 Task: Find connections with filter location Manthani with filter topic #nowhiringwith filter profile language English with filter current company Tata CLiQ with filter school Lakireddy Bali Reddy College of Engineering(Autonomous) with filter industry Leasing Non-residential Real Estate with filter service category Information Security with filter keywords title Events Manager
Action: Mouse moved to (593, 80)
Screenshot: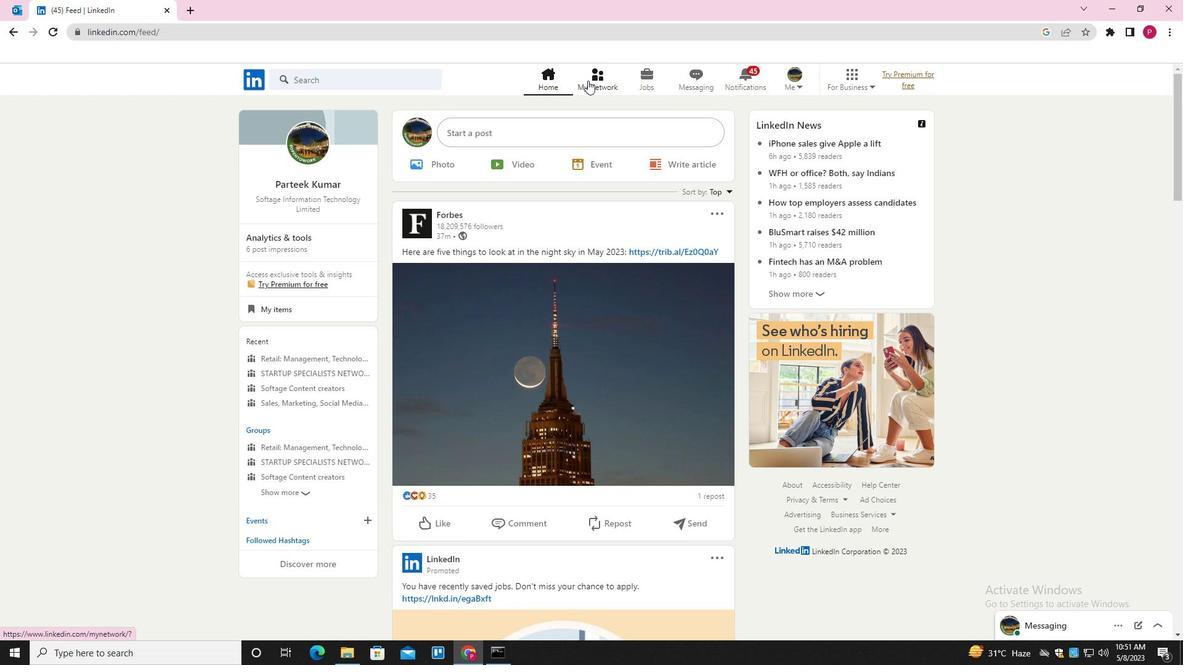 
Action: Mouse pressed left at (593, 80)
Screenshot: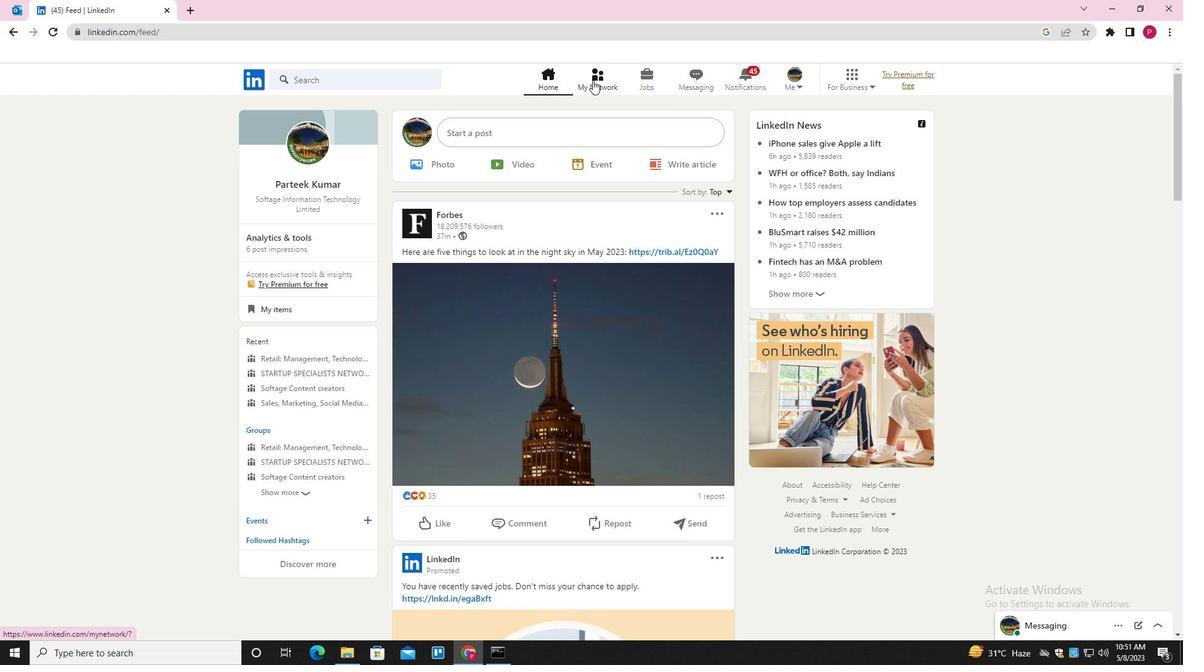 
Action: Mouse moved to (388, 146)
Screenshot: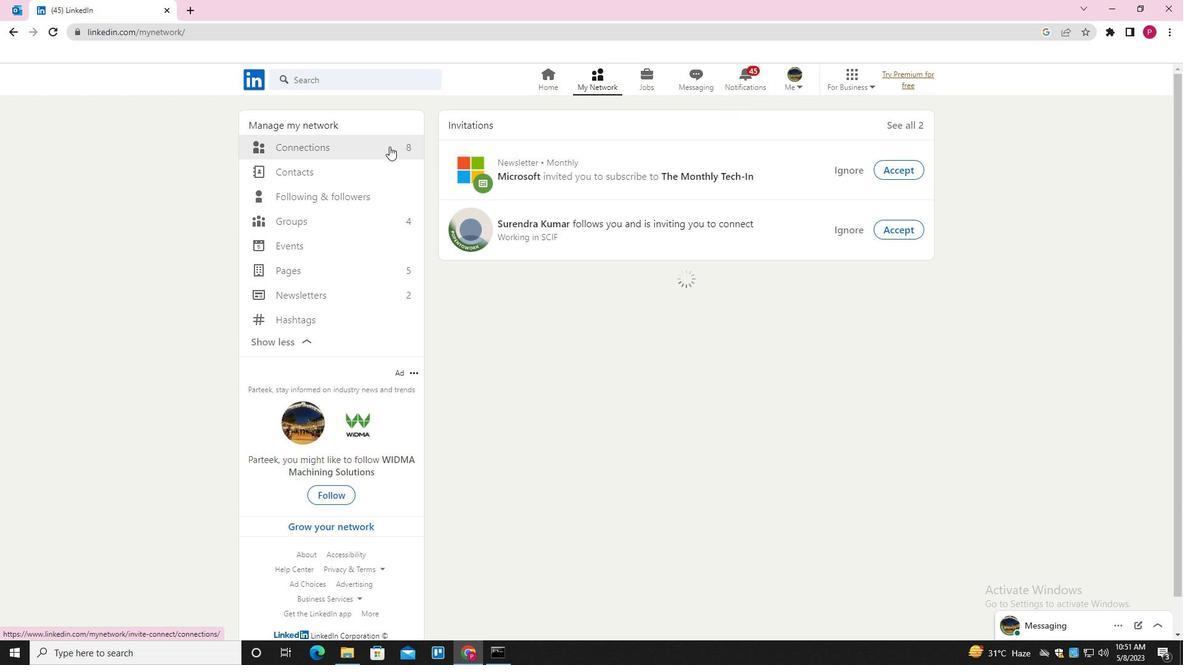 
Action: Mouse pressed left at (388, 146)
Screenshot: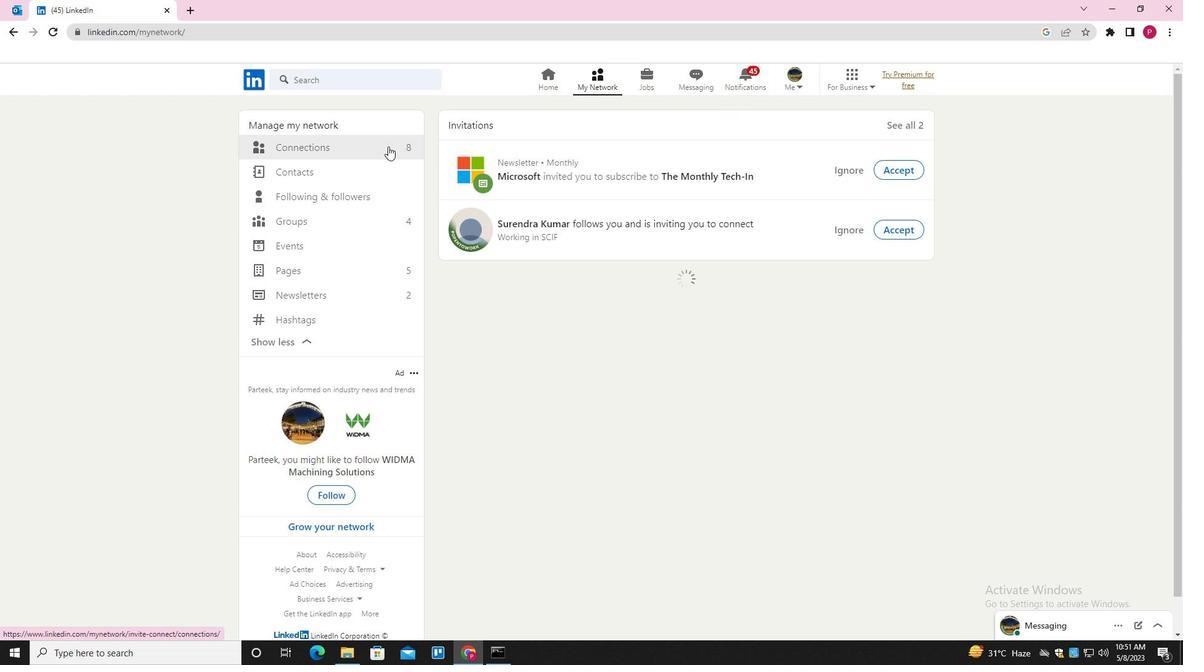 
Action: Mouse moved to (677, 152)
Screenshot: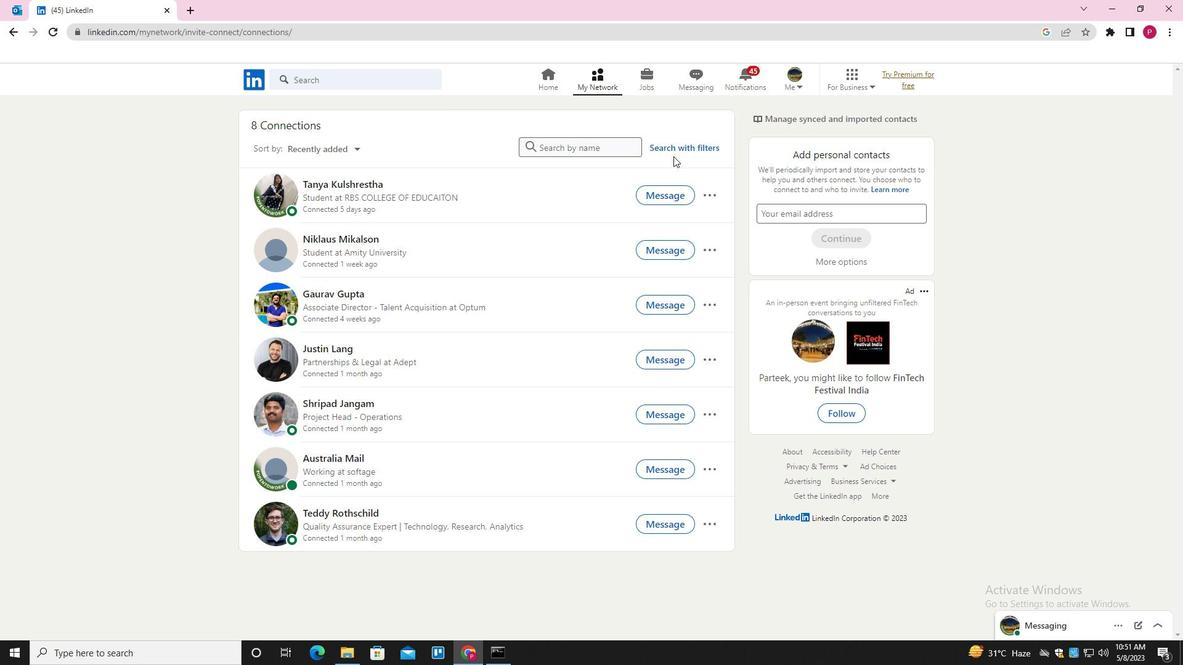 
Action: Mouse pressed left at (677, 152)
Screenshot: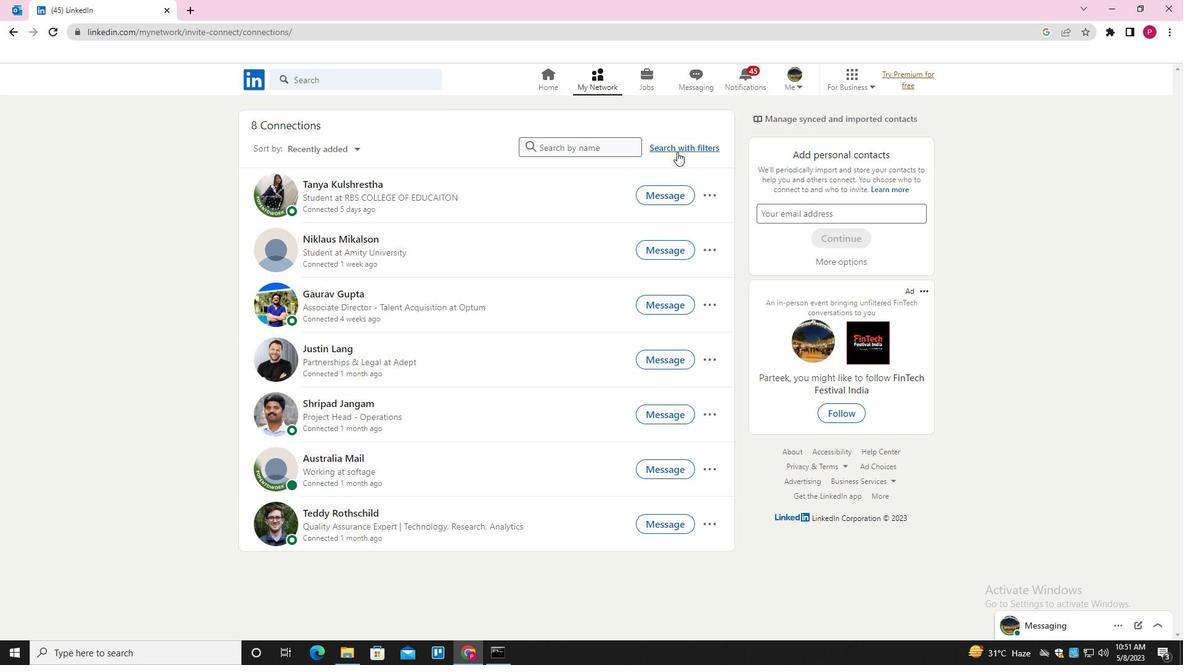 
Action: Mouse moved to (633, 114)
Screenshot: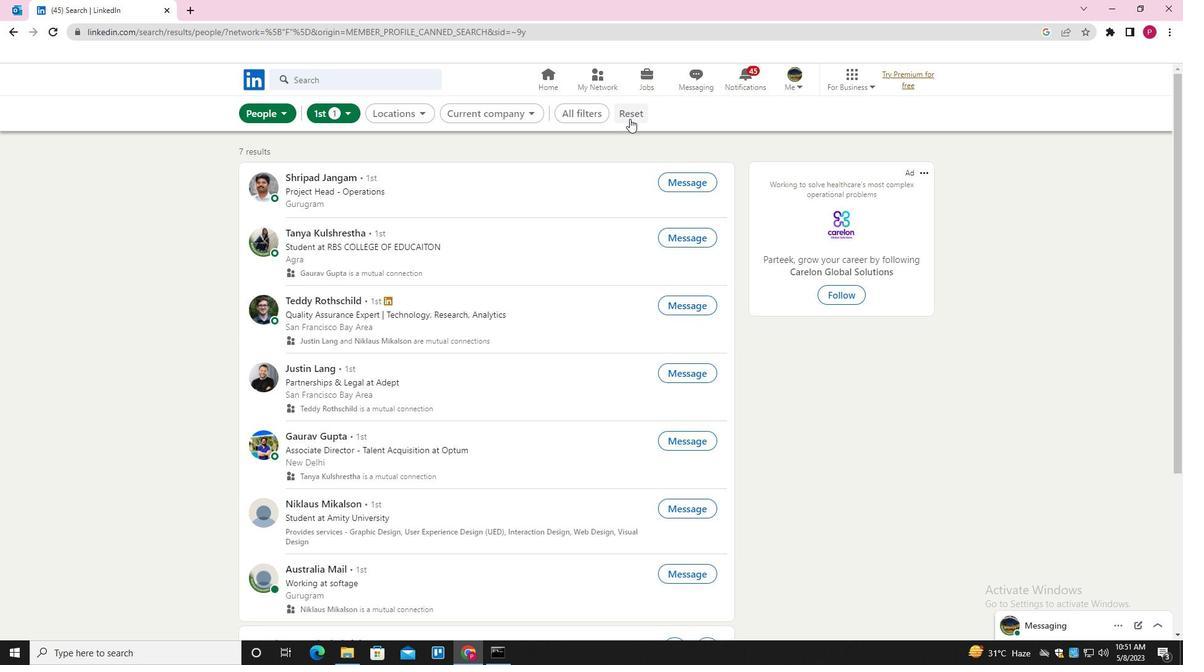 
Action: Mouse pressed left at (633, 114)
Screenshot: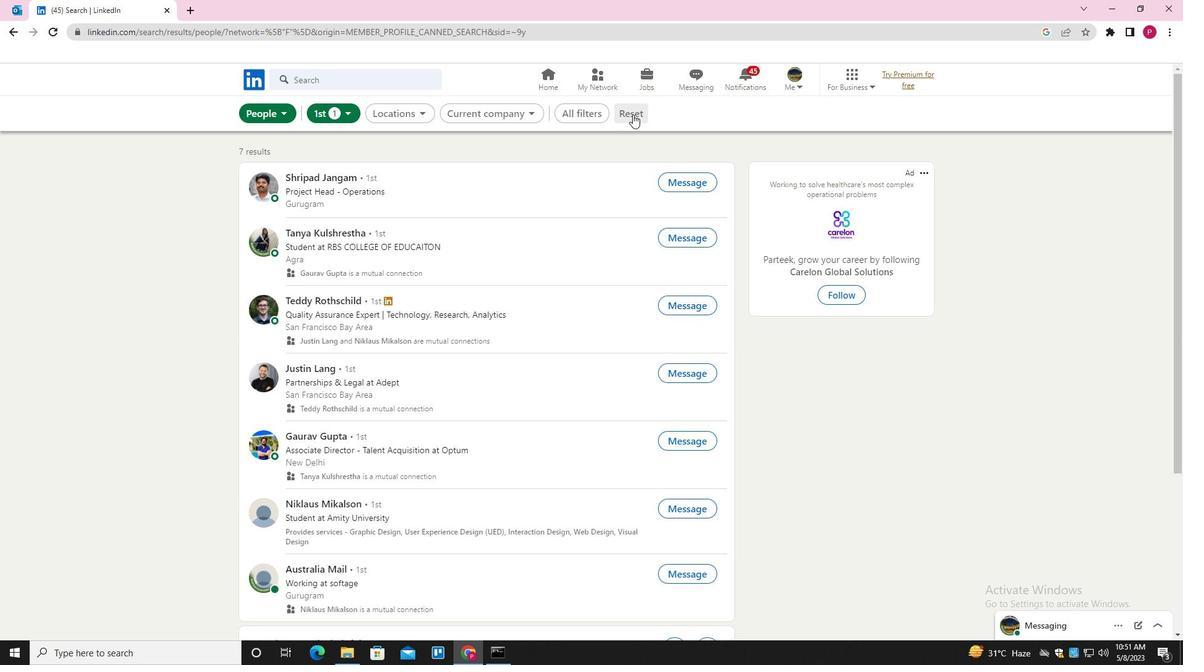 
Action: Mouse moved to (622, 116)
Screenshot: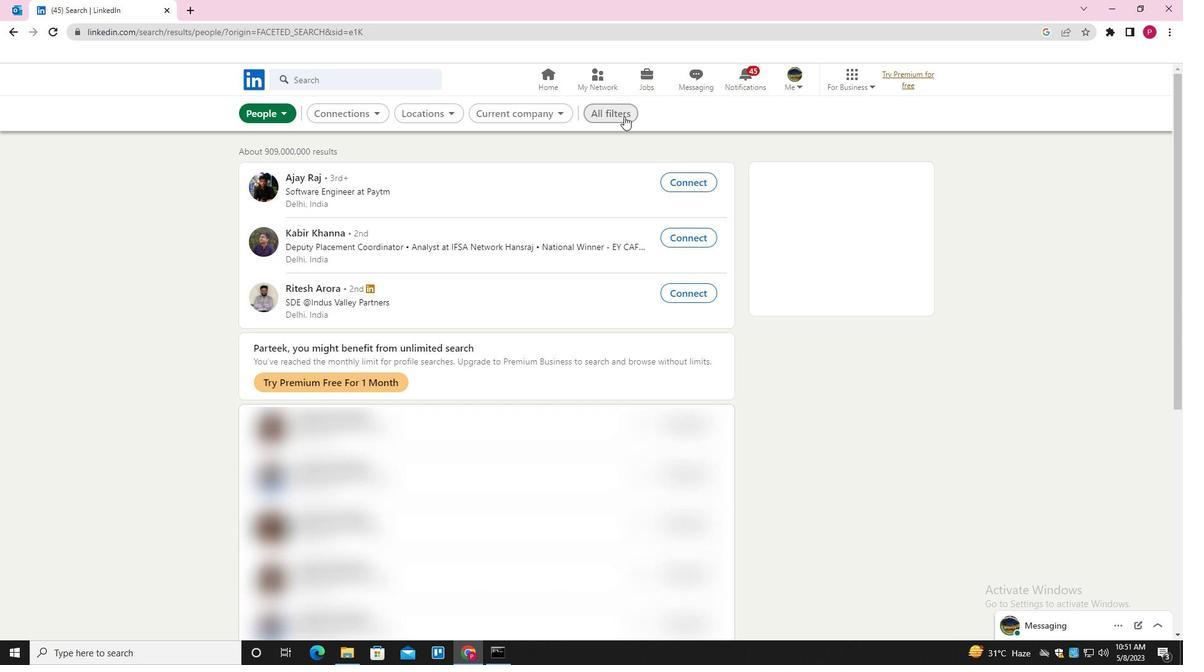 
Action: Mouse pressed left at (622, 116)
Screenshot: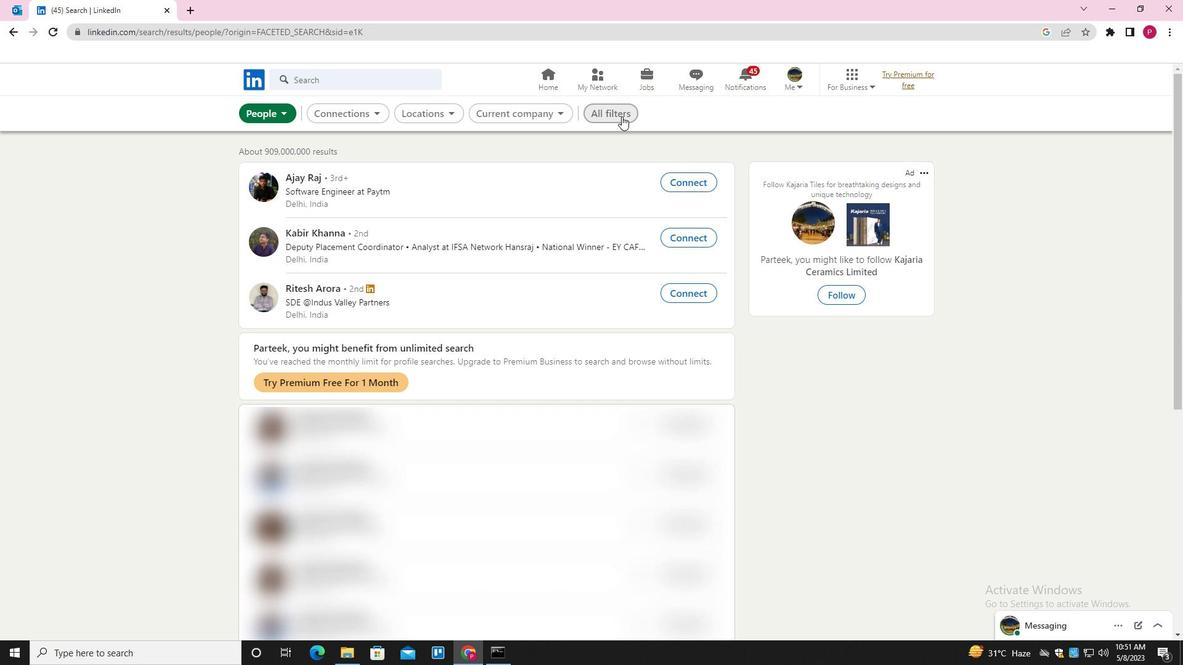 
Action: Mouse moved to (766, 186)
Screenshot: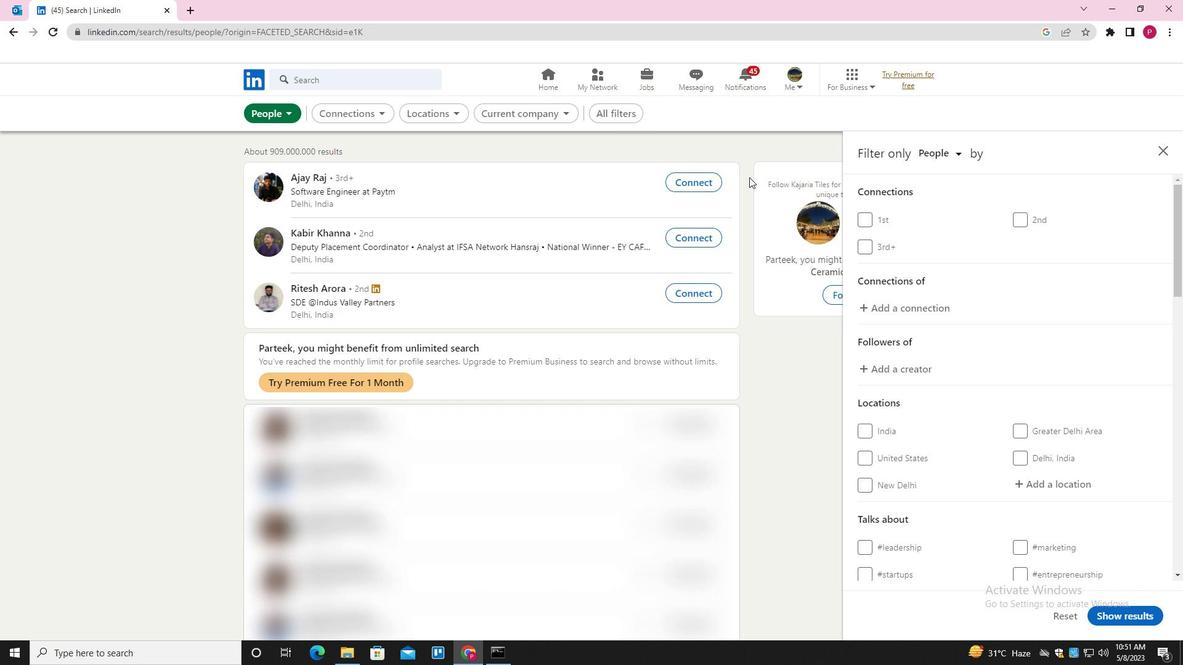 
Action: Mouse scrolled (766, 185) with delta (0, 0)
Screenshot: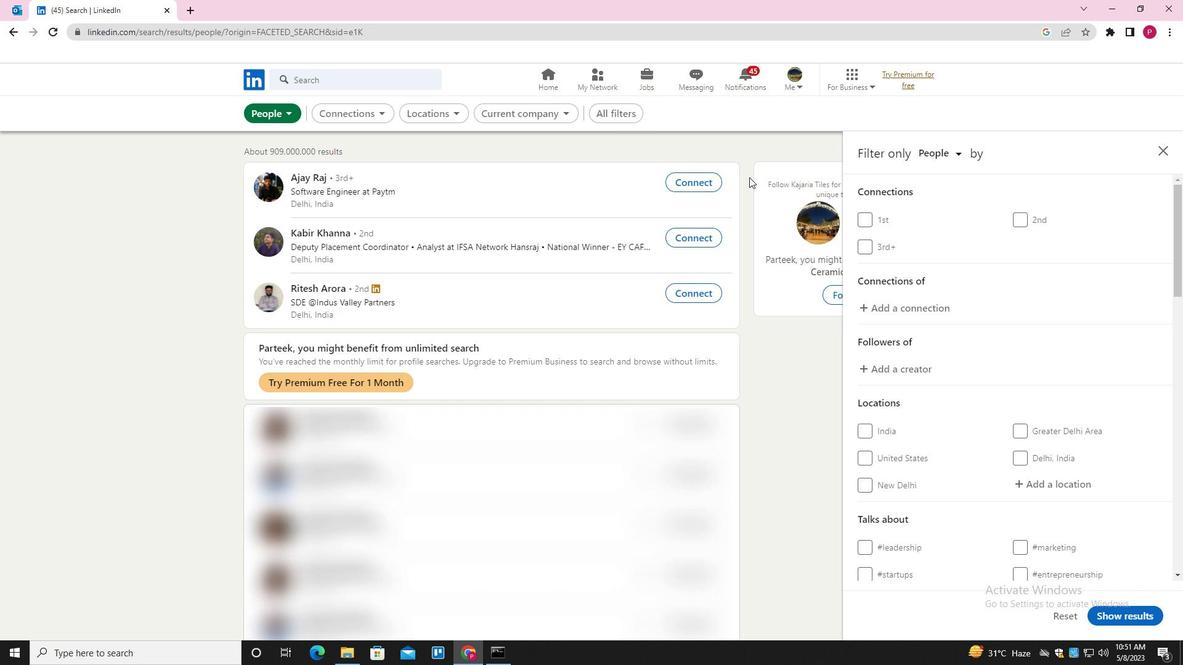 
Action: Mouse moved to (837, 221)
Screenshot: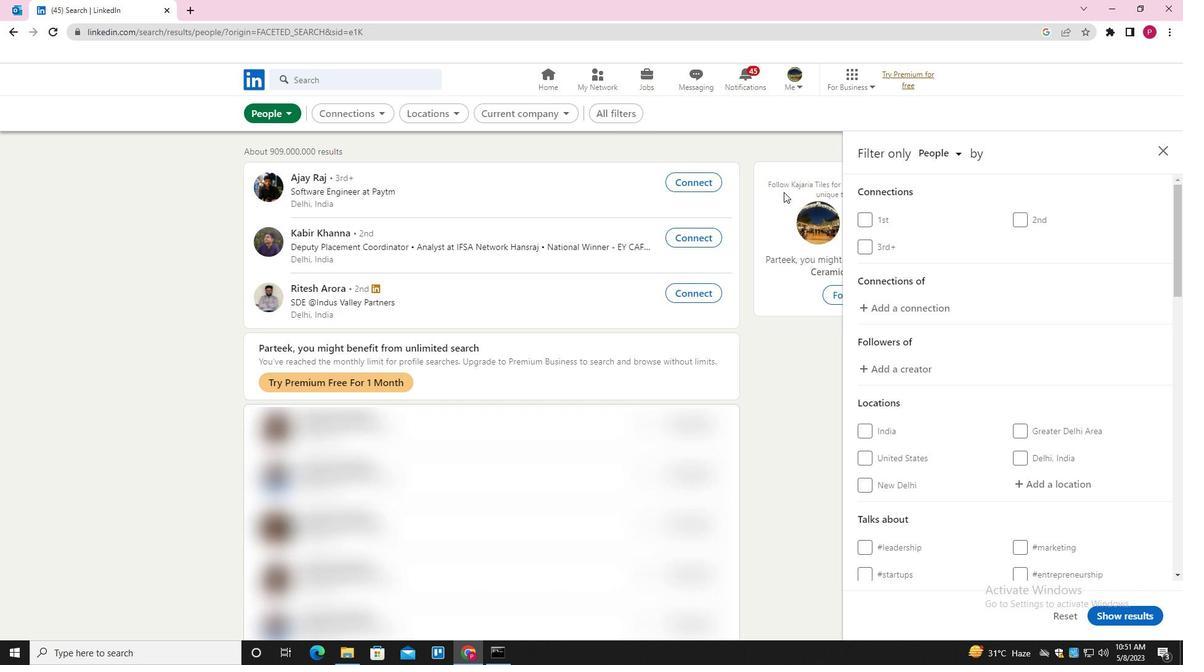 
Action: Mouse scrolled (837, 220) with delta (0, 0)
Screenshot: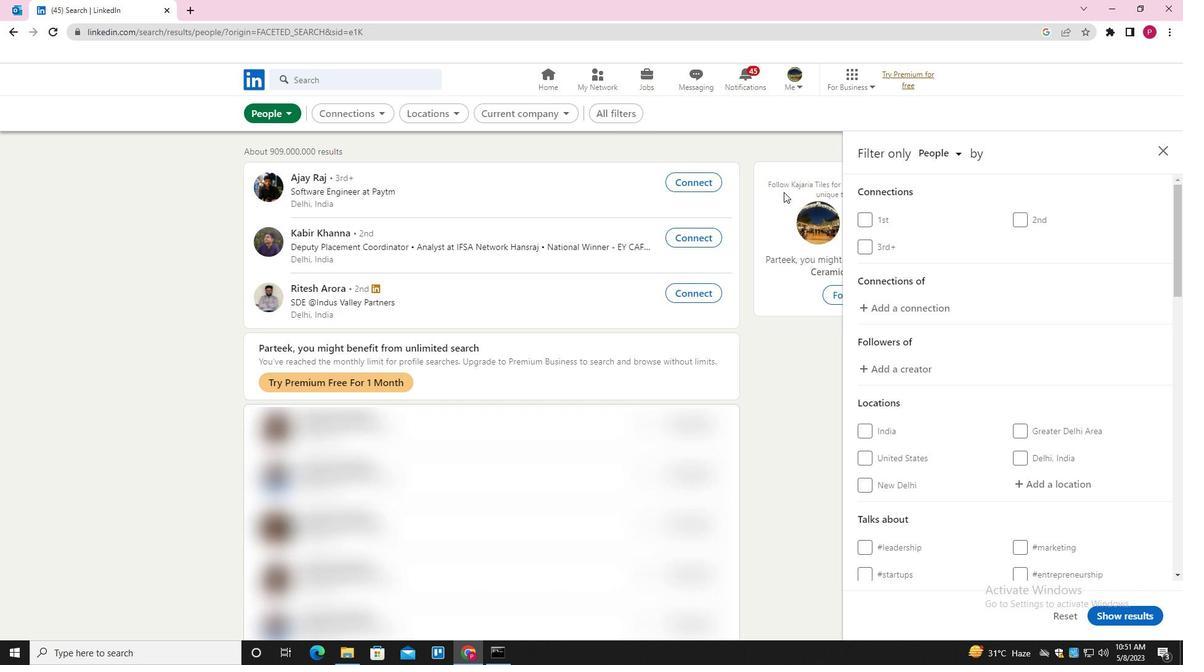 
Action: Mouse moved to (993, 292)
Screenshot: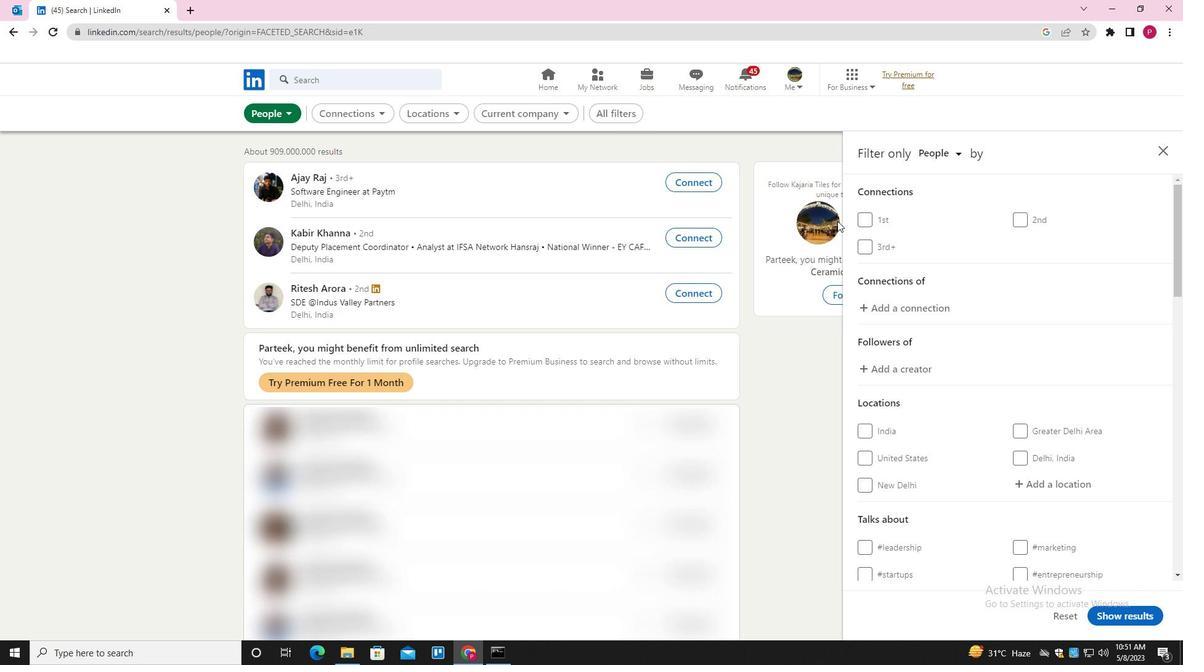 
Action: Mouse scrolled (993, 291) with delta (0, 0)
Screenshot: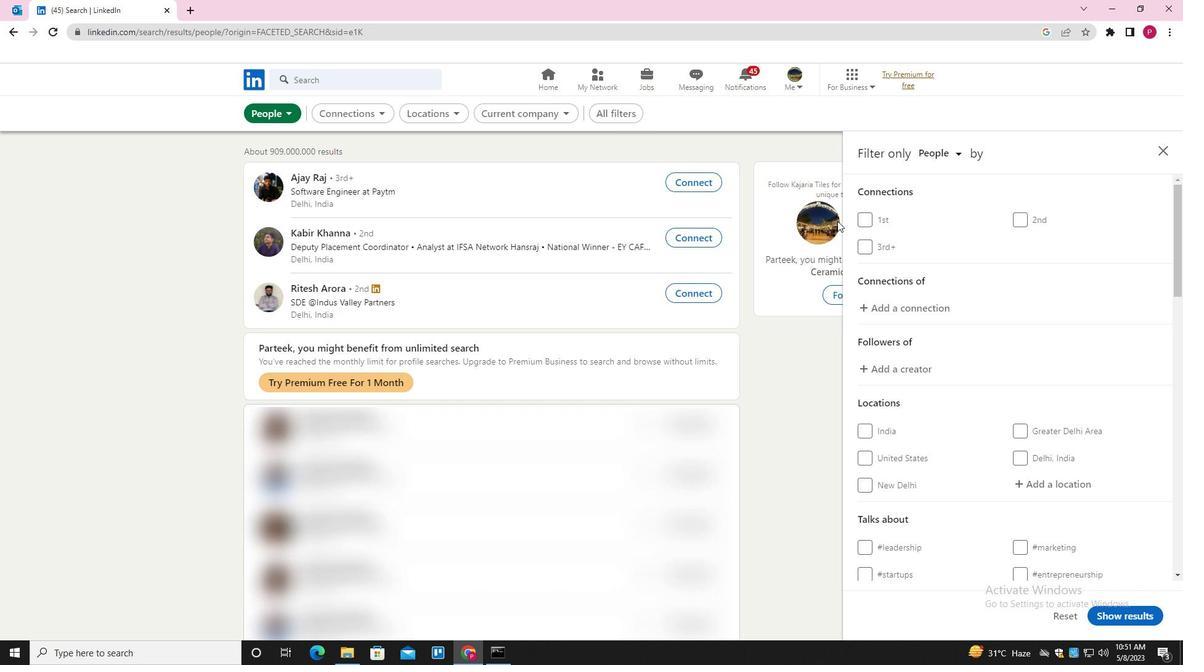 
Action: Mouse moved to (1014, 308)
Screenshot: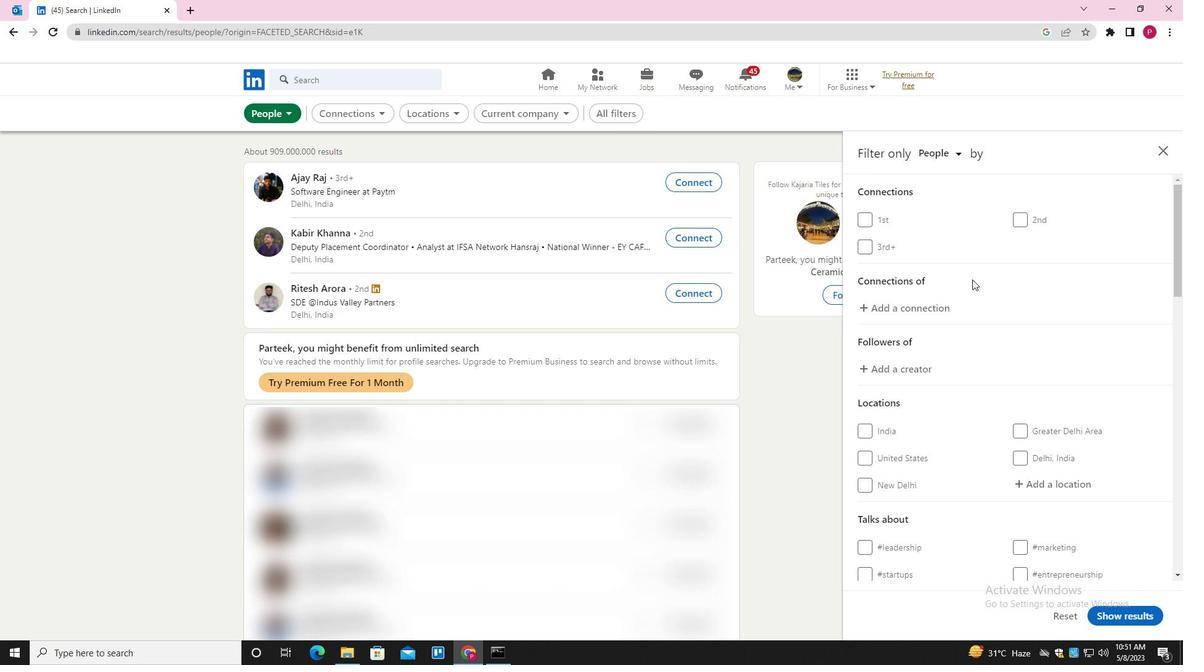 
Action: Mouse scrolled (1014, 307) with delta (0, 0)
Screenshot: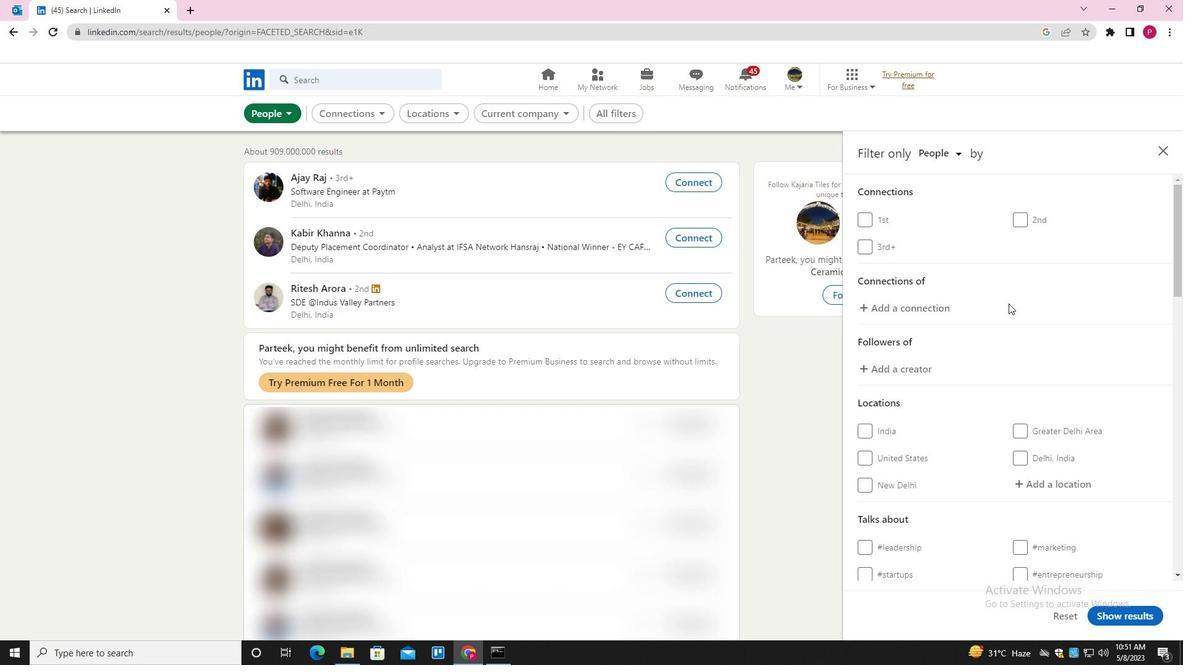 
Action: Mouse moved to (1061, 364)
Screenshot: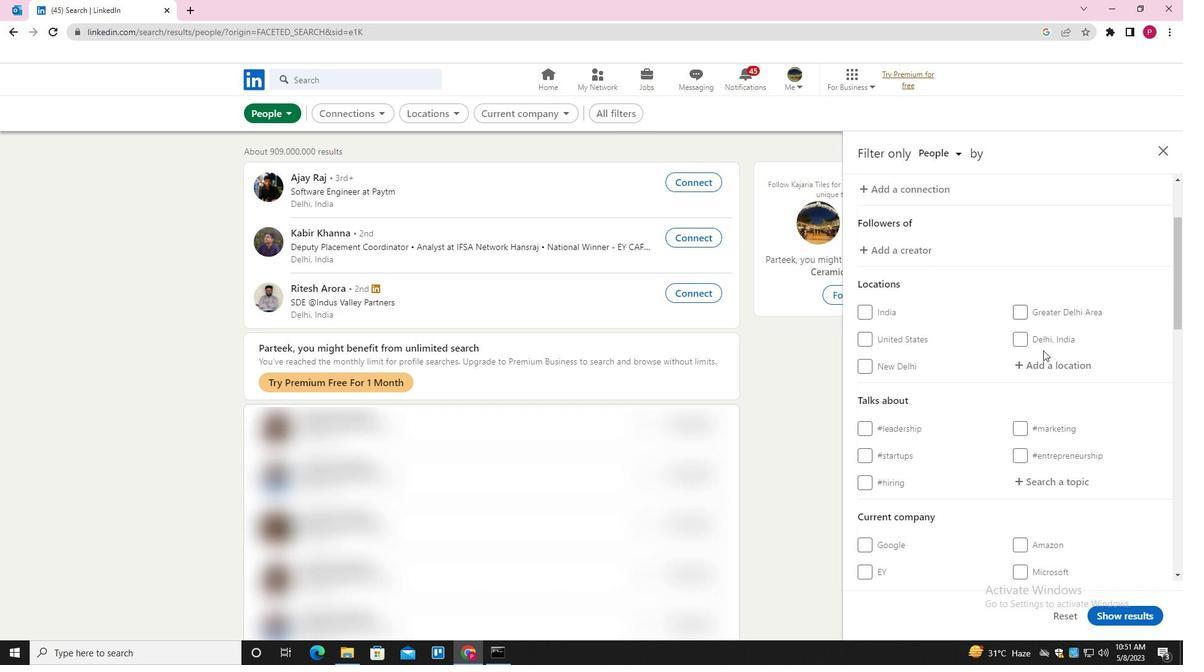 
Action: Mouse pressed left at (1061, 364)
Screenshot: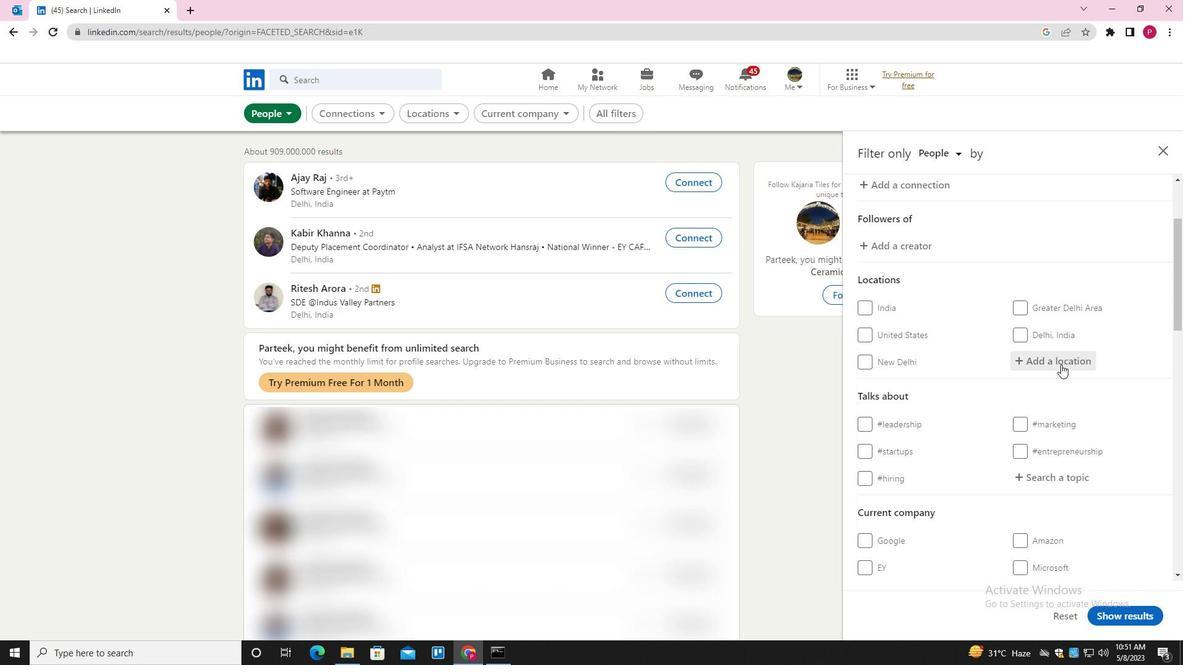 
Action: Key pressed <Key.shift>MANTHANI<Key.down><Key.enter>
Screenshot: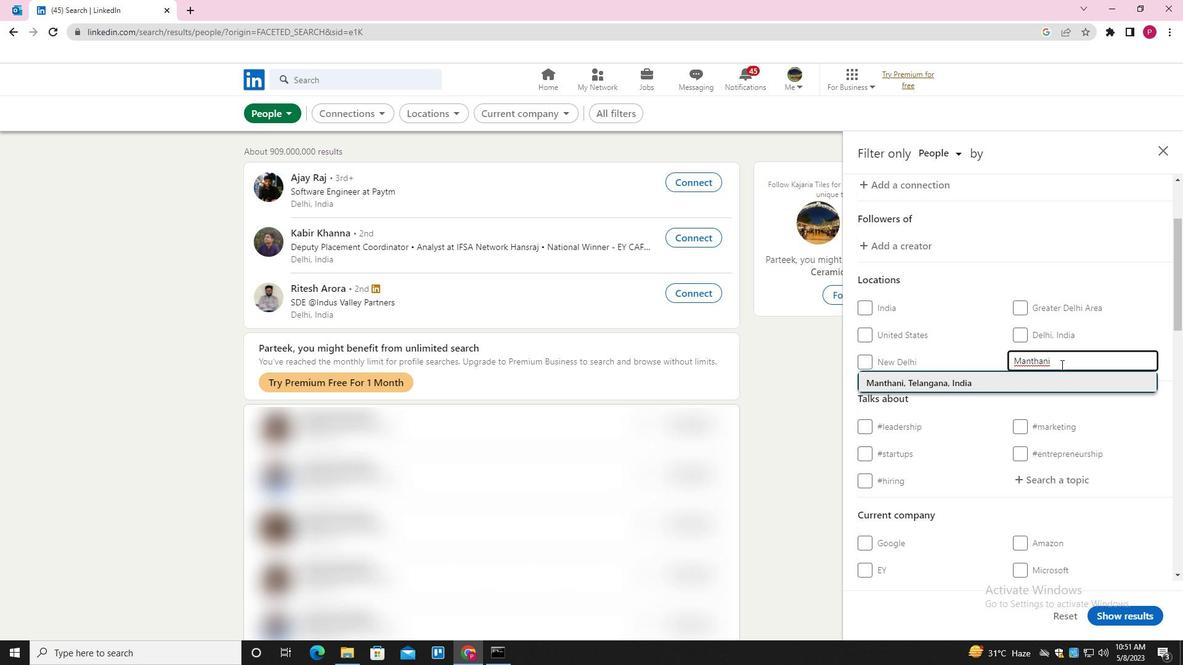 
Action: Mouse moved to (1027, 347)
Screenshot: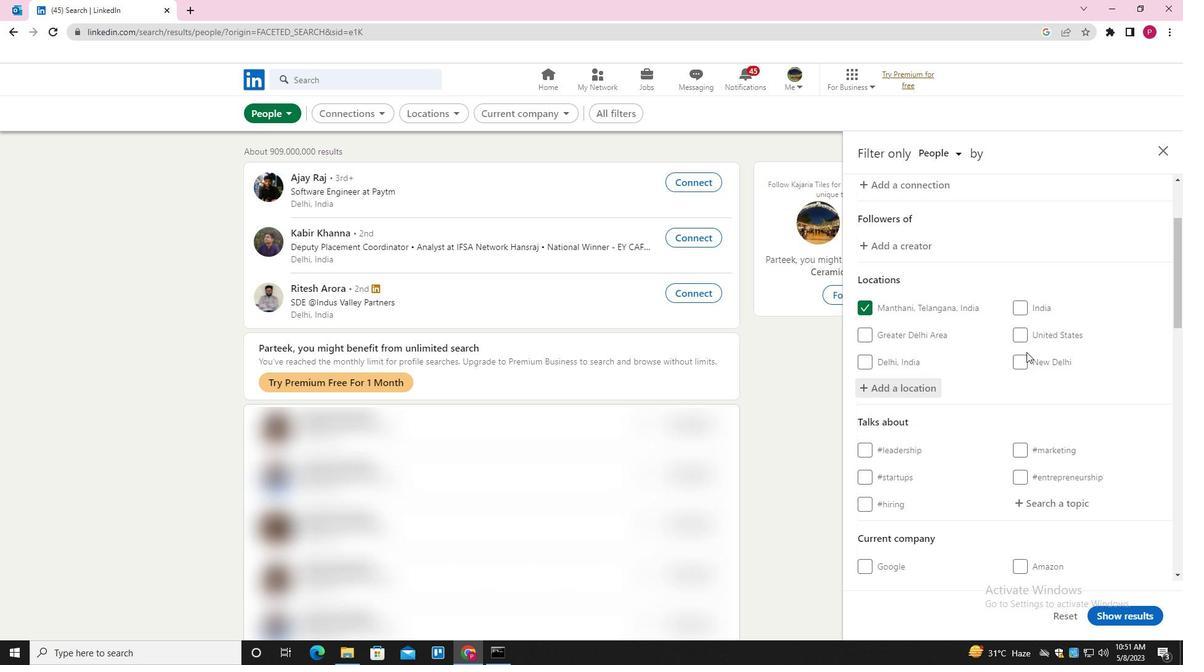 
Action: Mouse scrolled (1027, 346) with delta (0, 0)
Screenshot: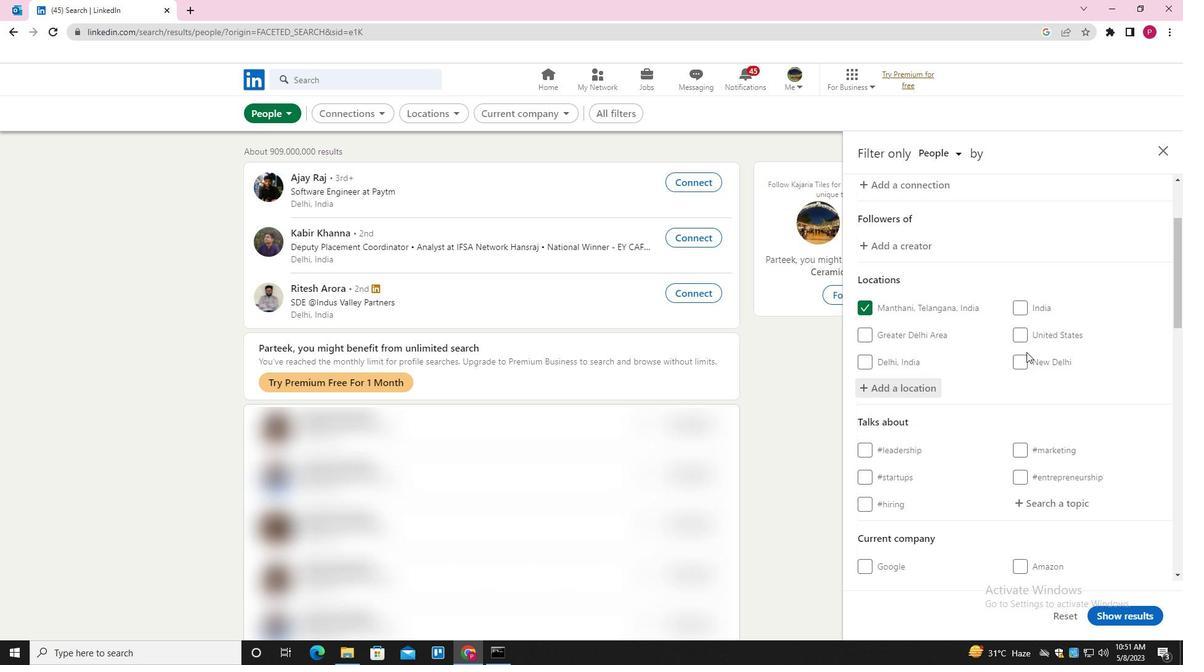 
Action: Mouse moved to (1020, 335)
Screenshot: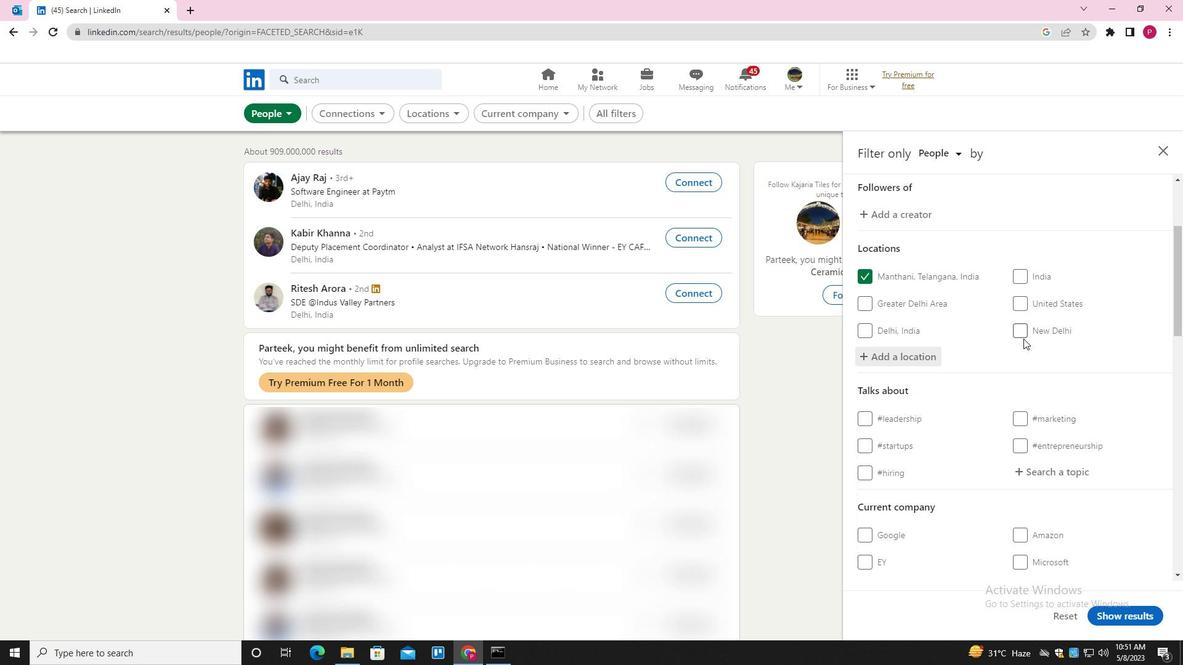 
Action: Mouse scrolled (1020, 335) with delta (0, 0)
Screenshot: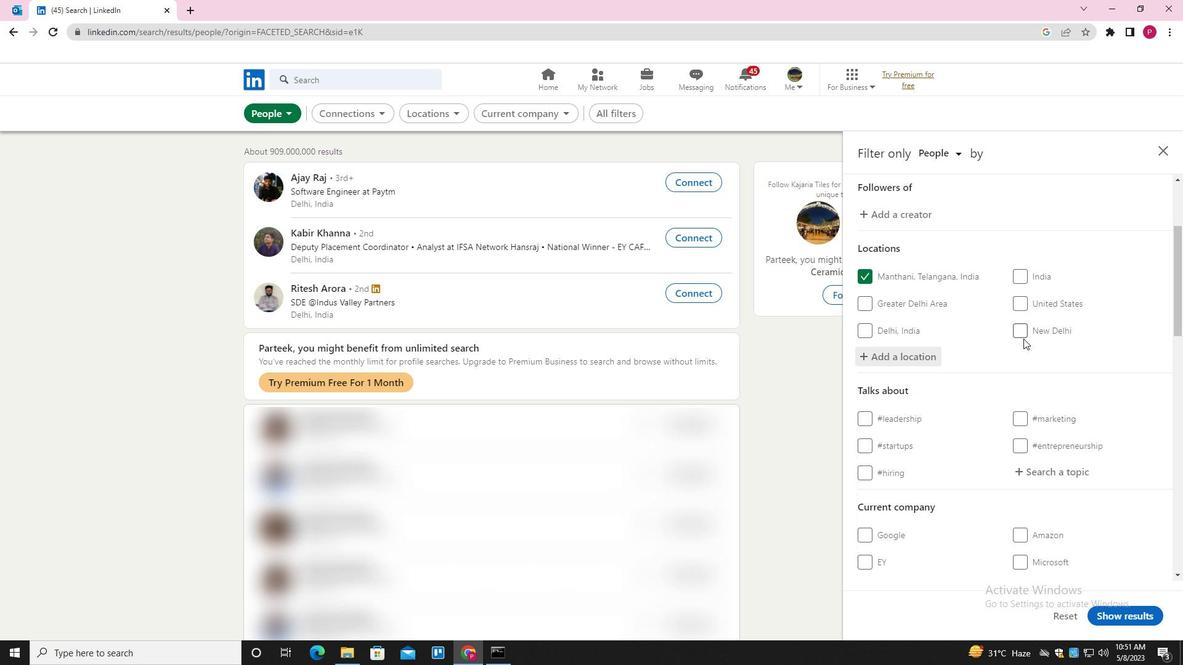 
Action: Mouse moved to (1018, 334)
Screenshot: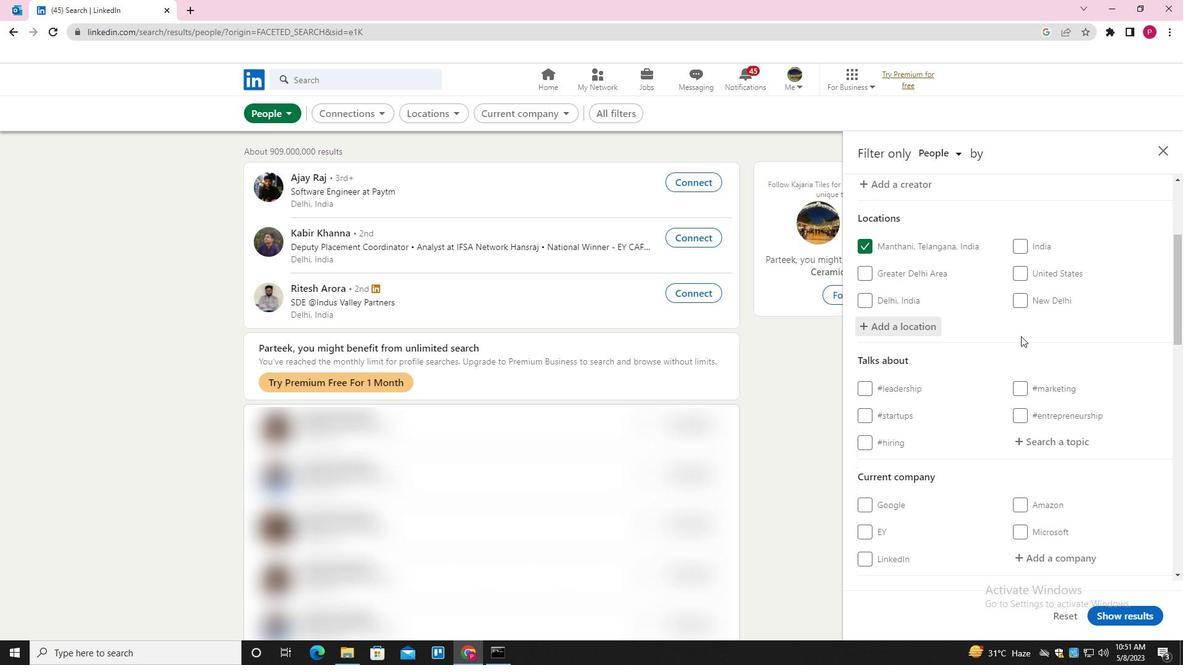 
Action: Mouse scrolled (1018, 334) with delta (0, 0)
Screenshot: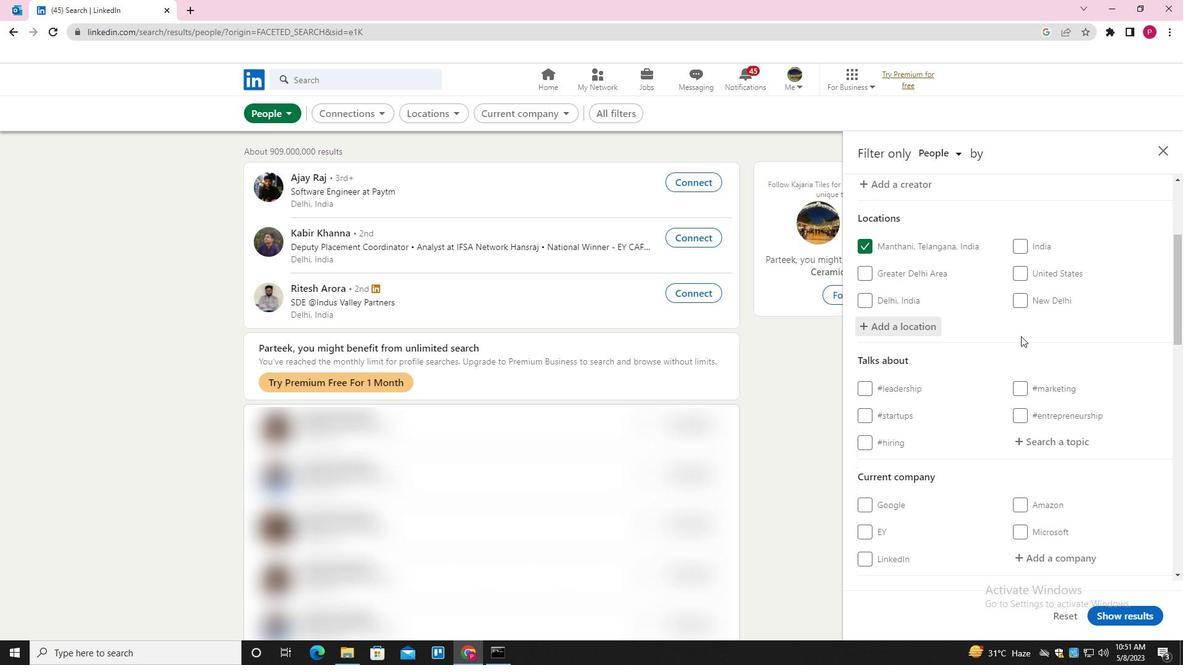 
Action: Mouse moved to (1036, 320)
Screenshot: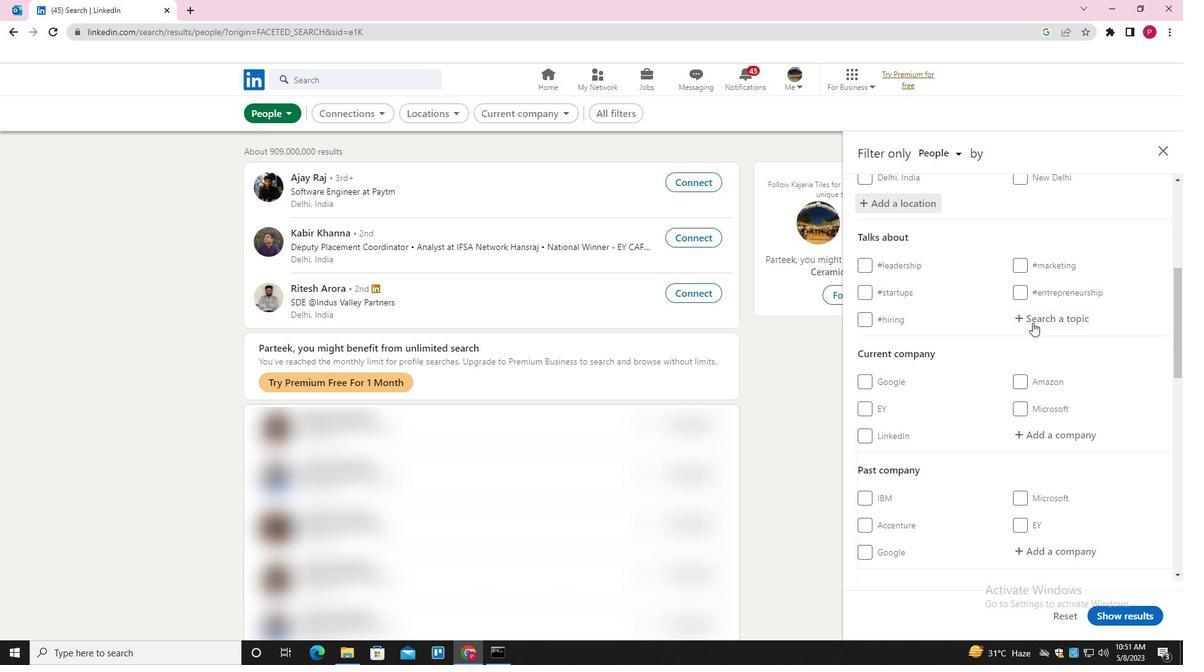 
Action: Mouse pressed left at (1036, 320)
Screenshot: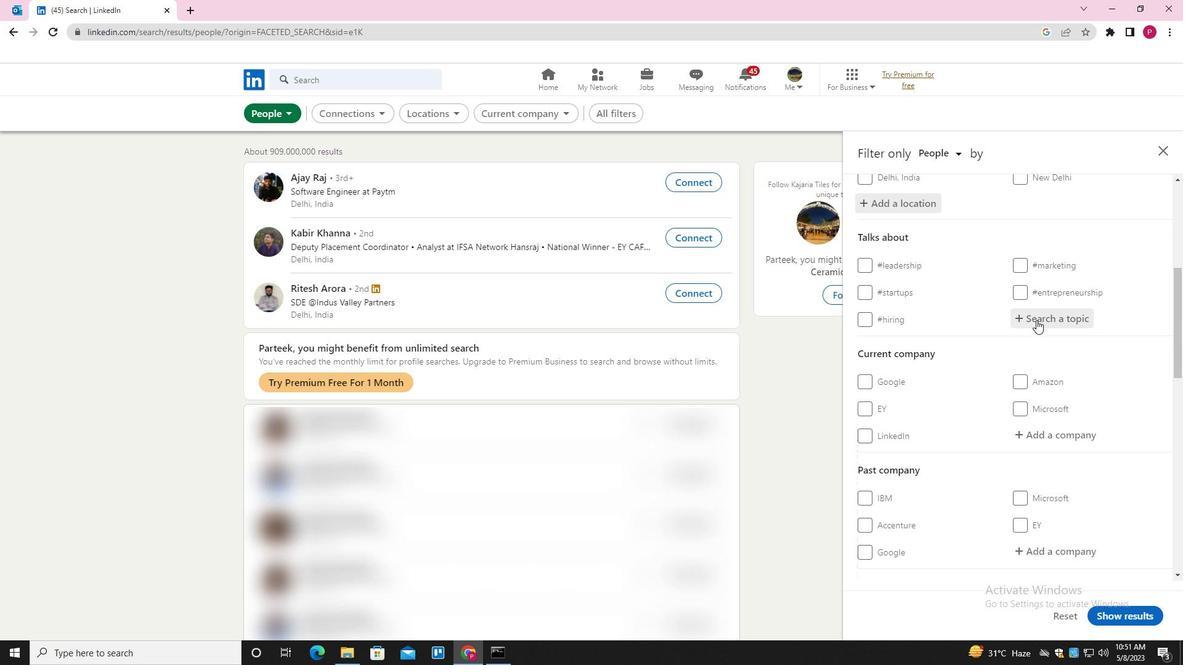 
Action: Key pressed NOWHIRING<Key.down><Key.enter>
Screenshot: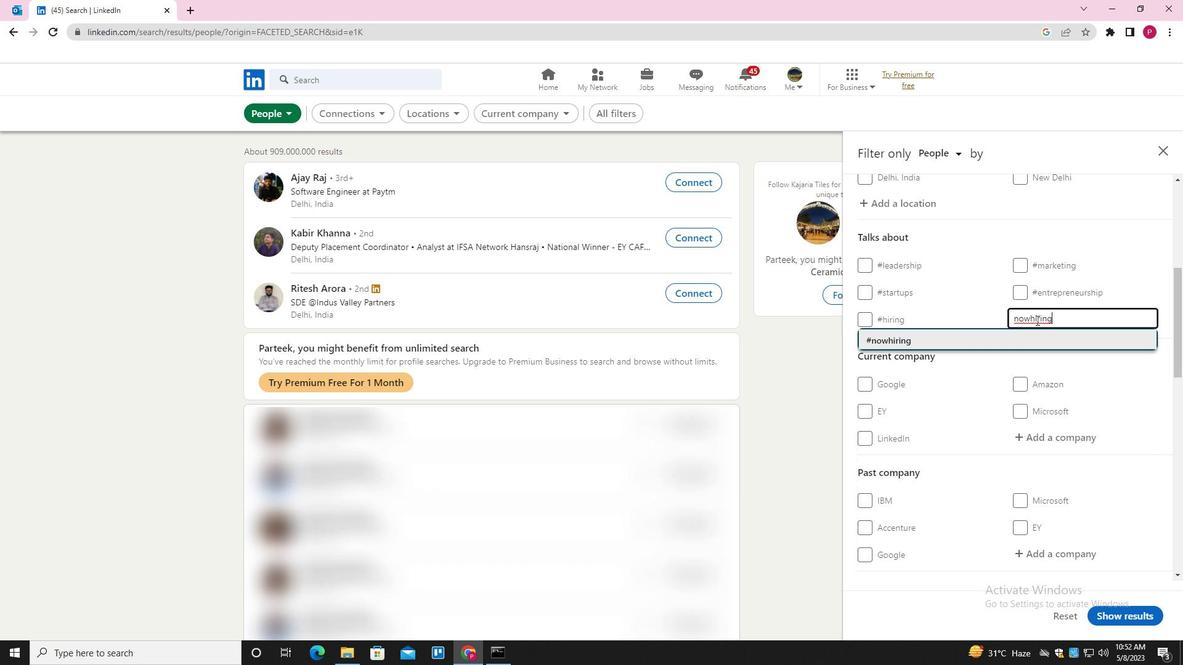 
Action: Mouse moved to (954, 416)
Screenshot: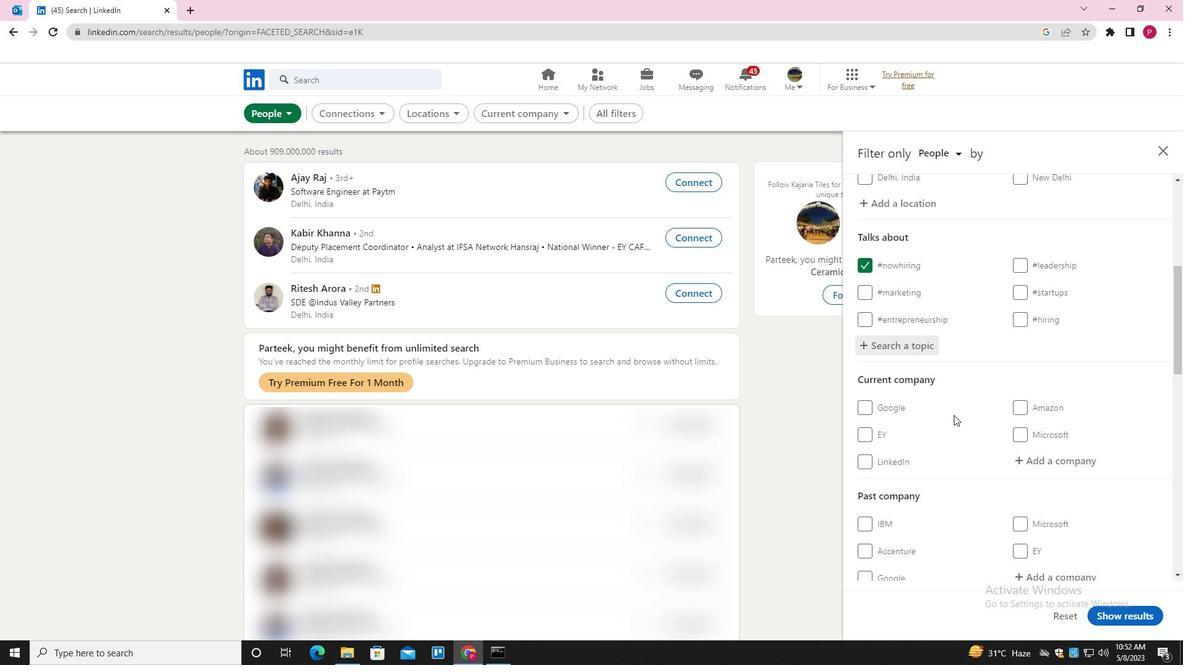 
Action: Mouse scrolled (954, 415) with delta (0, 0)
Screenshot: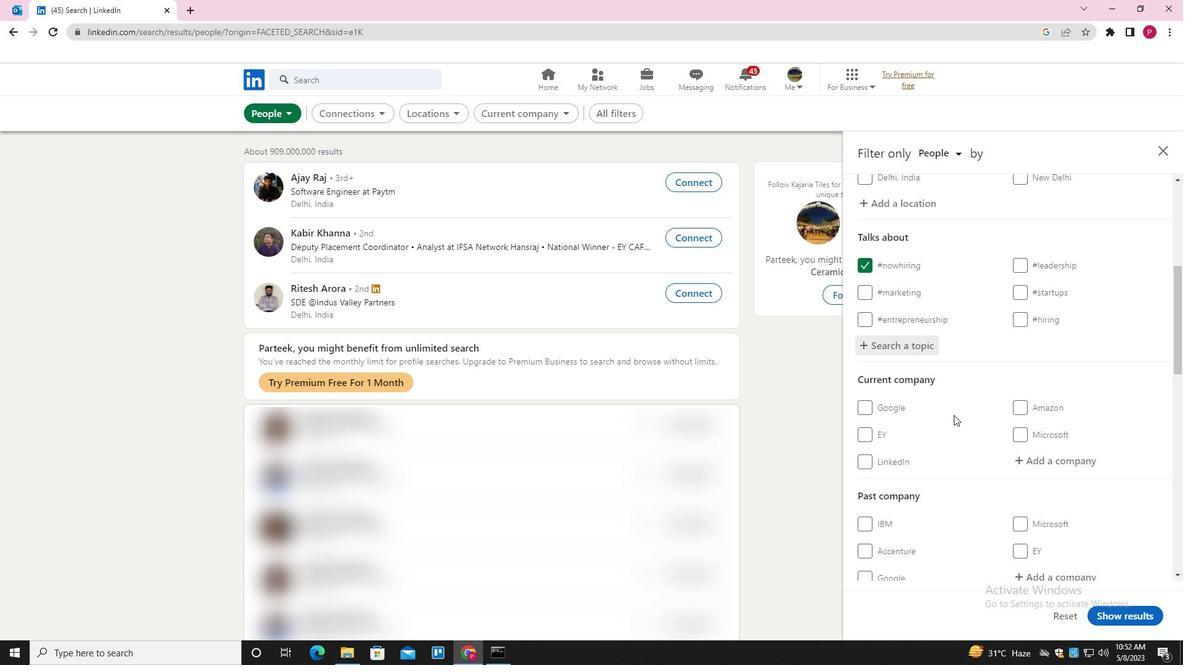 
Action: Mouse moved to (951, 399)
Screenshot: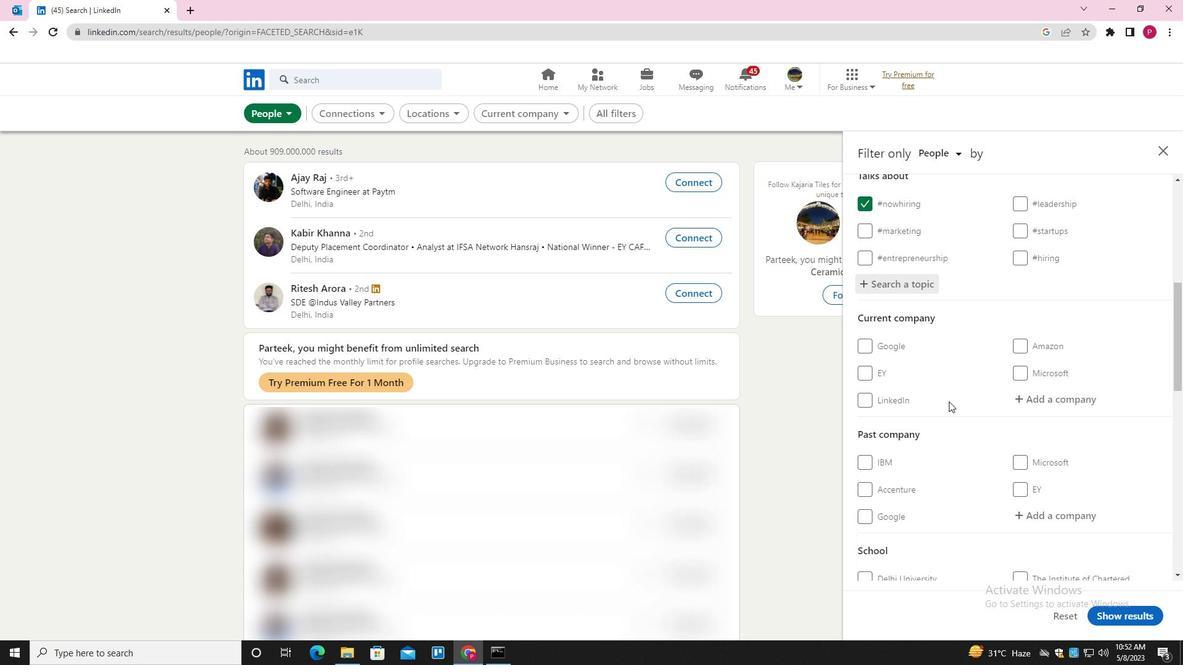 
Action: Mouse scrolled (951, 398) with delta (0, 0)
Screenshot: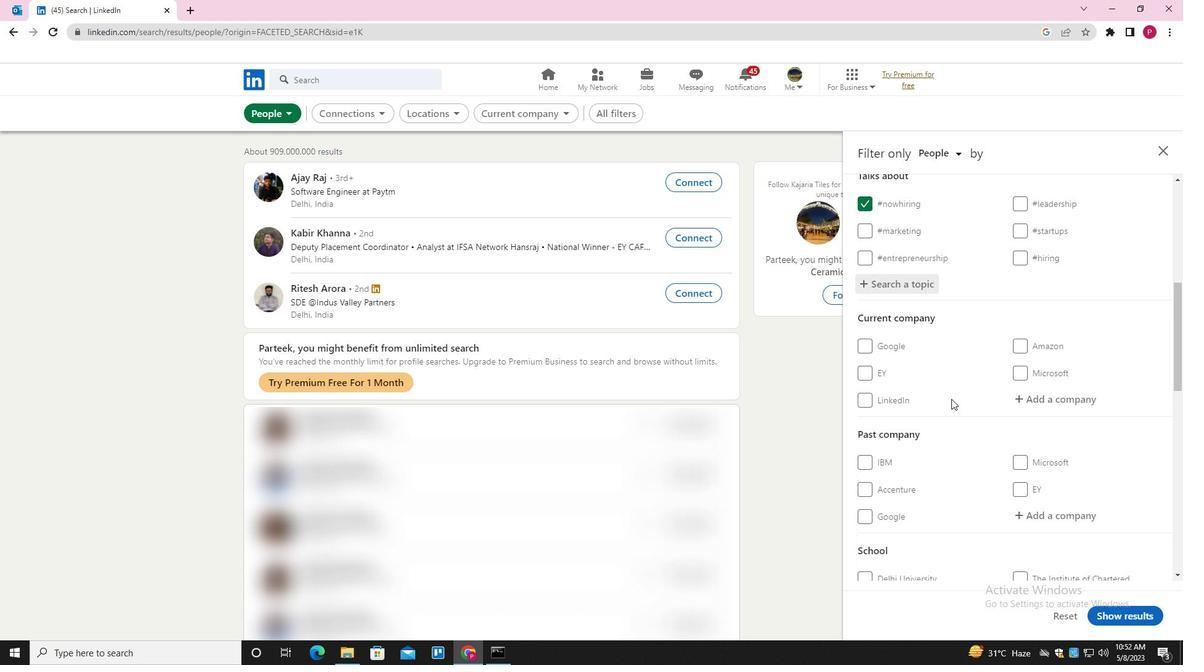 
Action: Mouse scrolled (951, 398) with delta (0, 0)
Screenshot: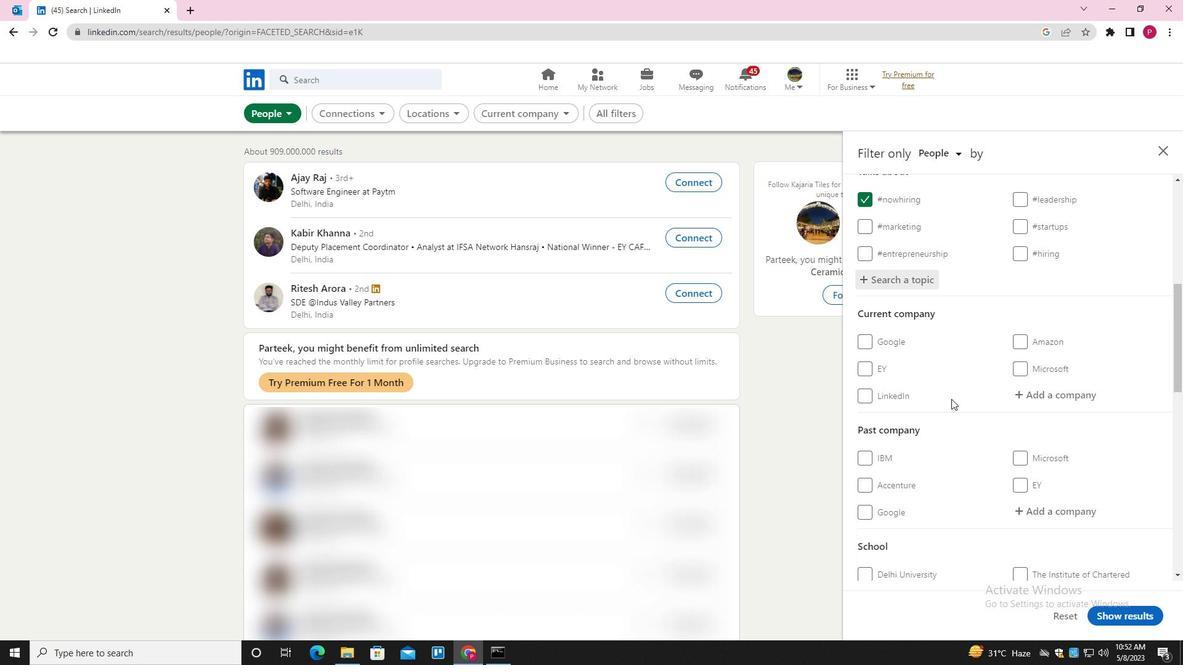 
Action: Mouse scrolled (951, 398) with delta (0, 0)
Screenshot: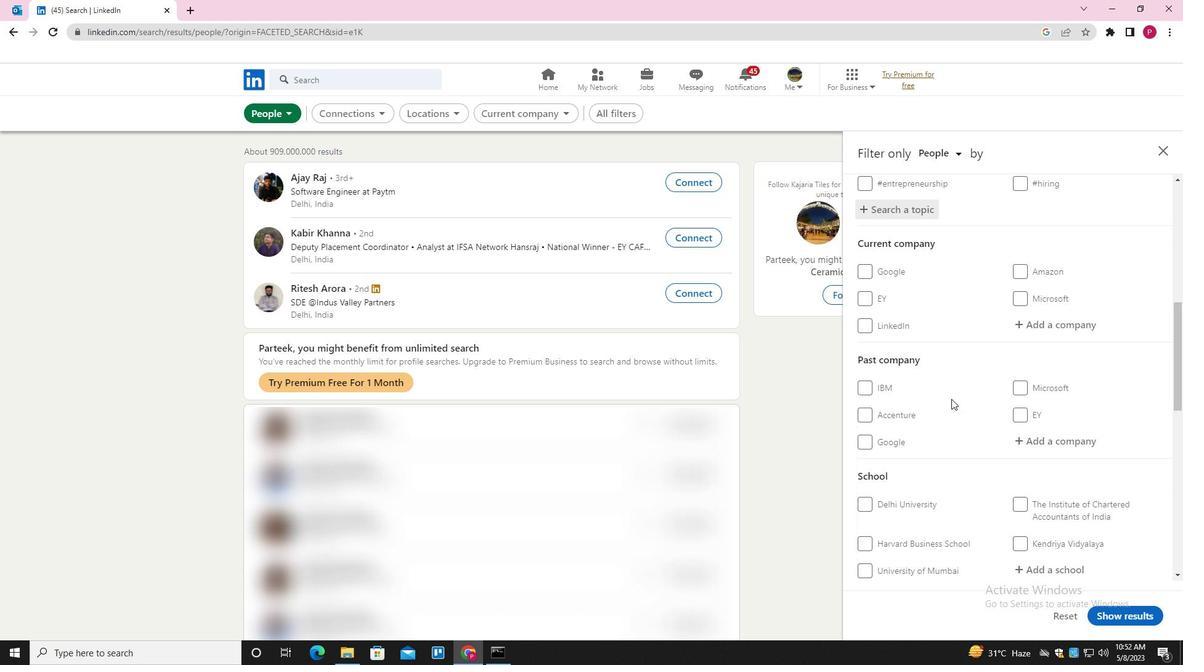 
Action: Mouse scrolled (951, 398) with delta (0, 0)
Screenshot: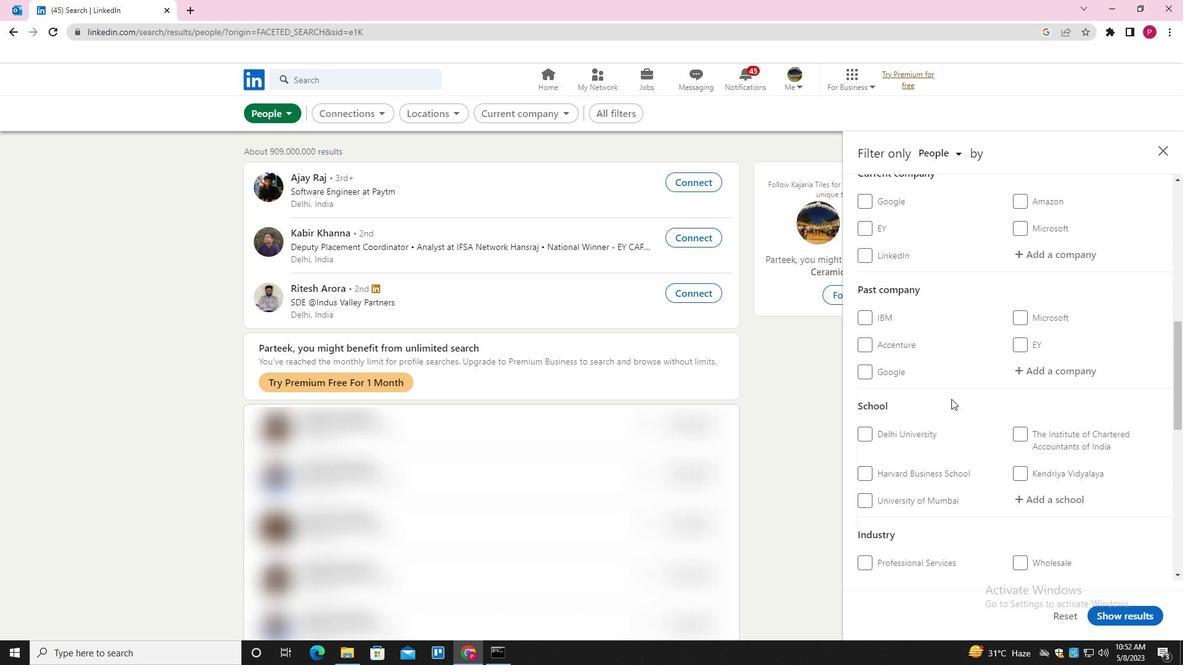 
Action: Mouse scrolled (951, 398) with delta (0, 0)
Screenshot: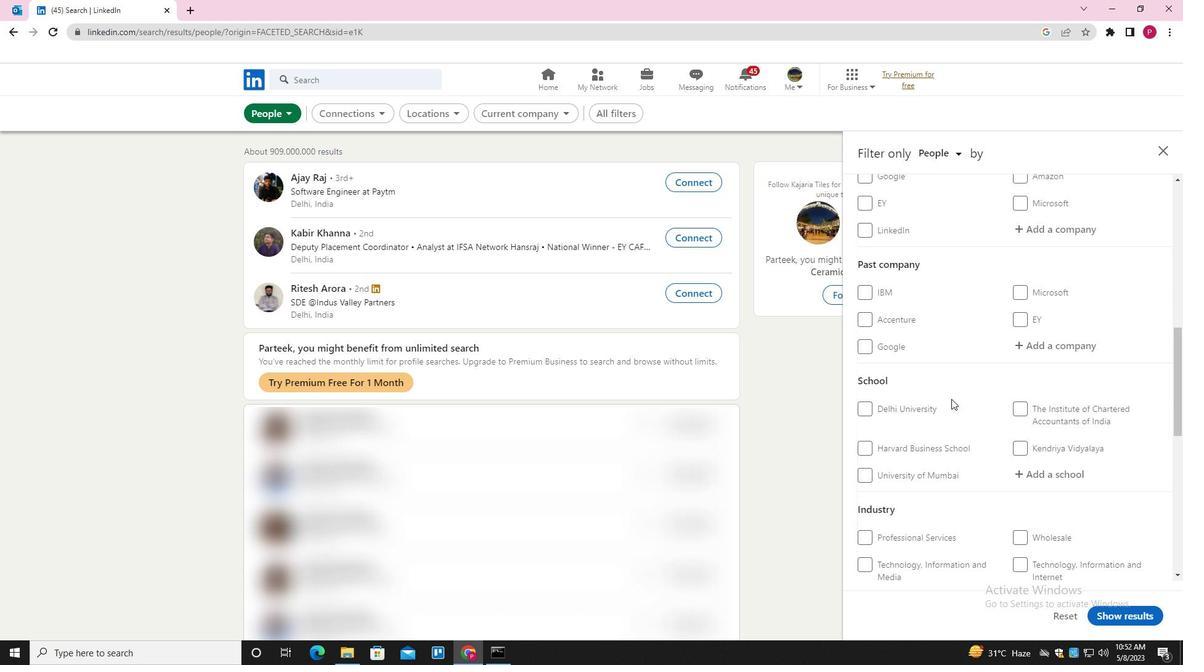 
Action: Mouse scrolled (951, 398) with delta (0, 0)
Screenshot: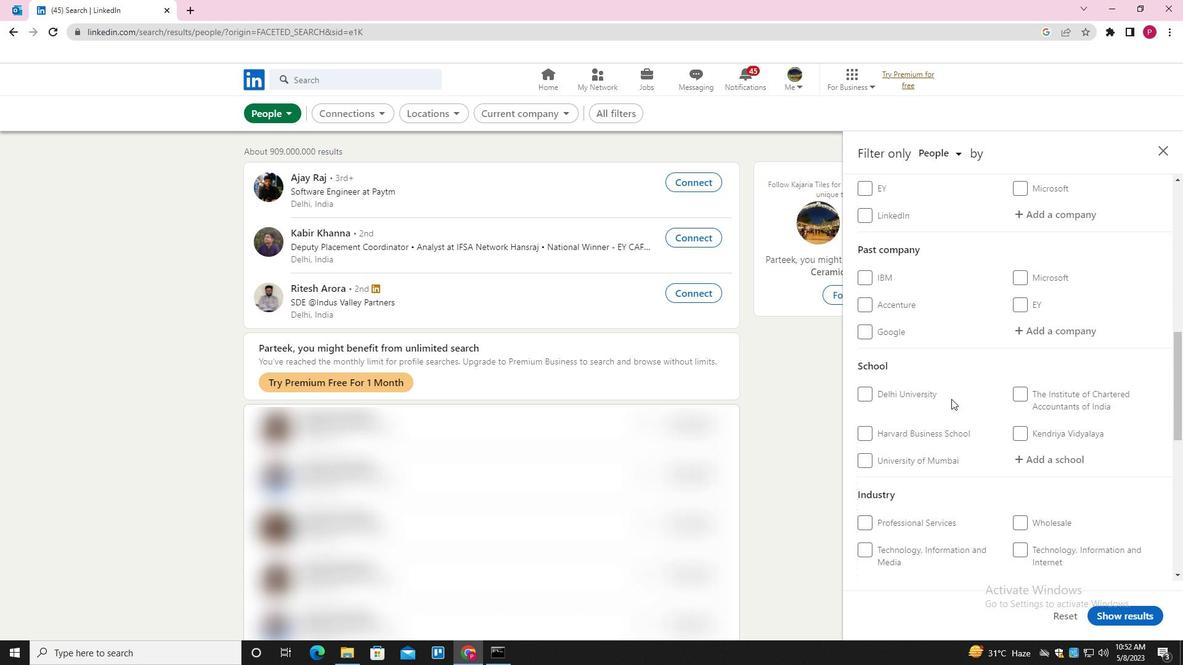 
Action: Mouse scrolled (951, 398) with delta (0, 0)
Screenshot: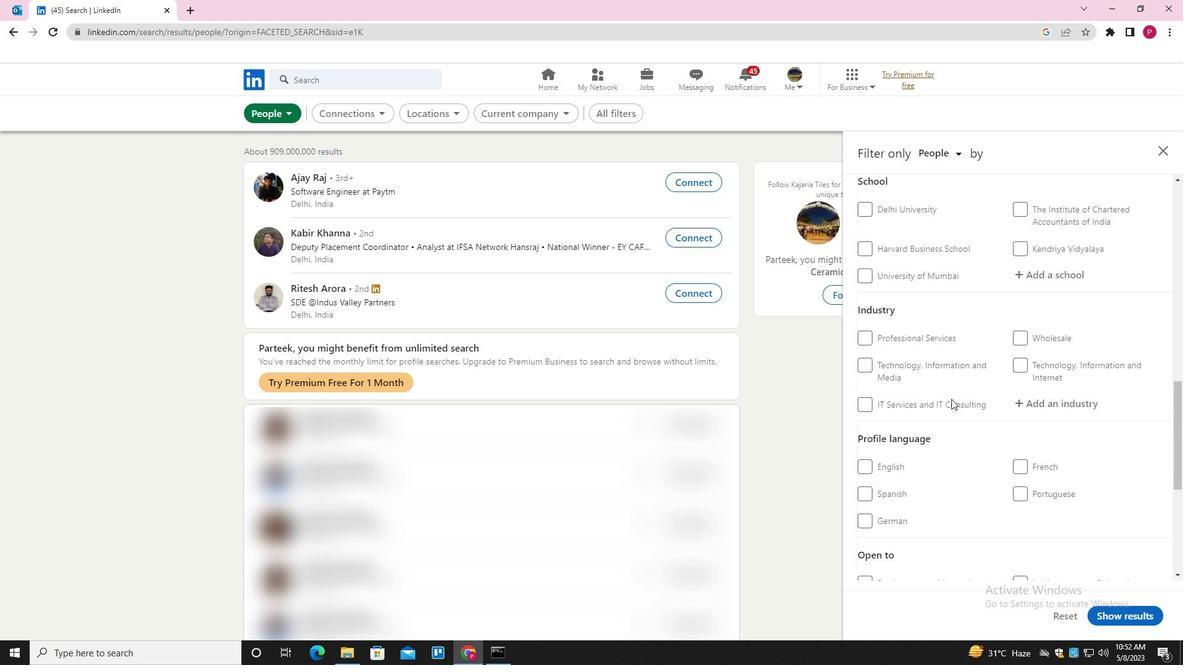 
Action: Mouse scrolled (951, 398) with delta (0, 0)
Screenshot: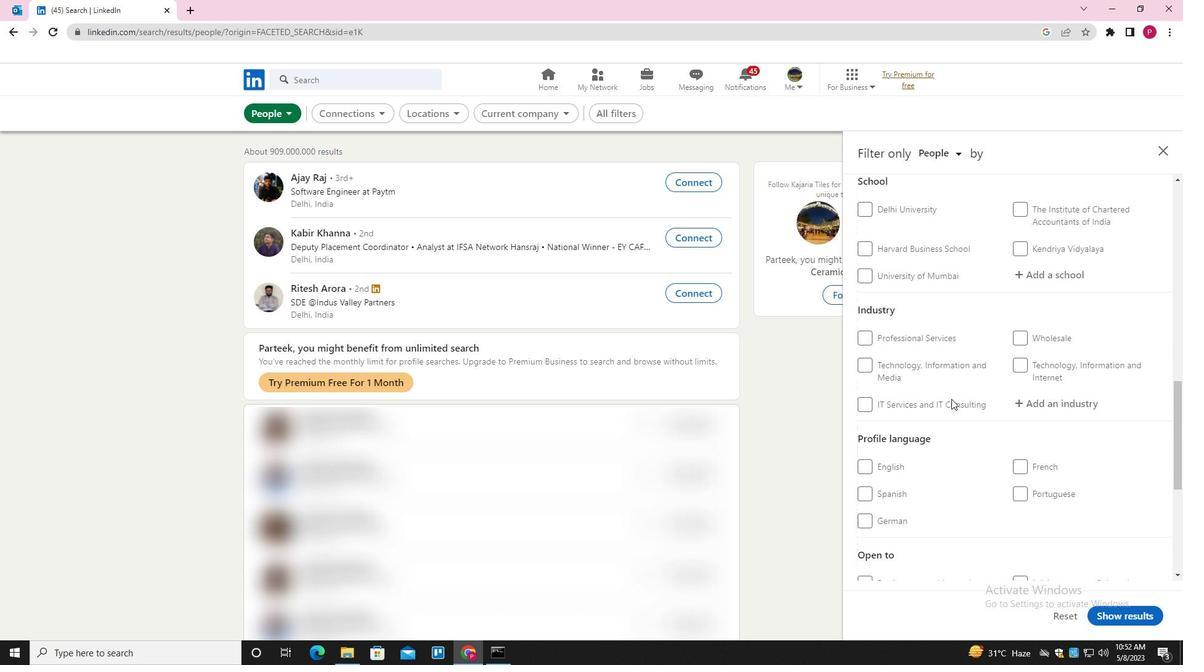 
Action: Mouse moved to (875, 345)
Screenshot: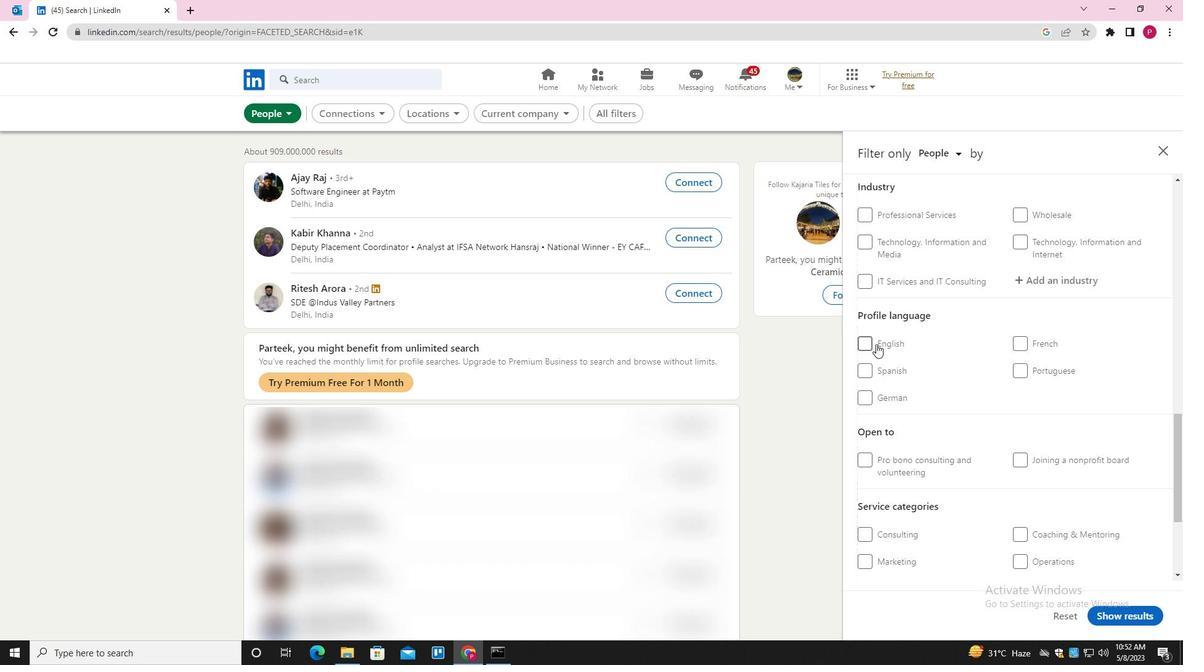 
Action: Mouse pressed left at (875, 345)
Screenshot: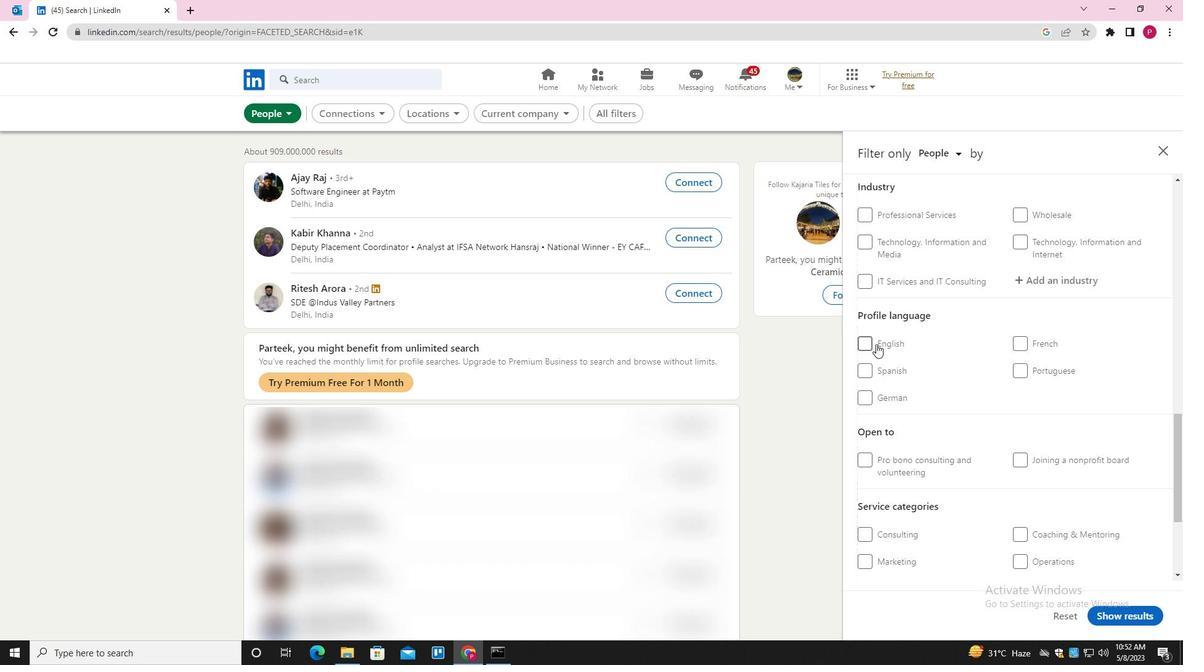 
Action: Mouse moved to (961, 374)
Screenshot: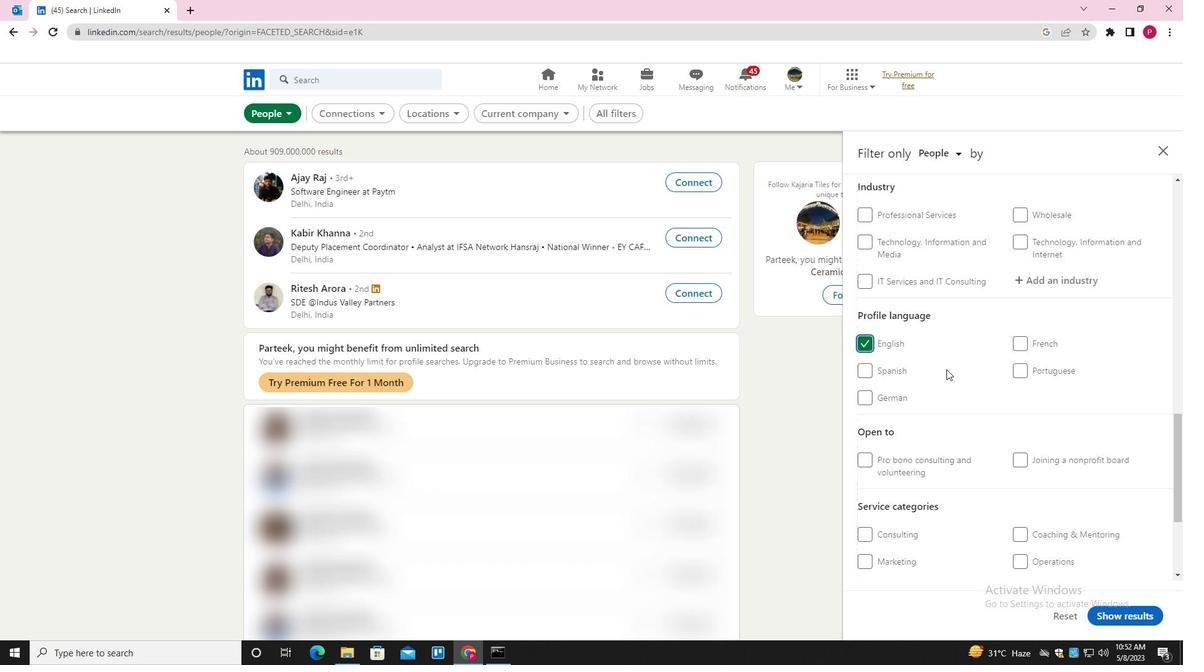 
Action: Mouse scrolled (961, 374) with delta (0, 0)
Screenshot: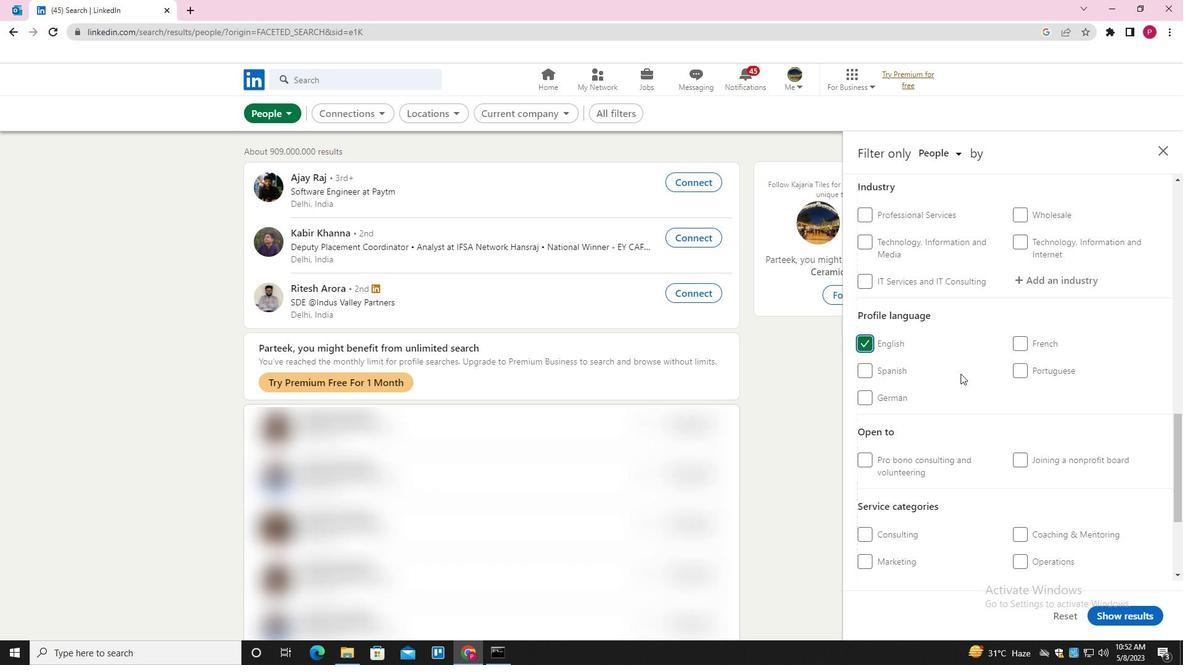 
Action: Mouse scrolled (961, 374) with delta (0, 0)
Screenshot: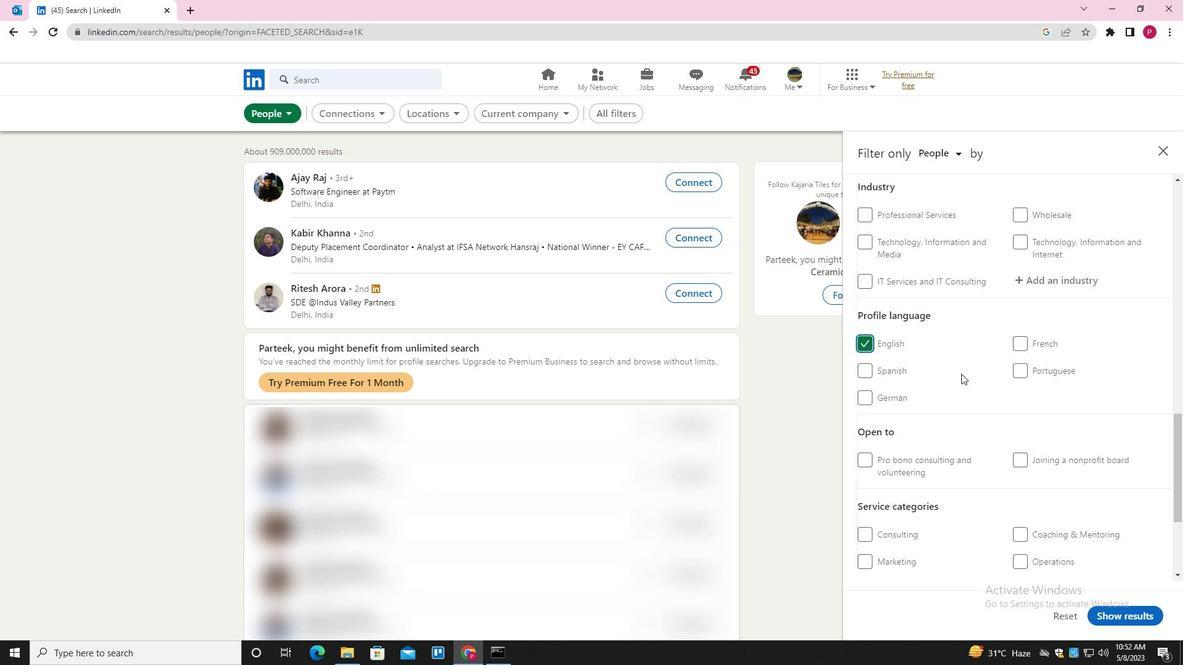 
Action: Mouse scrolled (961, 374) with delta (0, 0)
Screenshot: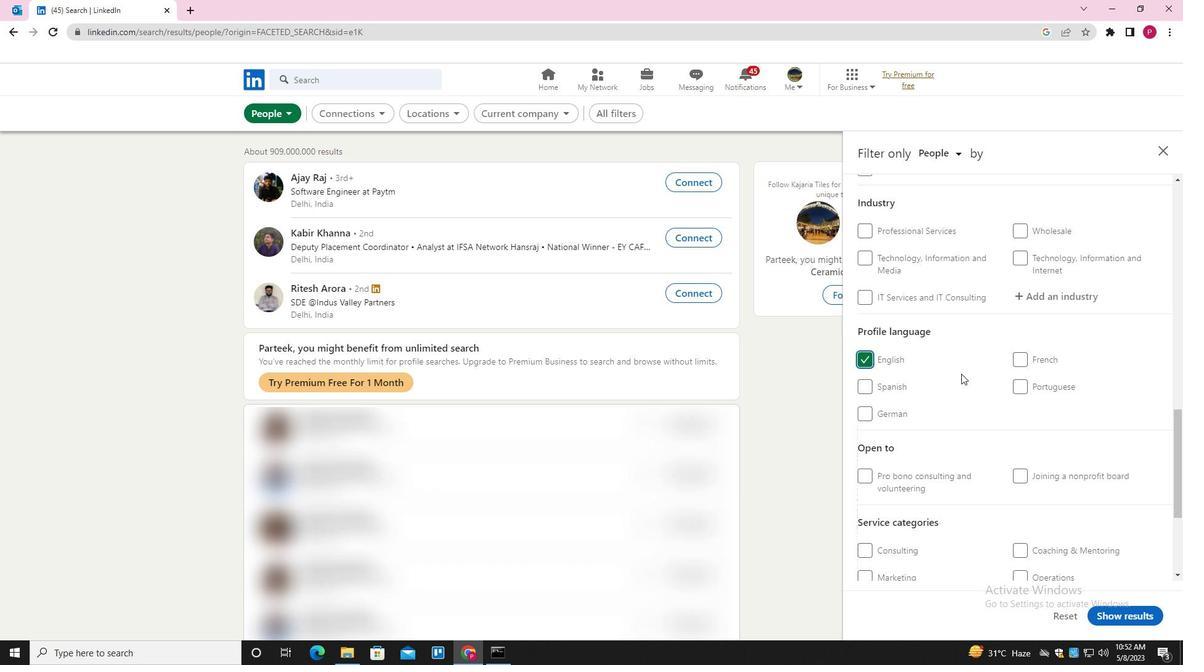 
Action: Mouse scrolled (961, 374) with delta (0, 0)
Screenshot: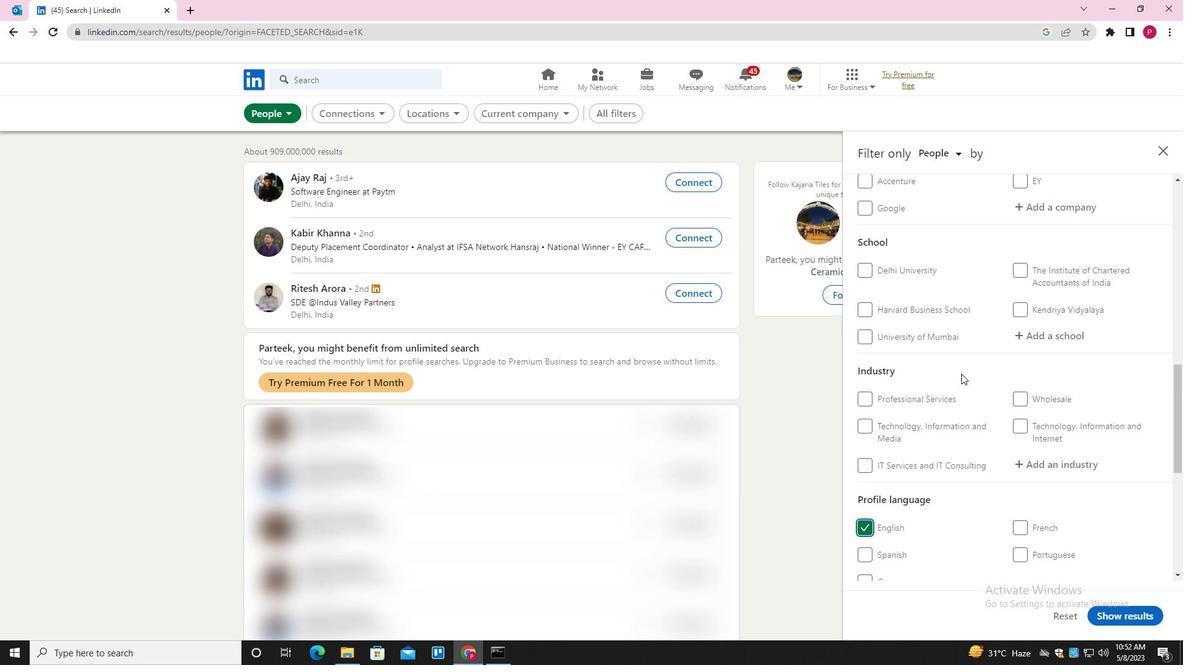 
Action: Mouse scrolled (961, 374) with delta (0, 0)
Screenshot: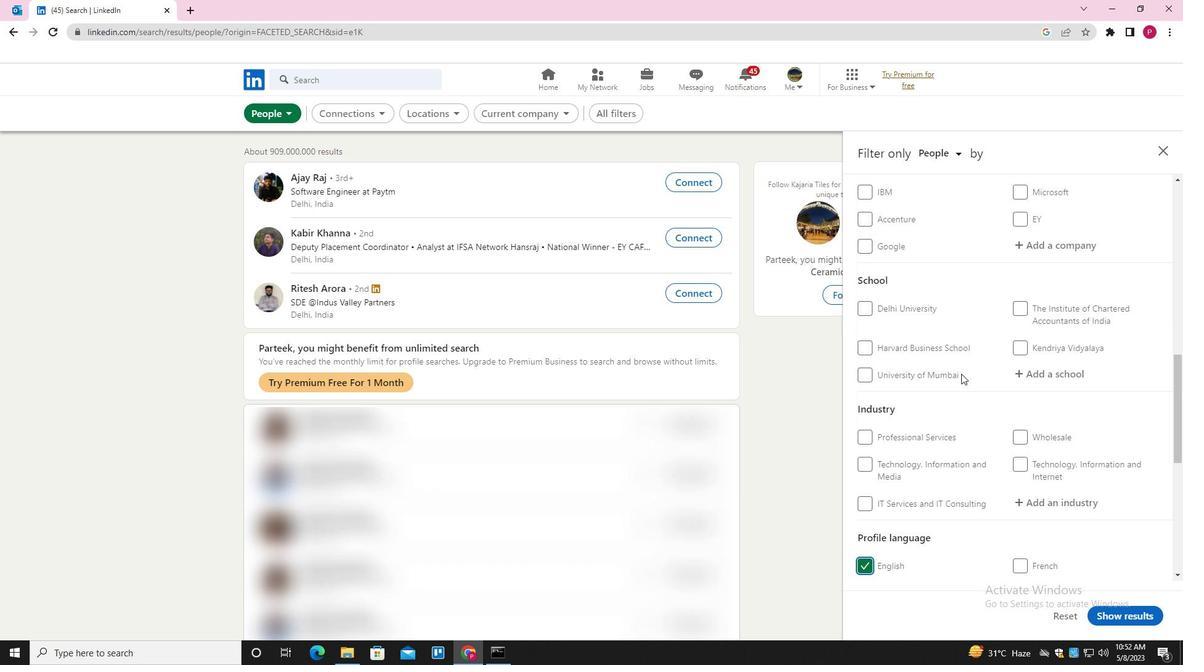 
Action: Mouse scrolled (961, 374) with delta (0, 0)
Screenshot: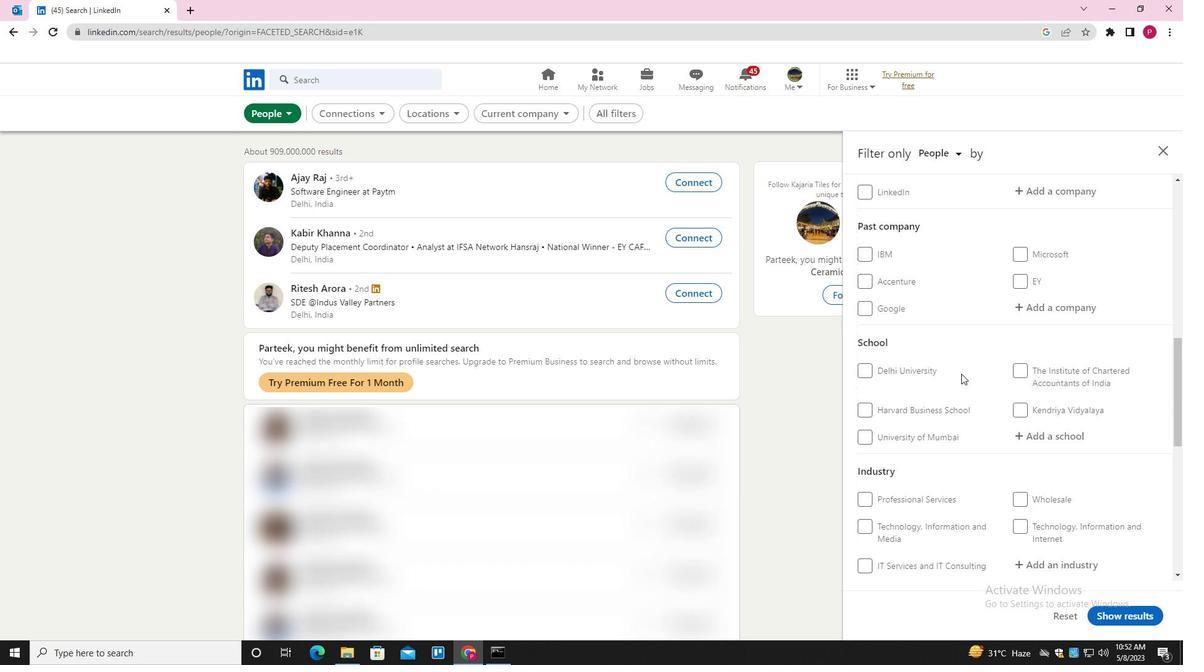
Action: Mouse scrolled (961, 374) with delta (0, 0)
Screenshot: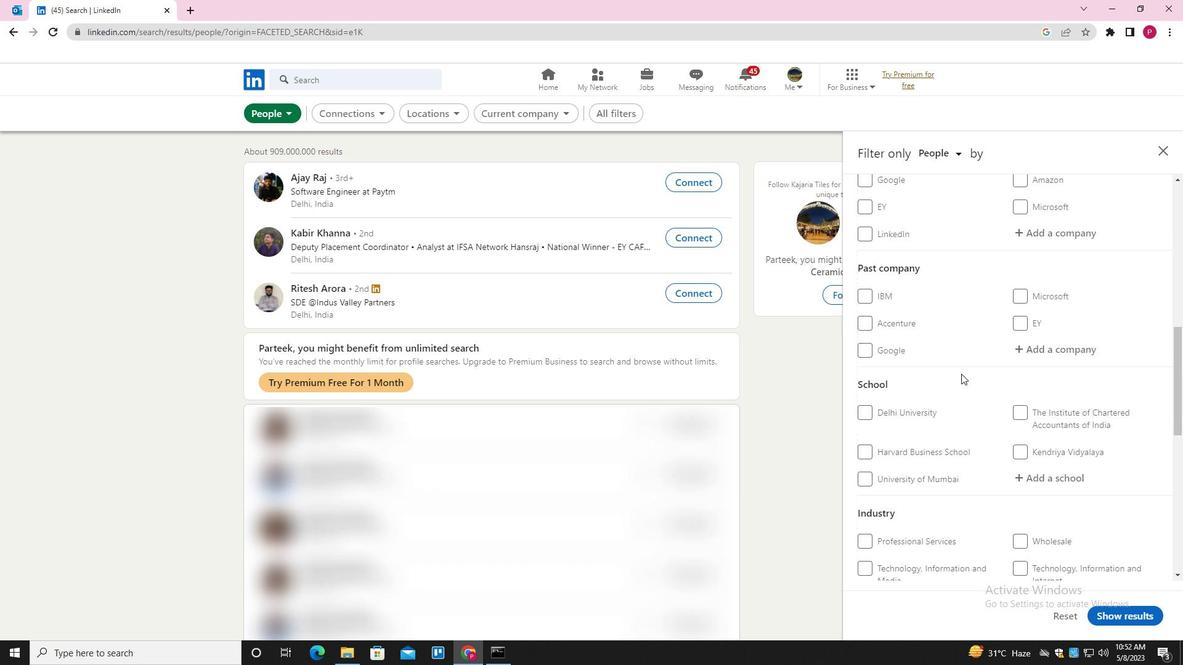
Action: Mouse moved to (1072, 342)
Screenshot: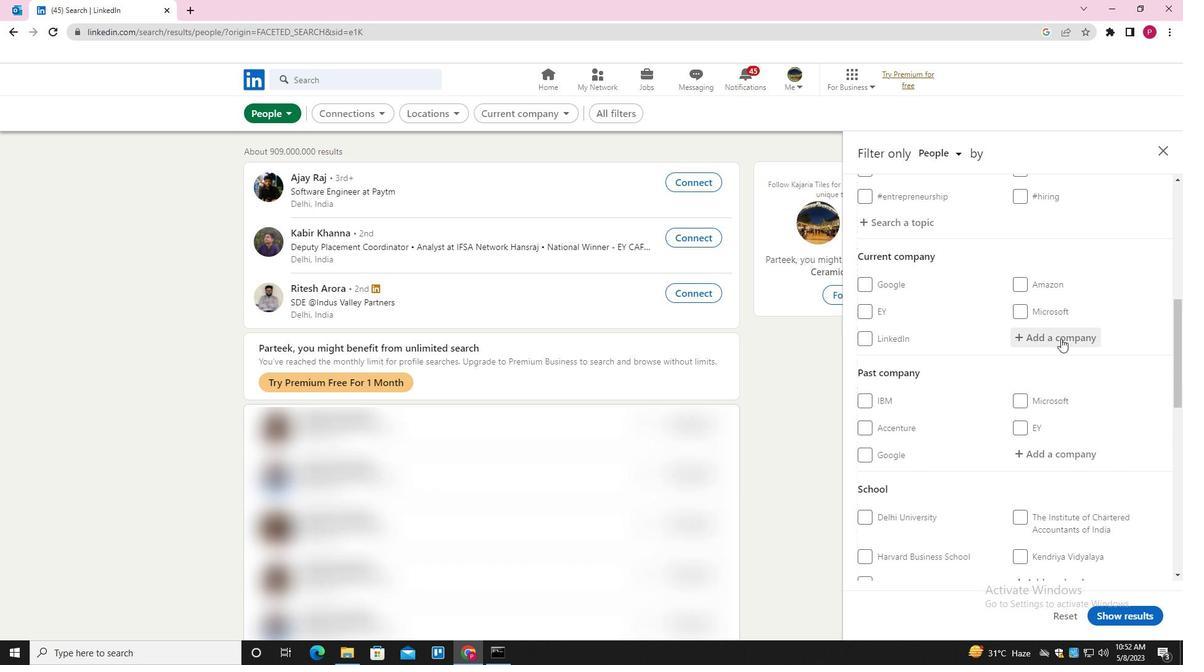 
Action: Mouse pressed left at (1072, 342)
Screenshot: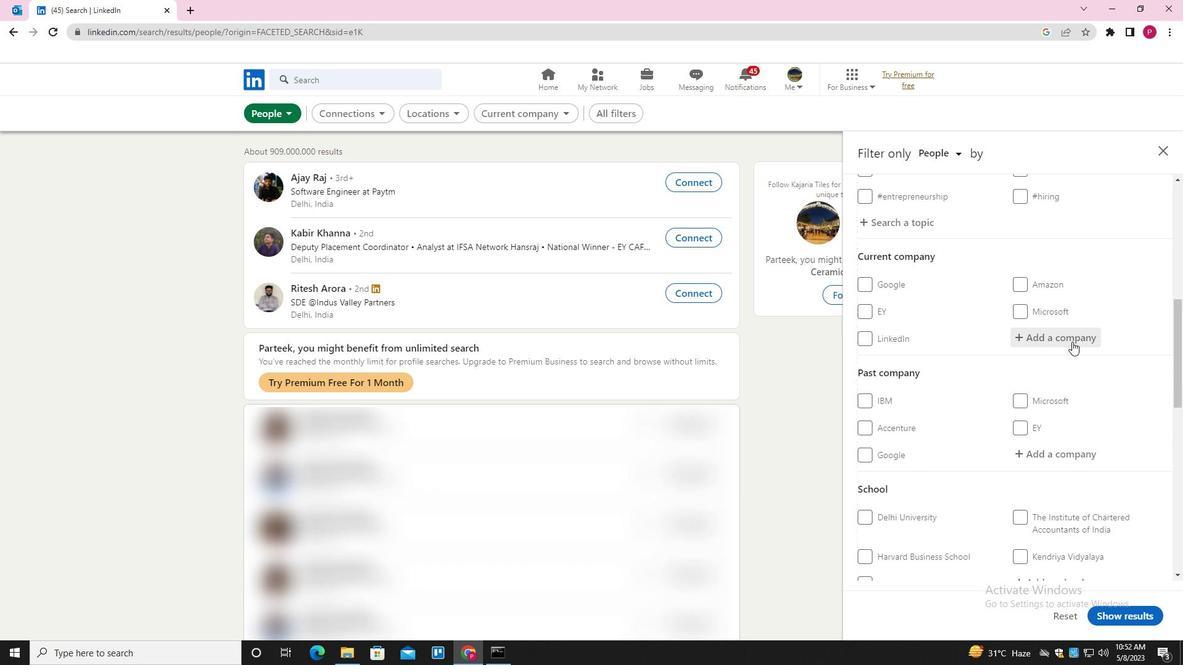 
Action: Key pressed <Key.shift>TATA<Key.space><Key.shift><Key.shift><Key.shift><Key.shift><Key.shift><Key.shift><Key.shift><Key.shift><Key.shift><Key.shift><Key.shift><Key.shift><Key.shift><Key.shift><Key.shift>CLI<Key.shift>Q<Key.space><Key.down><Key.enter>
Screenshot: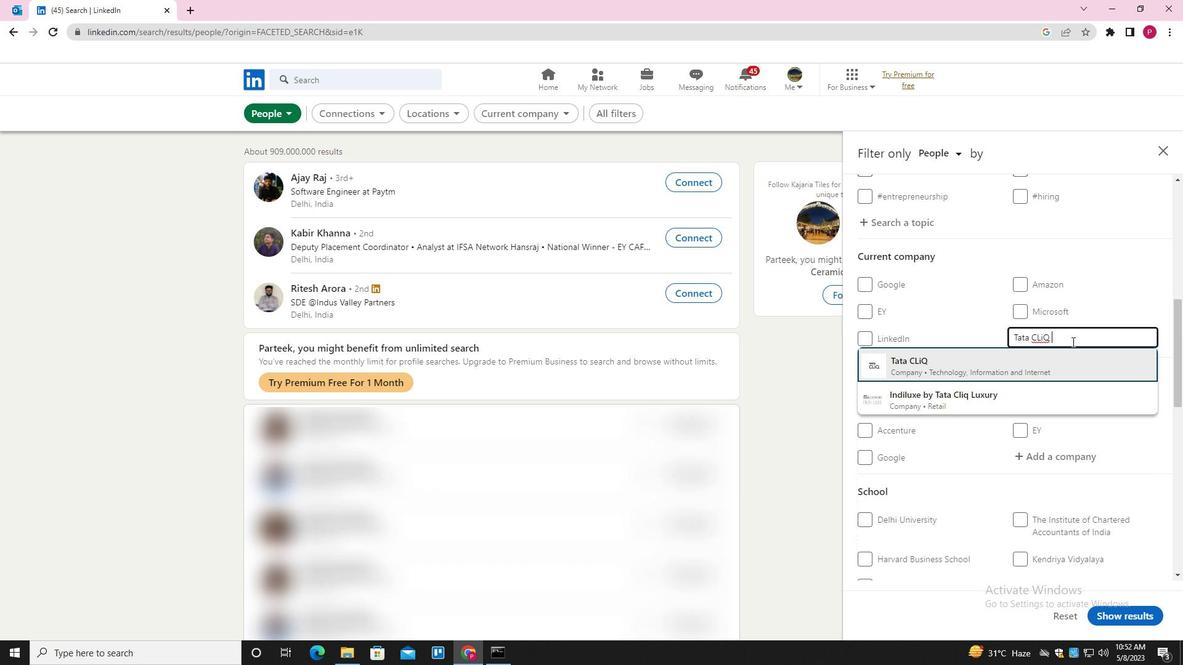 
Action: Mouse moved to (1023, 324)
Screenshot: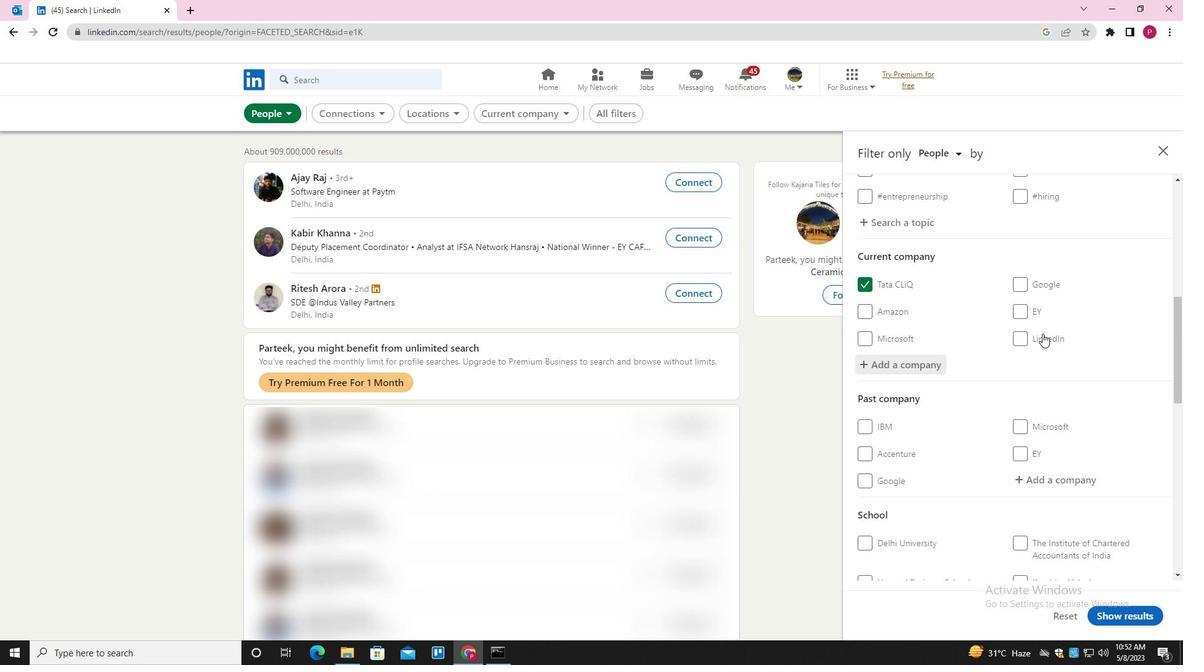 
Action: Mouse scrolled (1023, 323) with delta (0, 0)
Screenshot: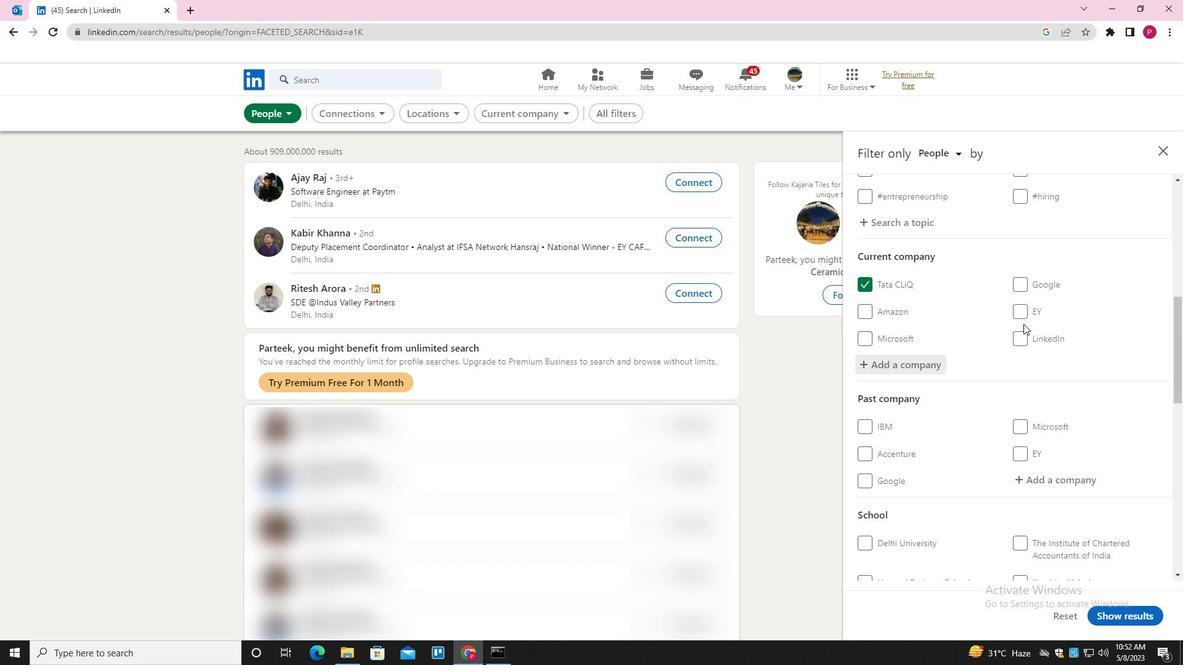 
Action: Mouse scrolled (1023, 323) with delta (0, 0)
Screenshot: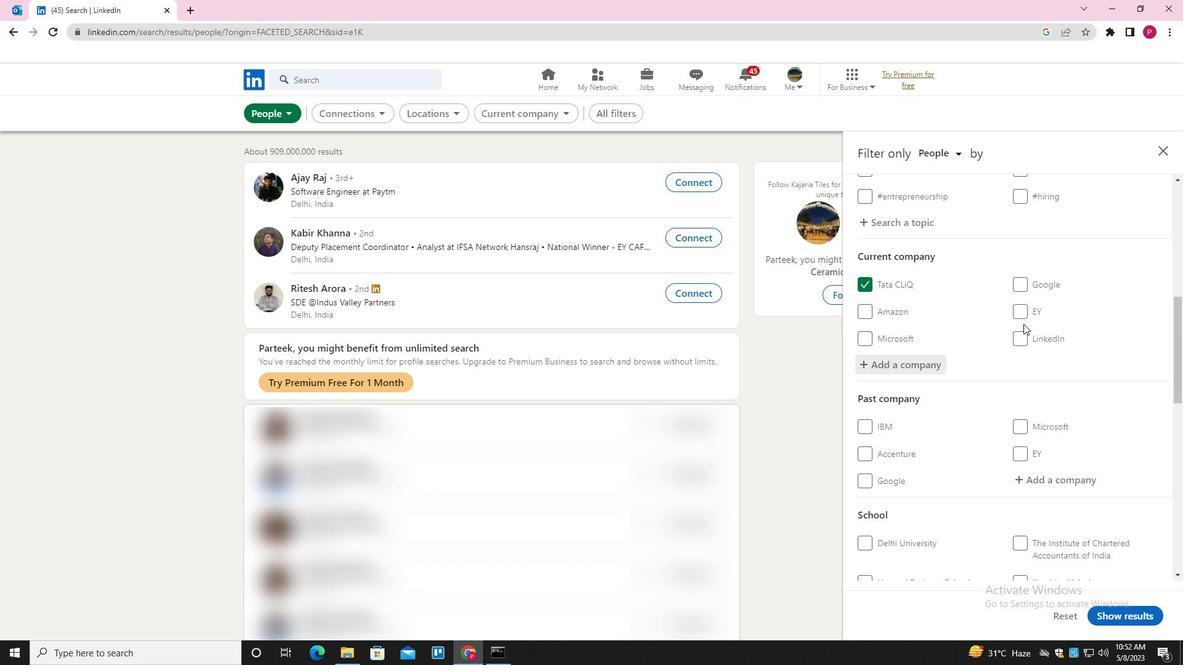
Action: Mouse scrolled (1023, 323) with delta (0, 0)
Screenshot: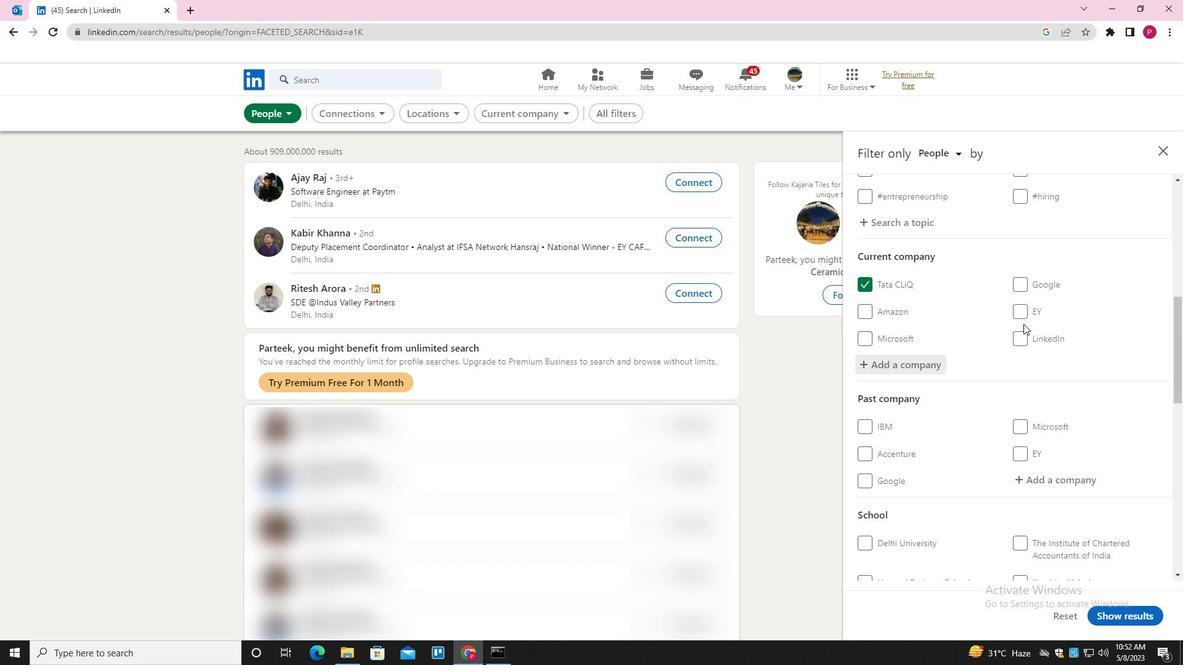 
Action: Mouse scrolled (1023, 323) with delta (0, 0)
Screenshot: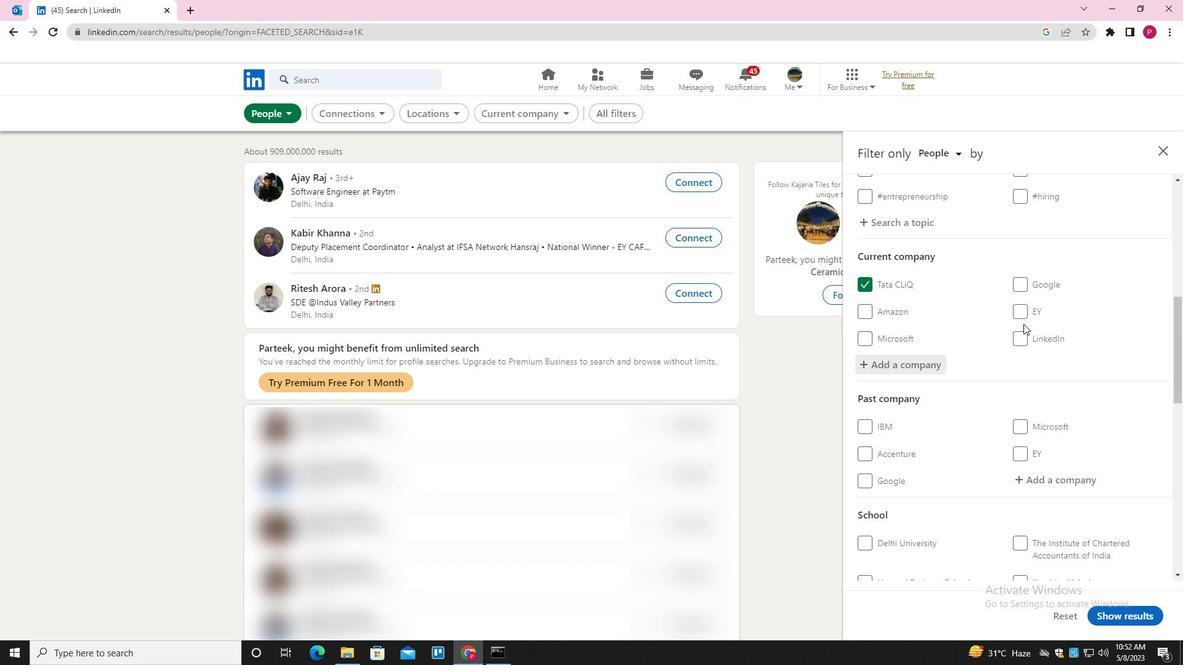 
Action: Mouse scrolled (1023, 323) with delta (0, 0)
Screenshot: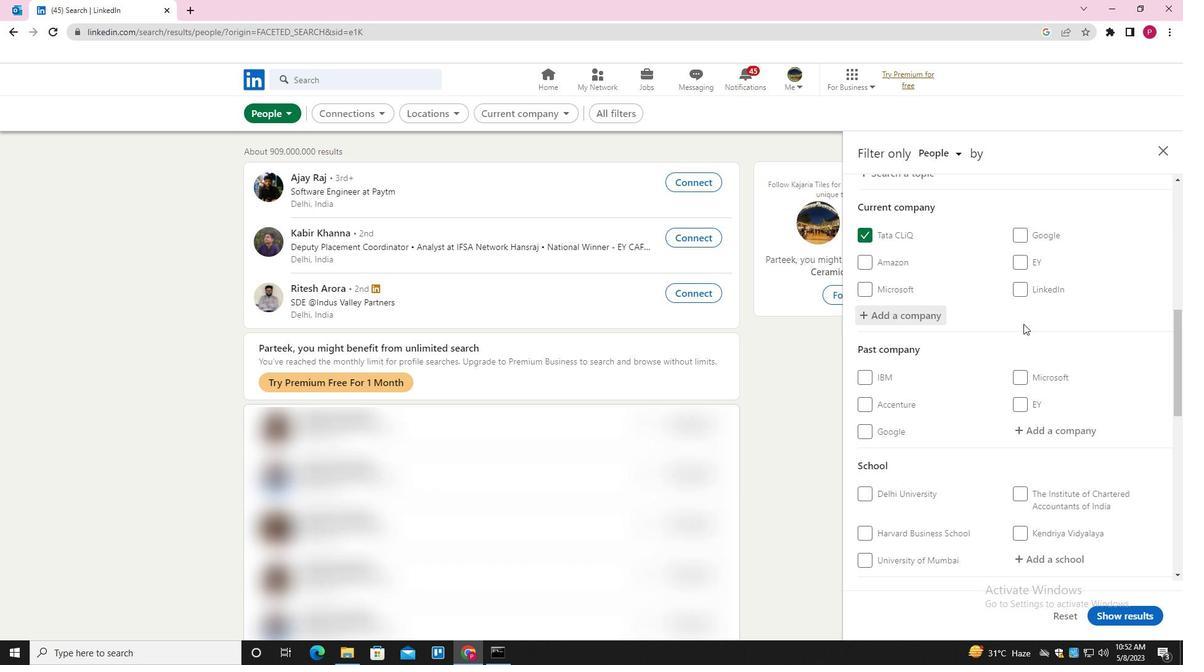 
Action: Mouse moved to (1025, 333)
Screenshot: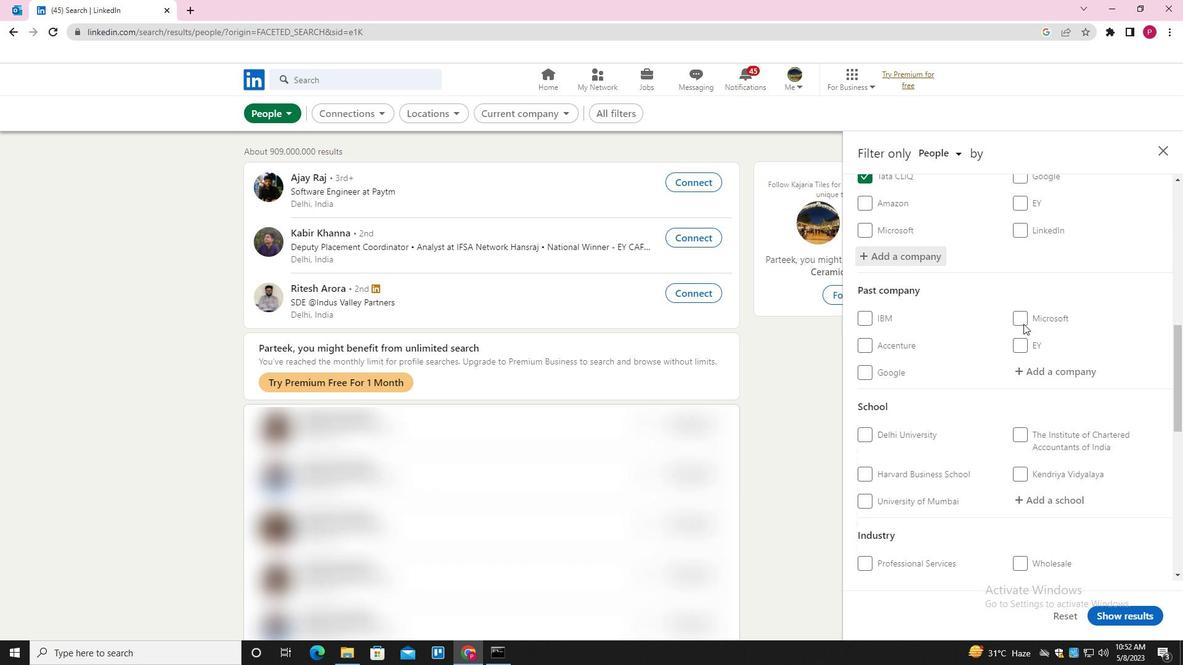 
Action: Mouse scrolled (1025, 332) with delta (0, 0)
Screenshot: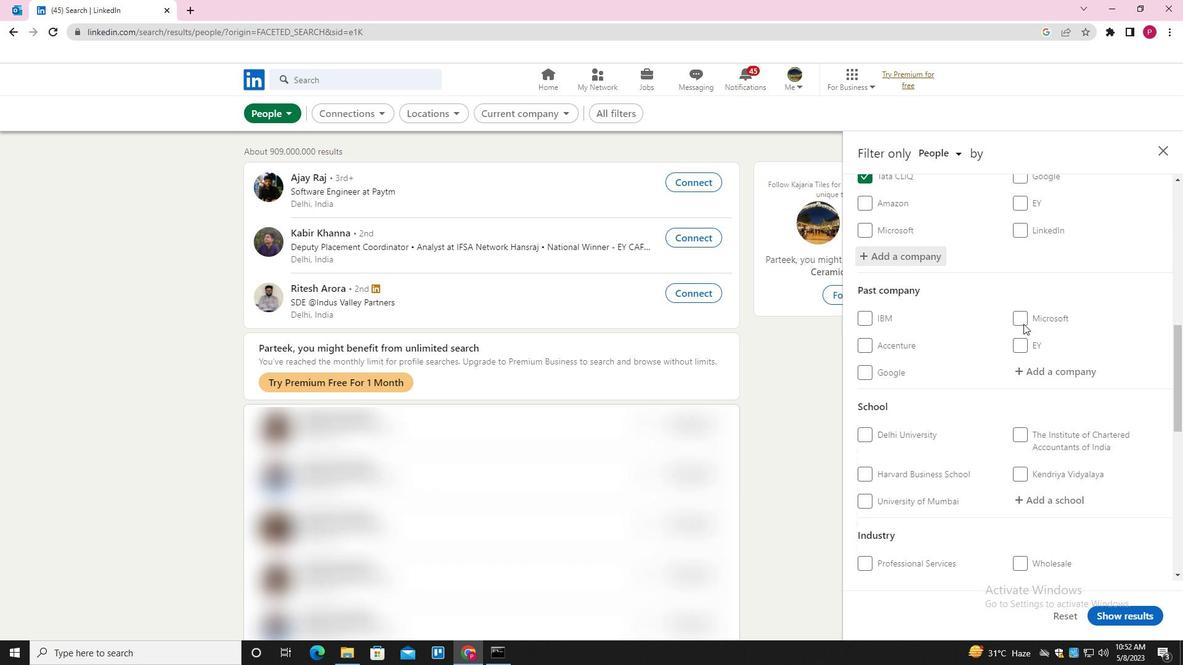
Action: Mouse moved to (1060, 236)
Screenshot: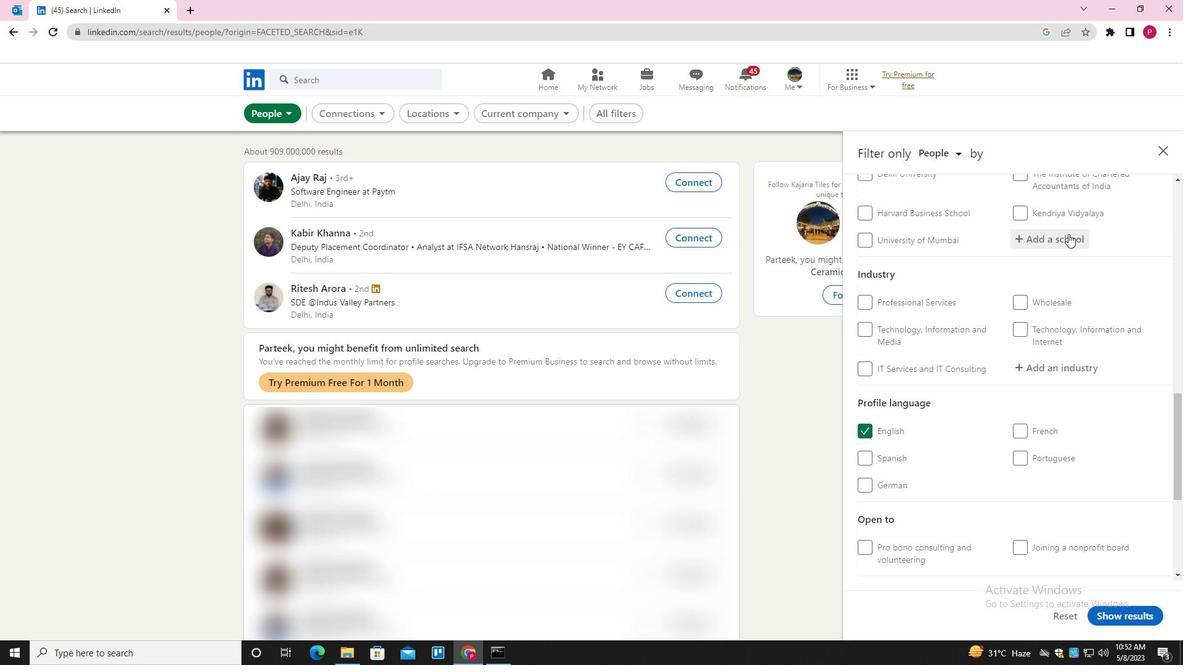 
Action: Mouse pressed left at (1060, 236)
Screenshot: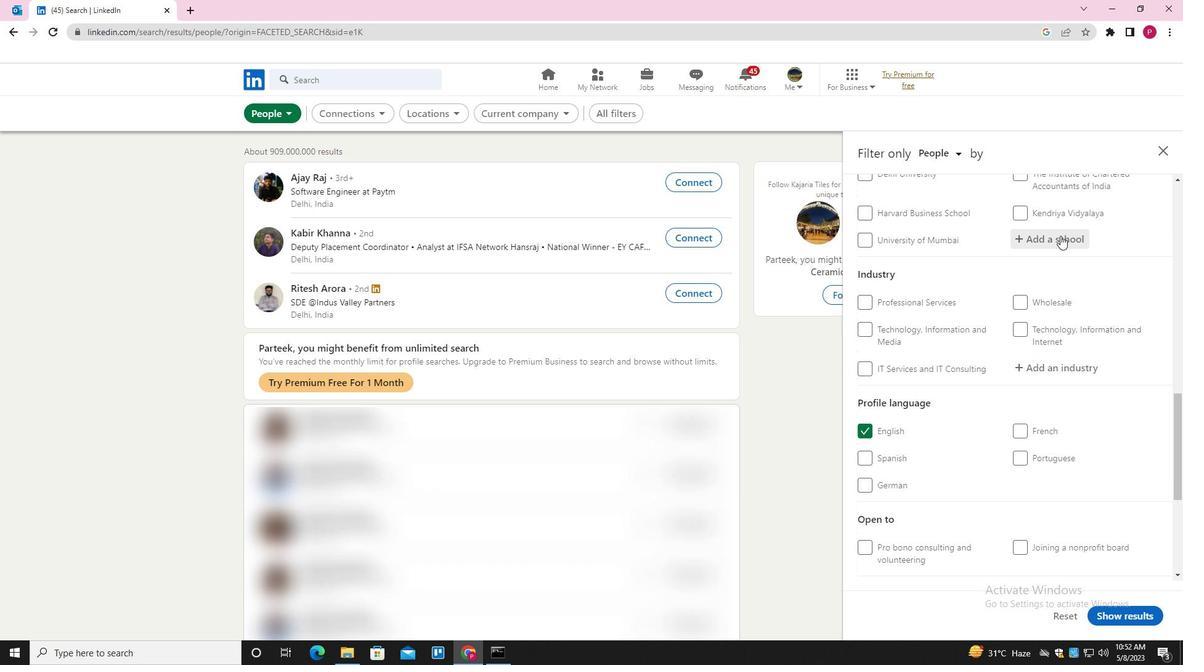 
Action: Key pressed <Key.shift><Key.shift><Key.shift><Key.shift><Key.shift><Key.shift><Key.shift><Key.shift><Key.shift><Key.shift><Key.shift><Key.shift><Key.shift><Key.shift><Key.shift><Key.shift><Key.shift><Key.shift><Key.shift><Key.shift><Key.shift>LAKI<Key.shift><Key.shift><Key.shift>REDDY<Key.space><Key.shift><Key.shift>BALI<Key.space><Key.shift><Key.shift><Key.shift><Key.shift><Key.shift><Key.shift><Key.shift><Key.shift><Key.shift><Key.shift><Key.shift><Key.shift><Key.shift><Key.shift><Key.shift>REDDY<Key.space><Key.shift><Key.shift><Key.shift><Key.shift><Key.shift><Key.shift>COLLEGE<Key.space><Key.shift><Key.shift><Key.shift><Key.shift><Key.shift><Key.shift>OF<Key.space><Key.shift>R<Key.backspace>ENGINEERING<Key.space><Key.down><Key.enter>
Screenshot: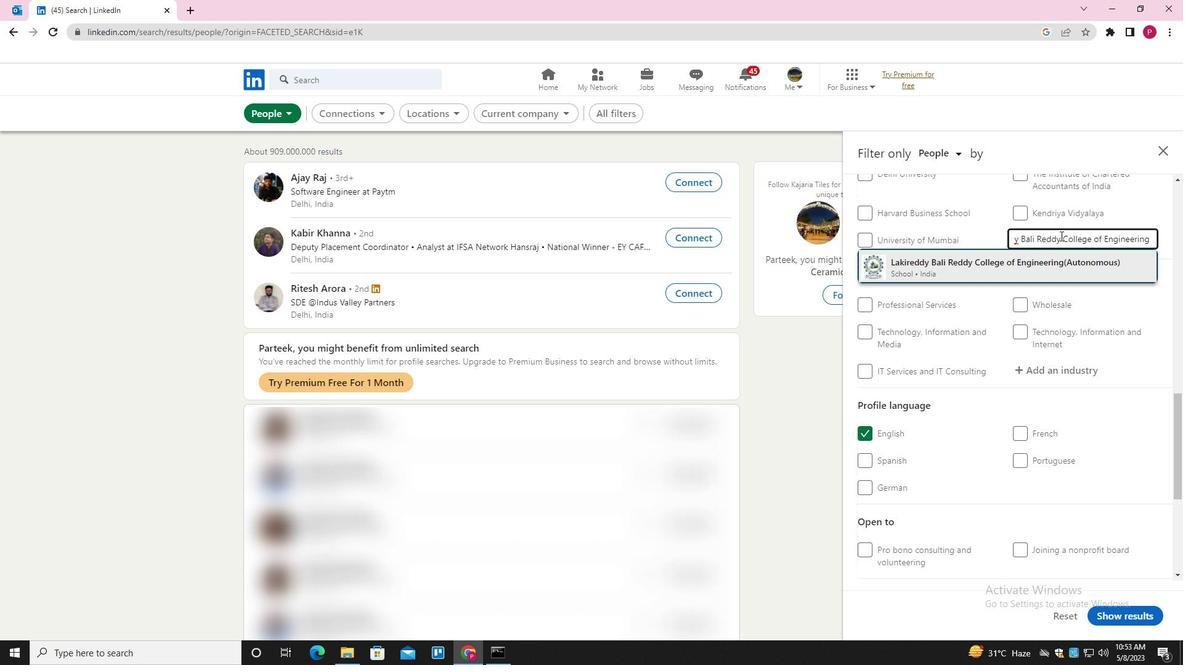 
Action: Mouse moved to (1047, 410)
Screenshot: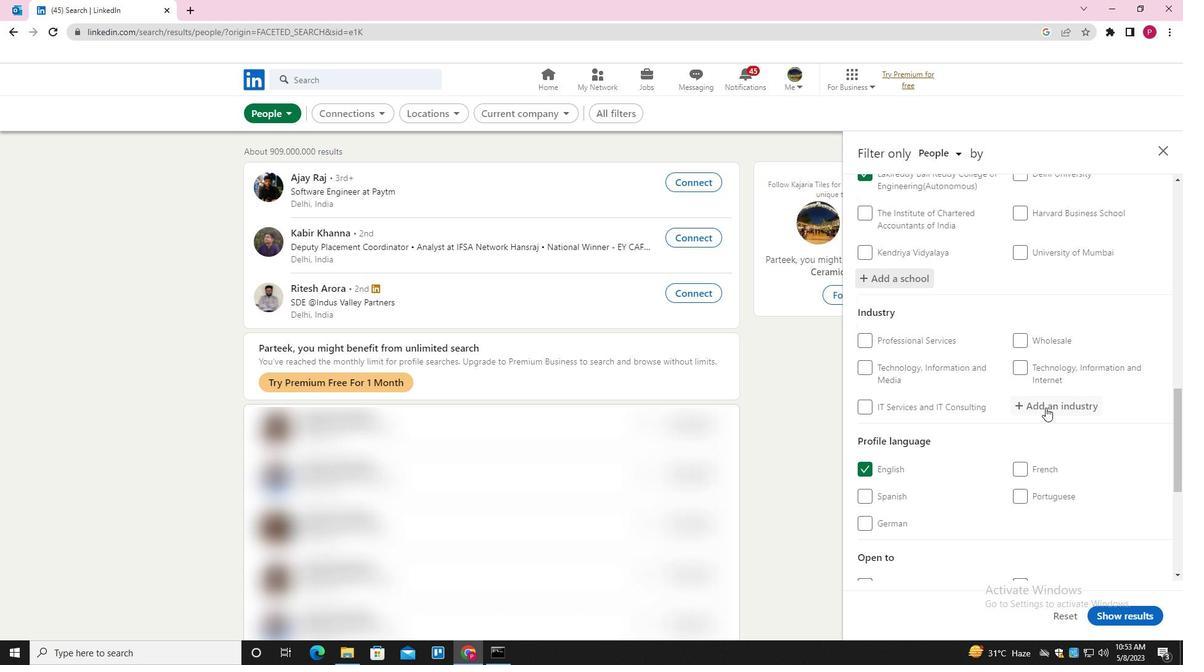 
Action: Mouse pressed left at (1047, 410)
Screenshot: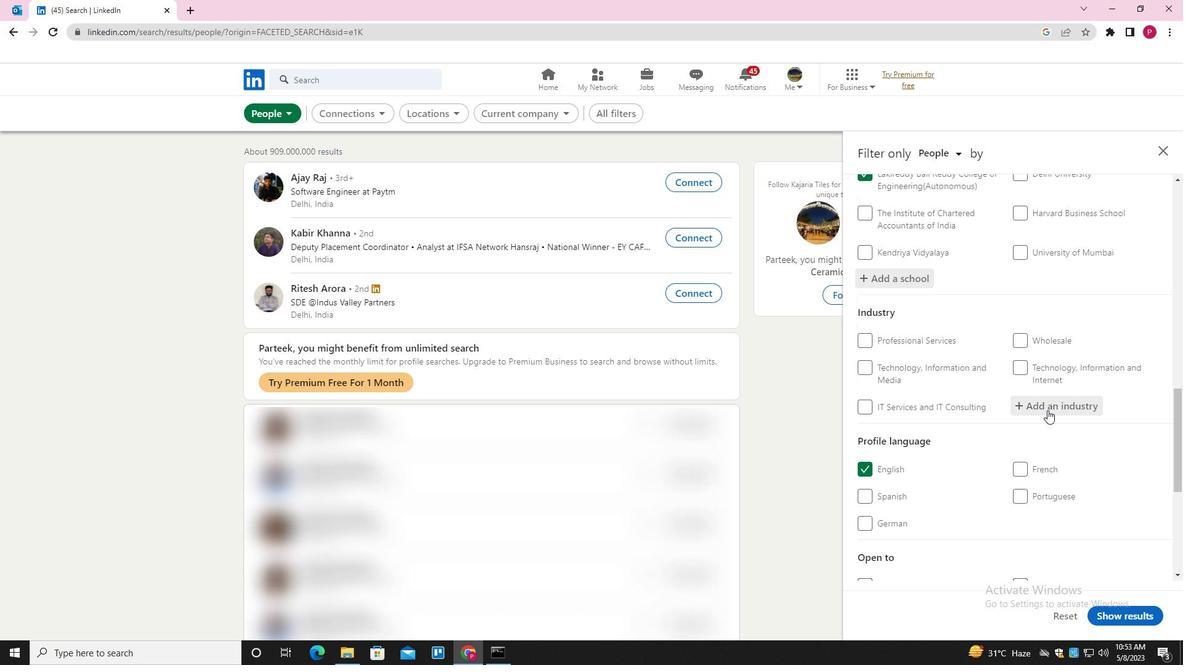 
Action: Key pressed <Key.shift><Key.shift><Key.shift><Key.shift><Key.shift><Key.shift><Key.shift><Key.shift><Key.shift><Key.shift><Key.shift><Key.shift><Key.shift><Key.shift><Key.shift><Key.shift><Key.shift><Key.shift><Key.shift><Key.shift><Key.shift><Key.shift><Key.shift><Key.shift><Key.shift><Key.shift><Key.shift><Key.shift><Key.shift><Key.shift><Key.shift><Key.shift><Key.shift><Key.shift><Key.shift><Key.shift><Key.shift><Key.shift><Key.shift><Key.shift><Key.shift><Key.shift><Key.shift><Key.shift><Key.shift><Key.shift><Key.shift><Key.shift><Key.shift><Key.shift><Key.shift><Key.shift><Key.shift><Key.shift>LEASING<Key.space><Key.shift>NON-<Key.shift>RESIDENTIAL<Key.space><Key.shift>T<Key.backspace>REAL<Key.space><Key.shift><Key.shift>ESTATE<Key.down><Key.enter>
Screenshot: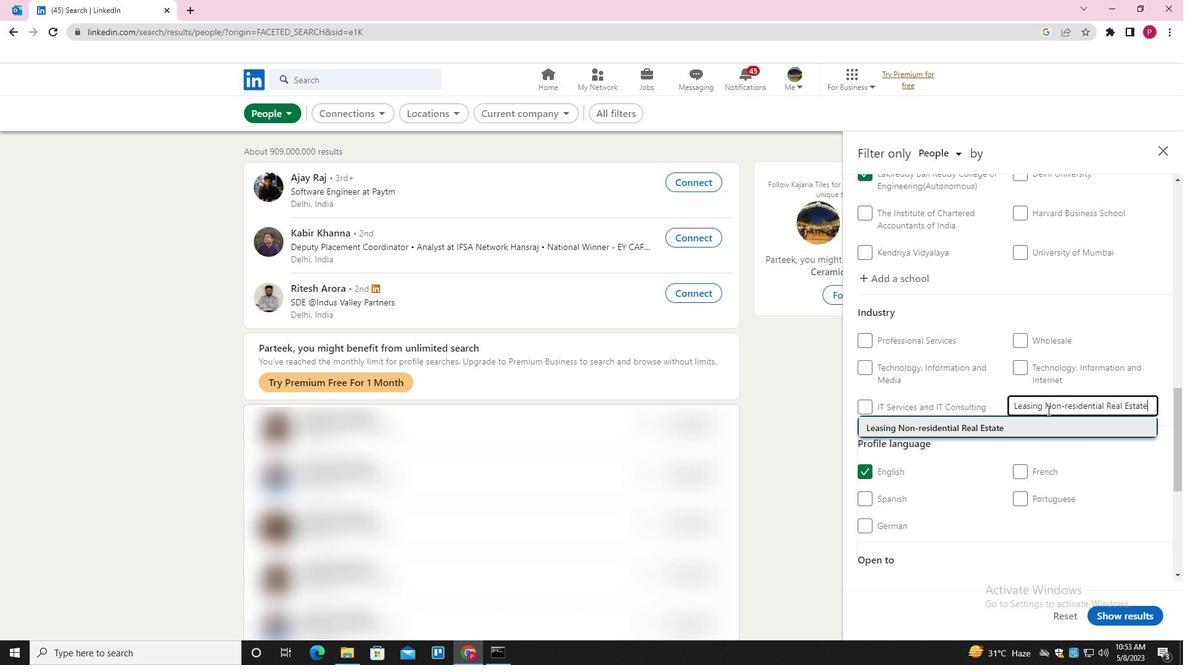 
Action: Mouse moved to (1046, 413)
Screenshot: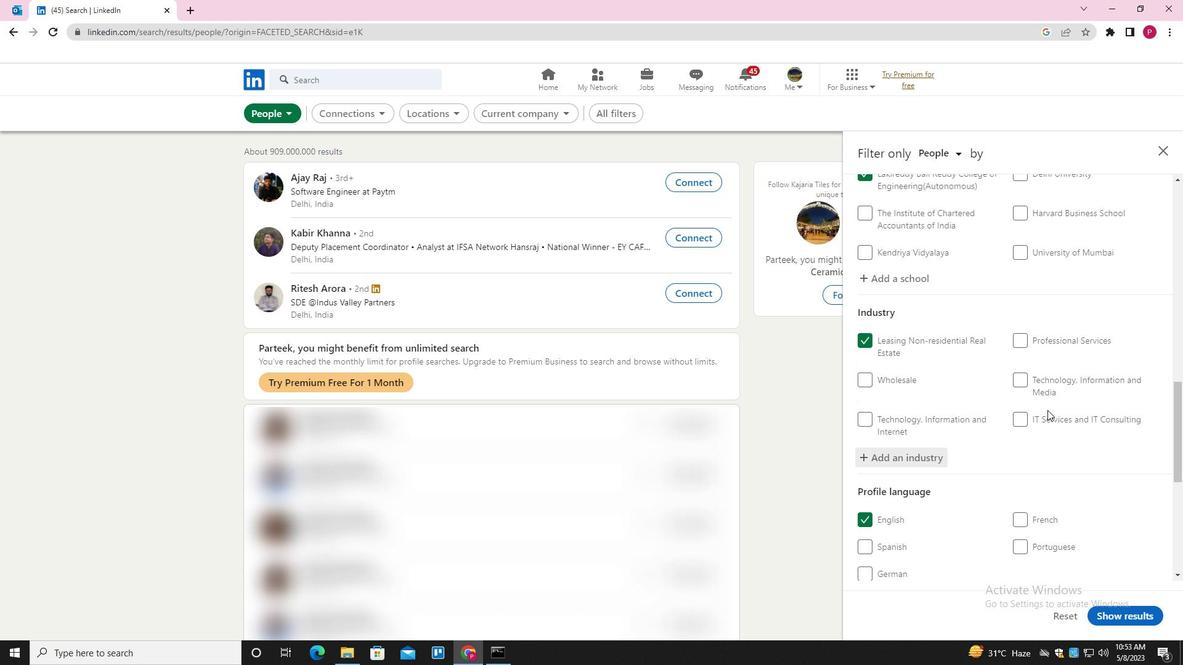 
Action: Mouse scrolled (1046, 413) with delta (0, 0)
Screenshot: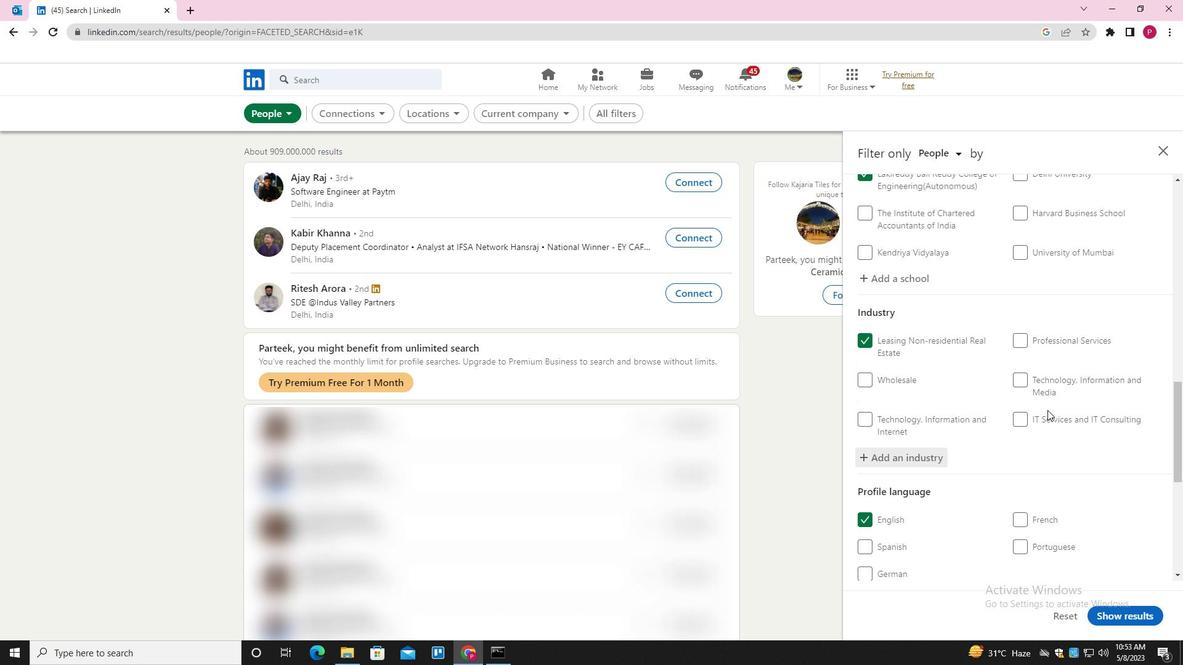 
Action: Mouse moved to (1045, 437)
Screenshot: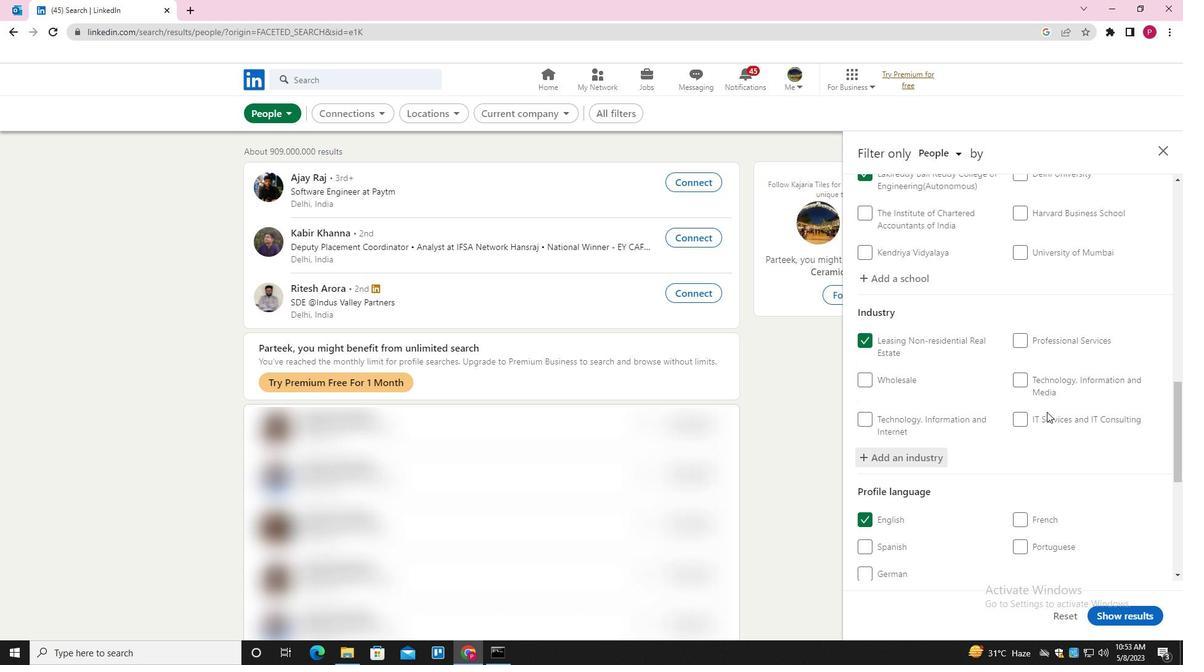 
Action: Mouse scrolled (1045, 437) with delta (0, 0)
Screenshot: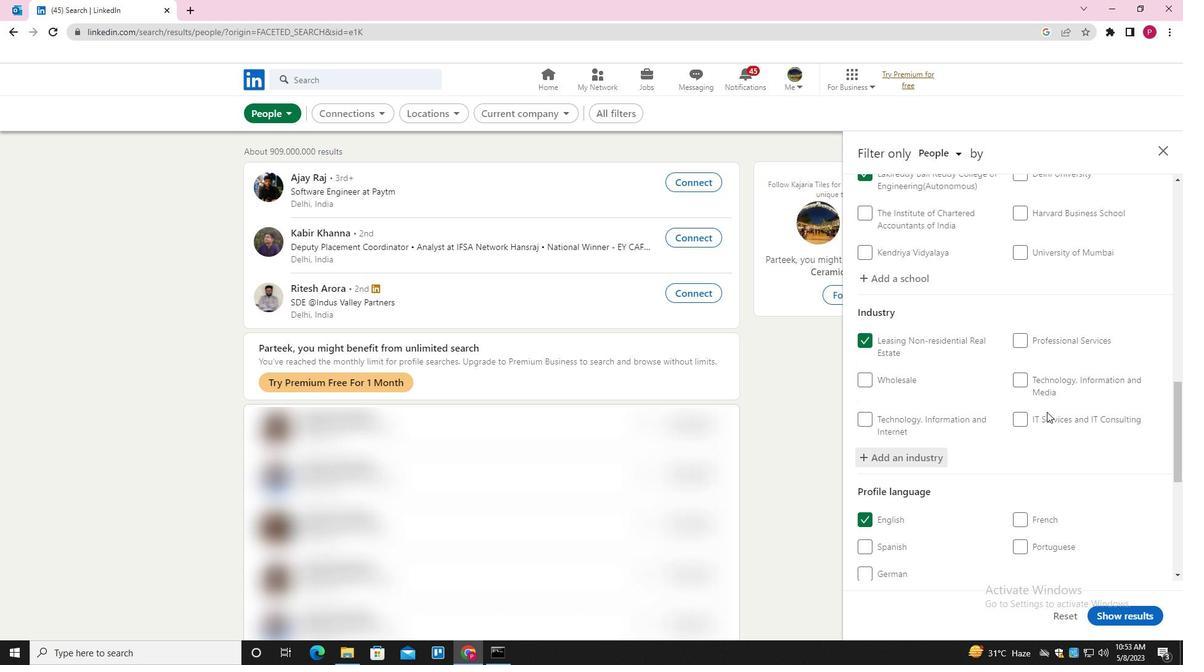 
Action: Mouse moved to (1047, 450)
Screenshot: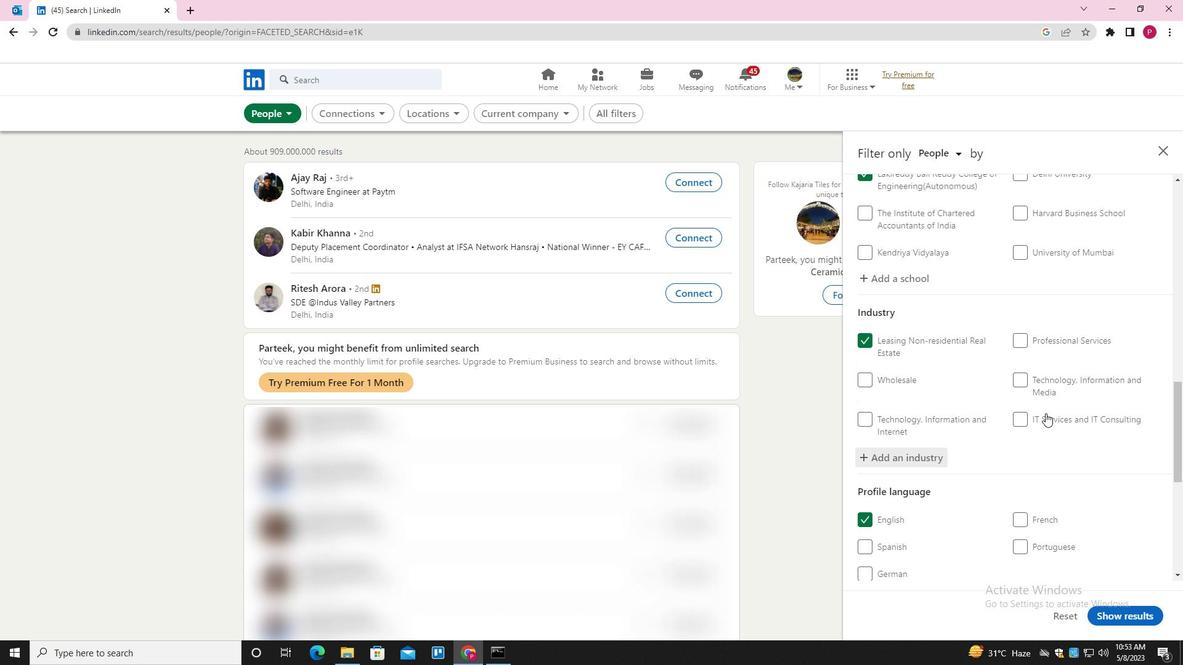 
Action: Mouse scrolled (1047, 450) with delta (0, 0)
Screenshot: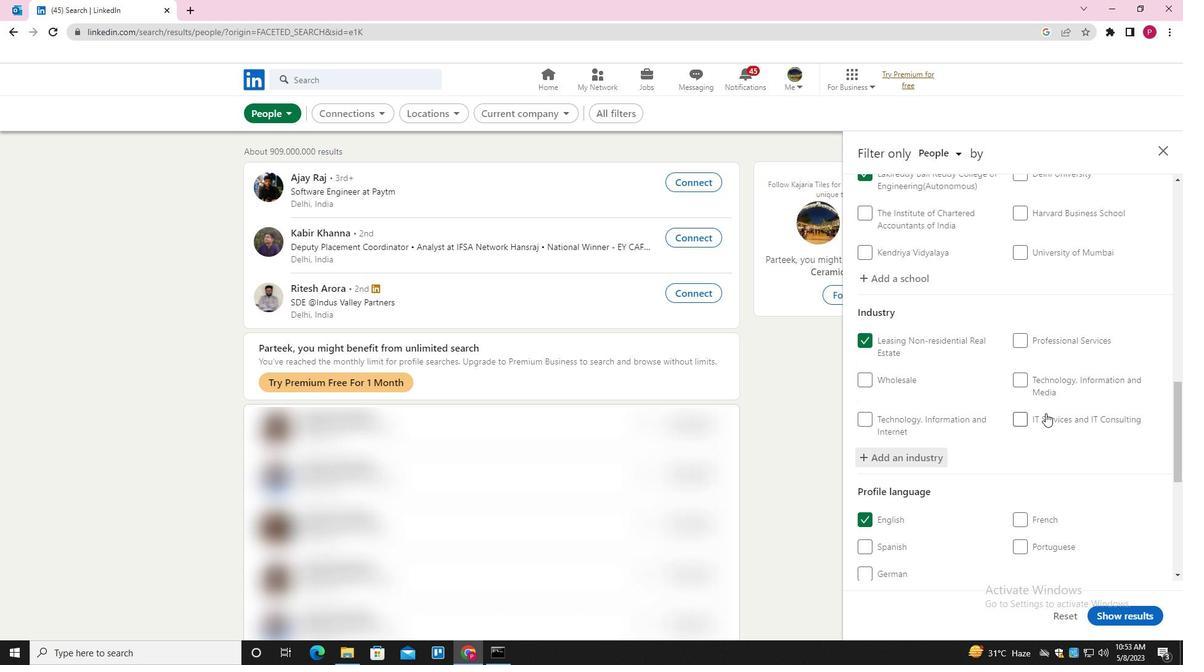 
Action: Mouse moved to (1048, 456)
Screenshot: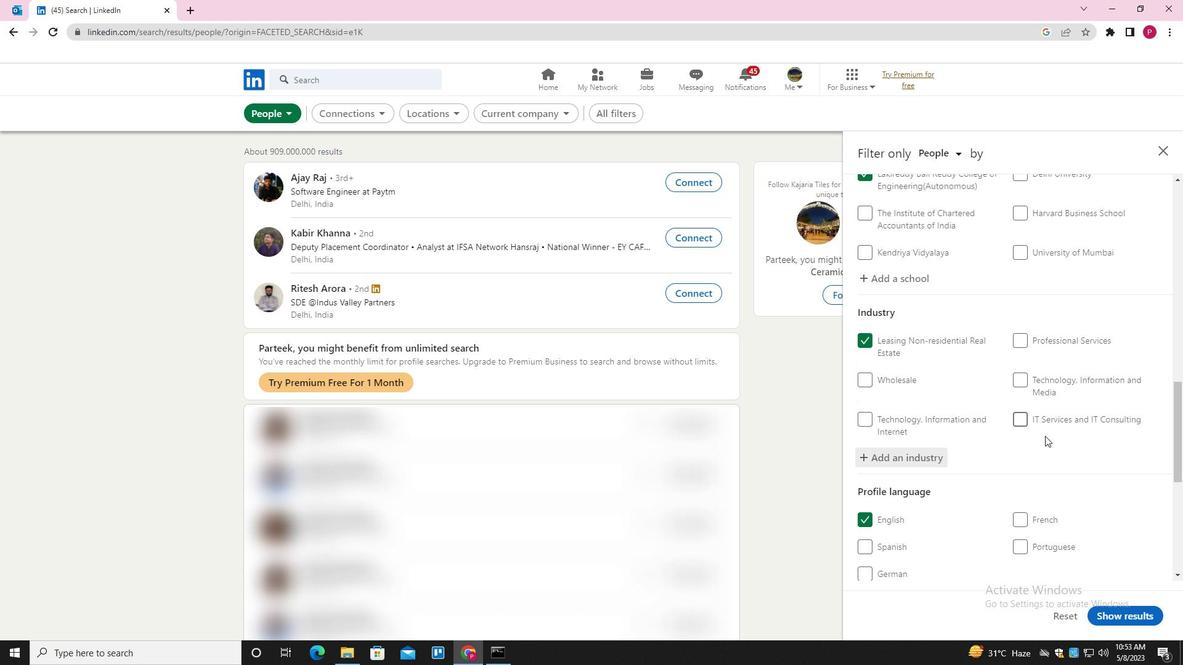 
Action: Mouse scrolled (1048, 456) with delta (0, 0)
Screenshot: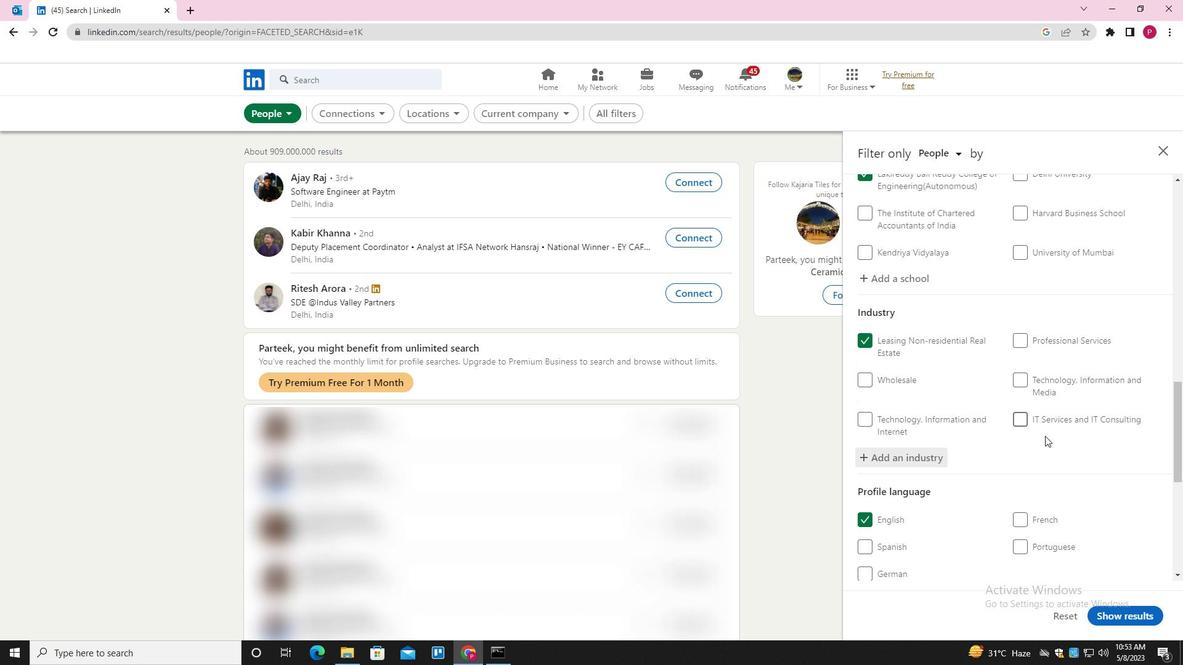 
Action: Mouse moved to (1052, 514)
Screenshot: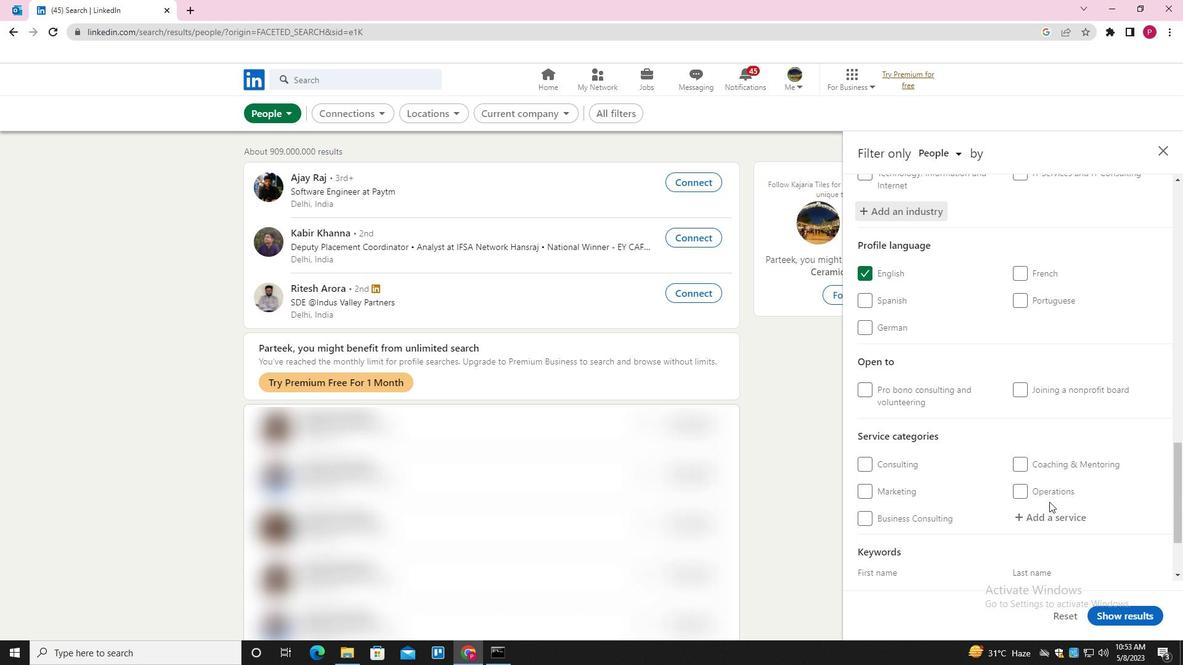 
Action: Mouse pressed left at (1052, 514)
Screenshot: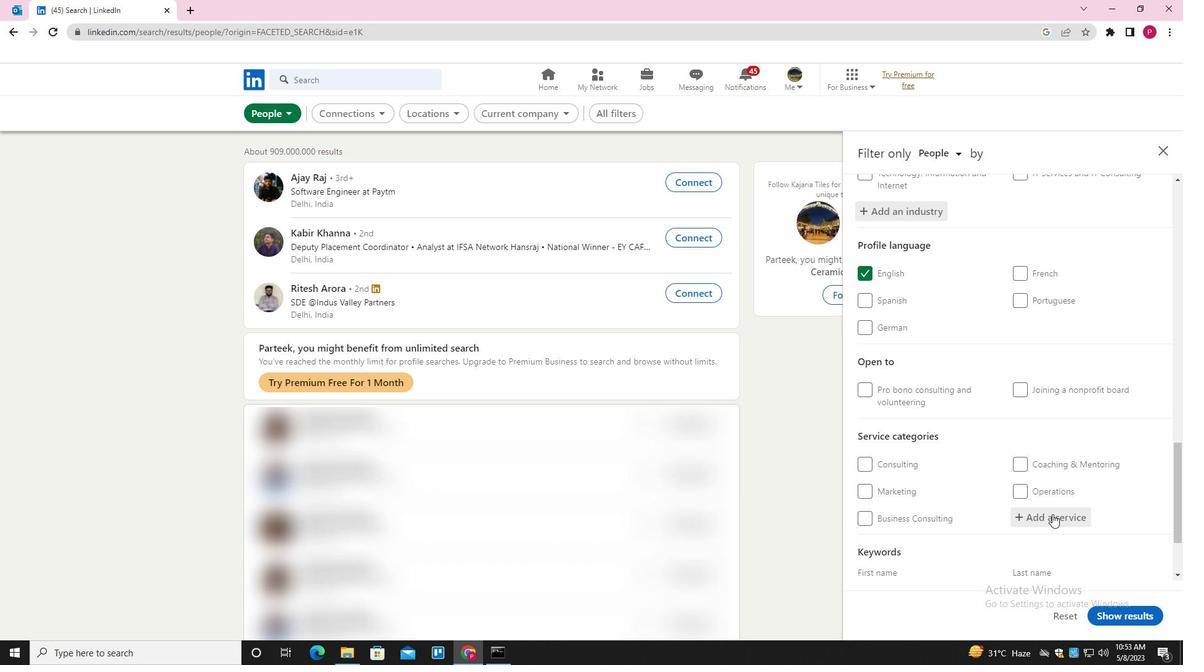 
Action: Key pressed <Key.shift>INFORMATION<Key.space><Key.shift>SECURITY<Key.down><Key.enter>
Screenshot: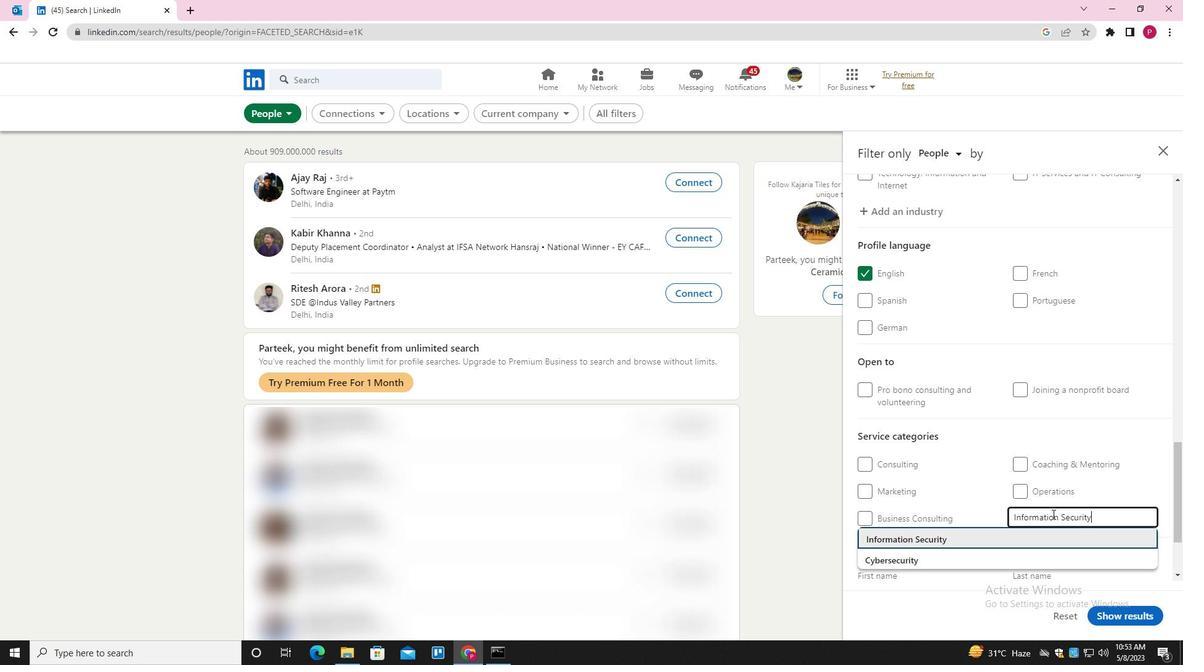 
Action: Mouse moved to (1031, 543)
Screenshot: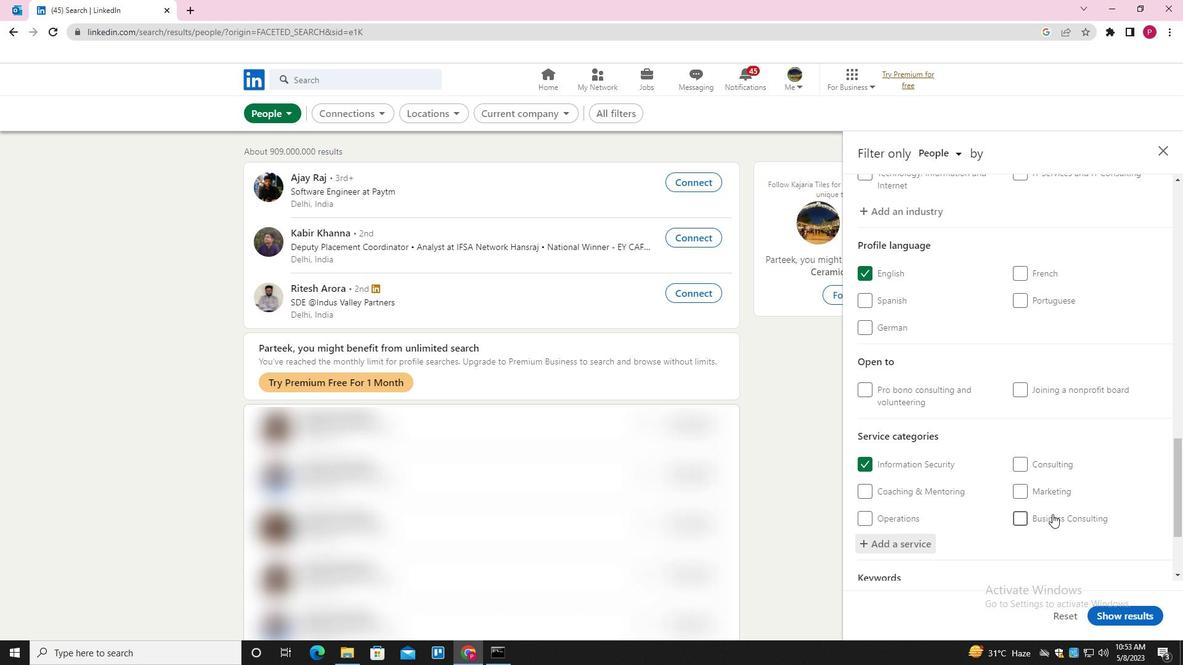 
Action: Mouse scrolled (1031, 542) with delta (0, 0)
Screenshot: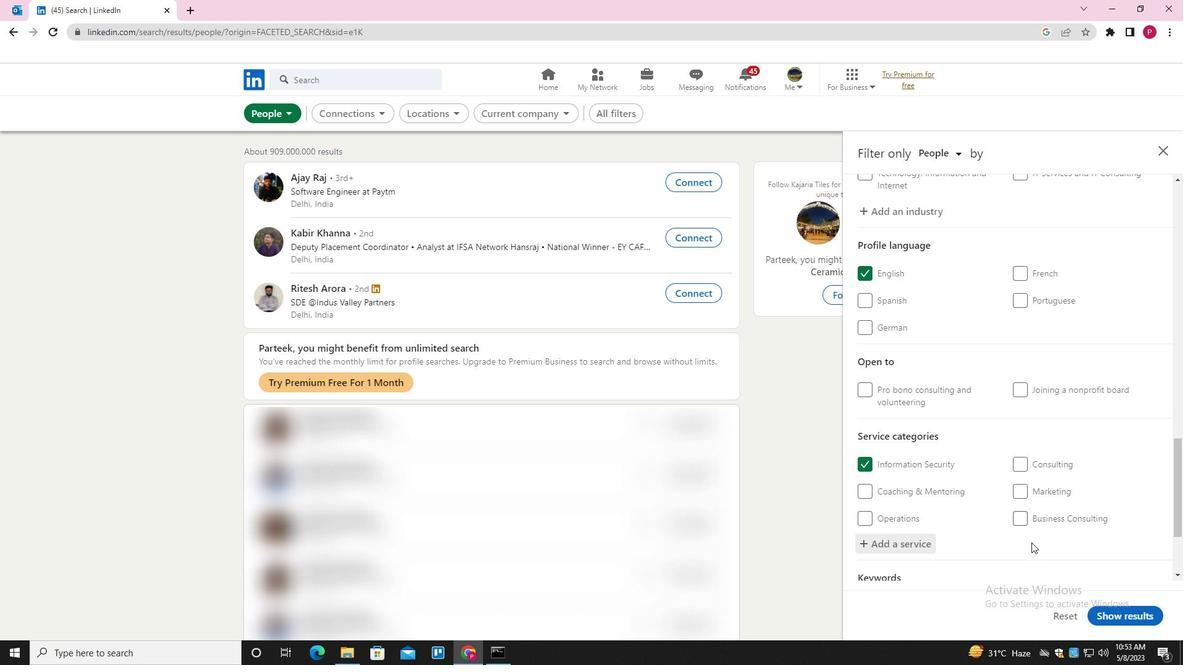 
Action: Mouse moved to (1031, 547)
Screenshot: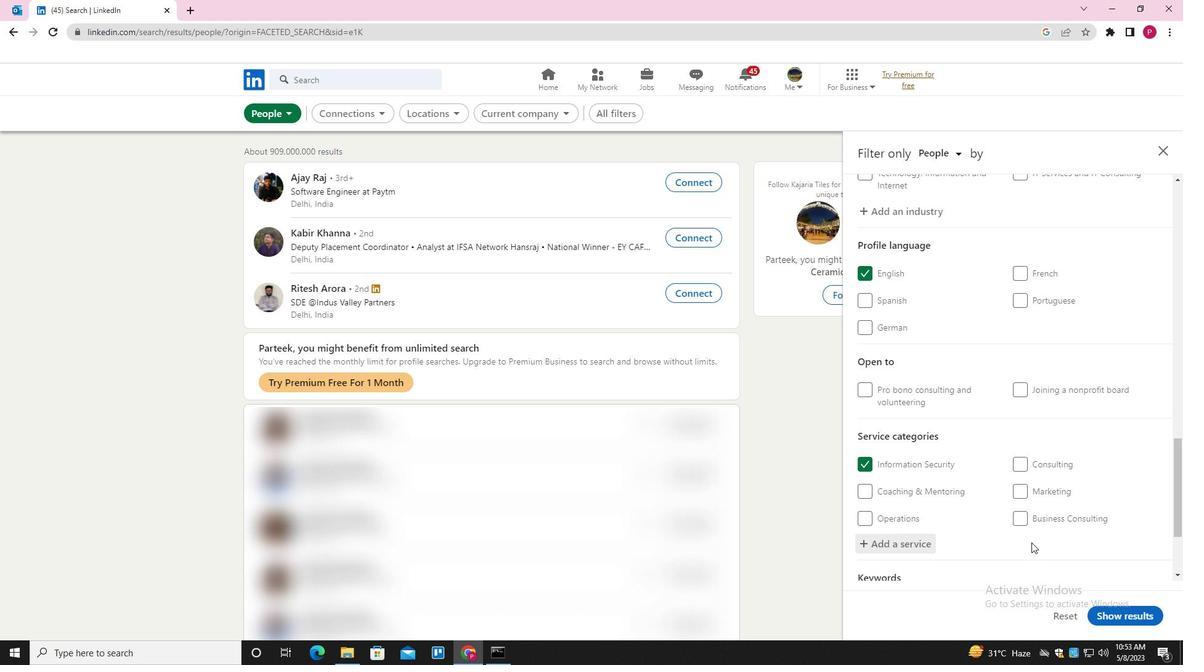 
Action: Mouse scrolled (1031, 546) with delta (0, 0)
Screenshot: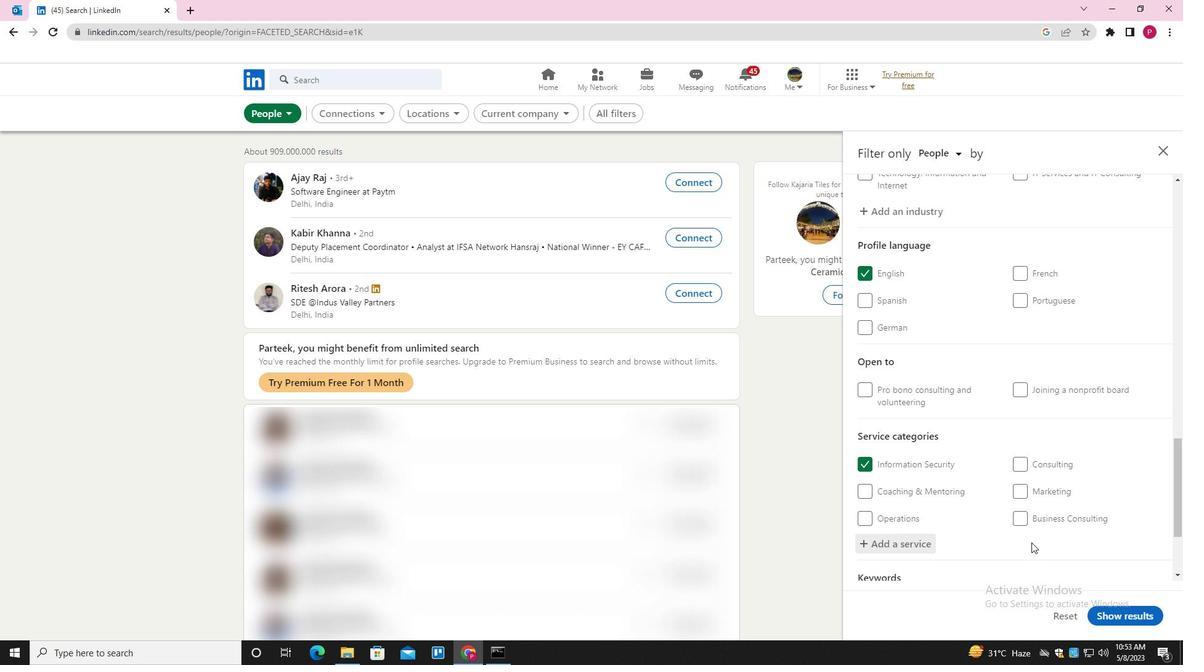 
Action: Mouse moved to (1031, 549)
Screenshot: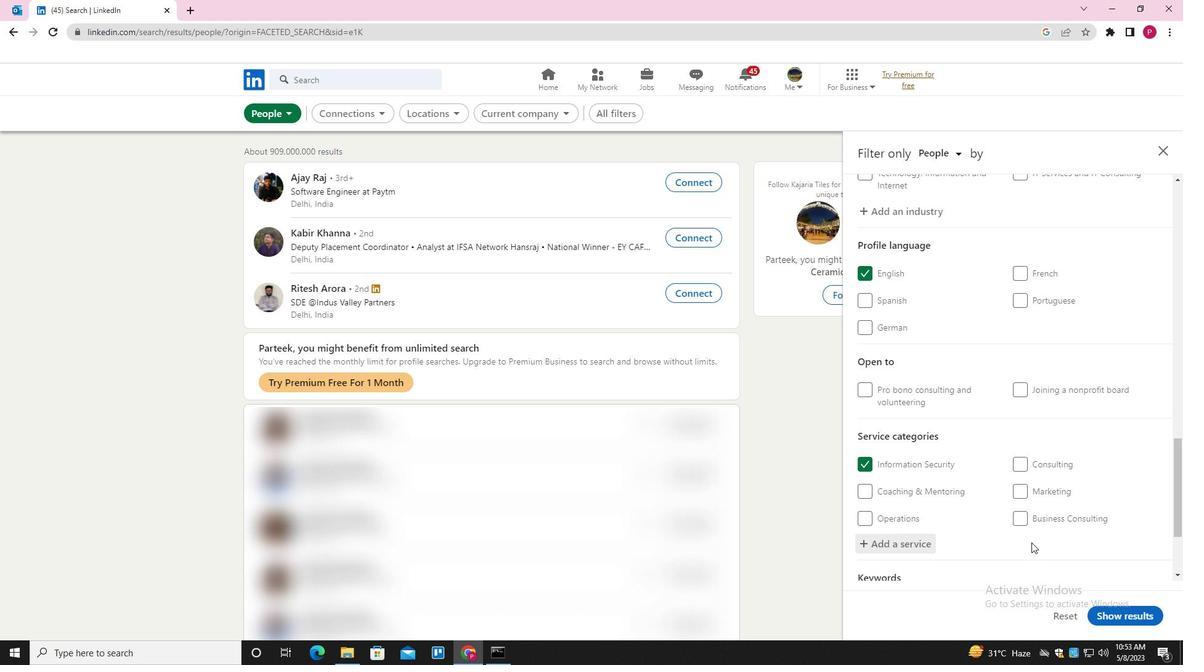 
Action: Mouse scrolled (1031, 548) with delta (0, 0)
Screenshot: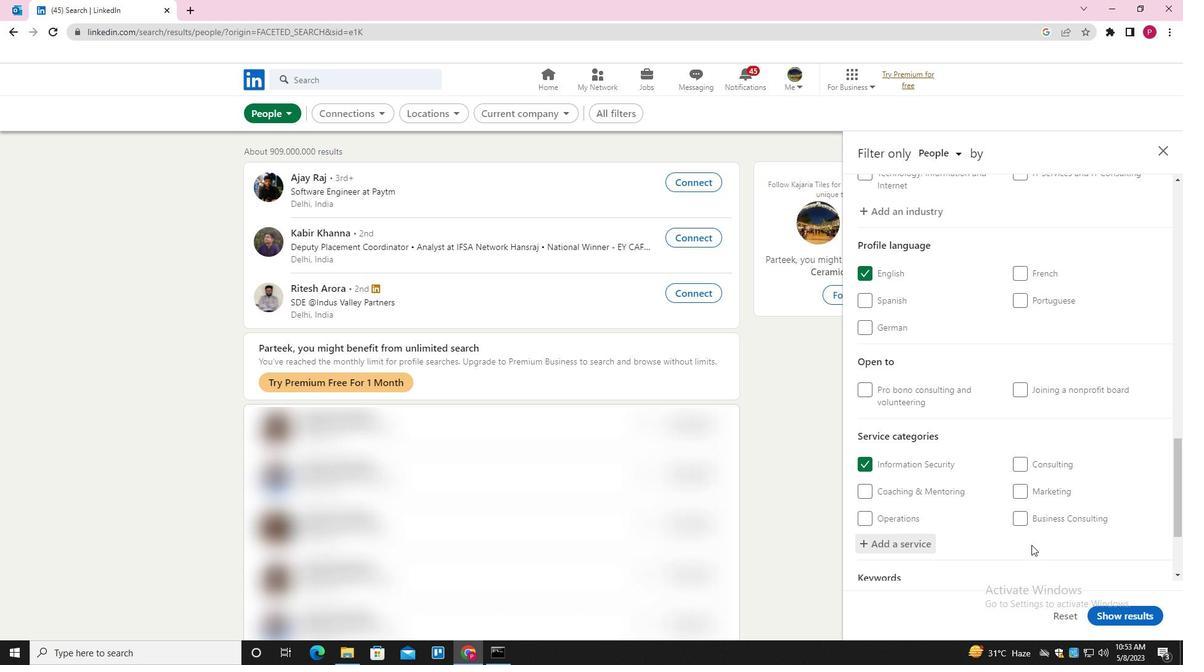 
Action: Mouse moved to (1031, 553)
Screenshot: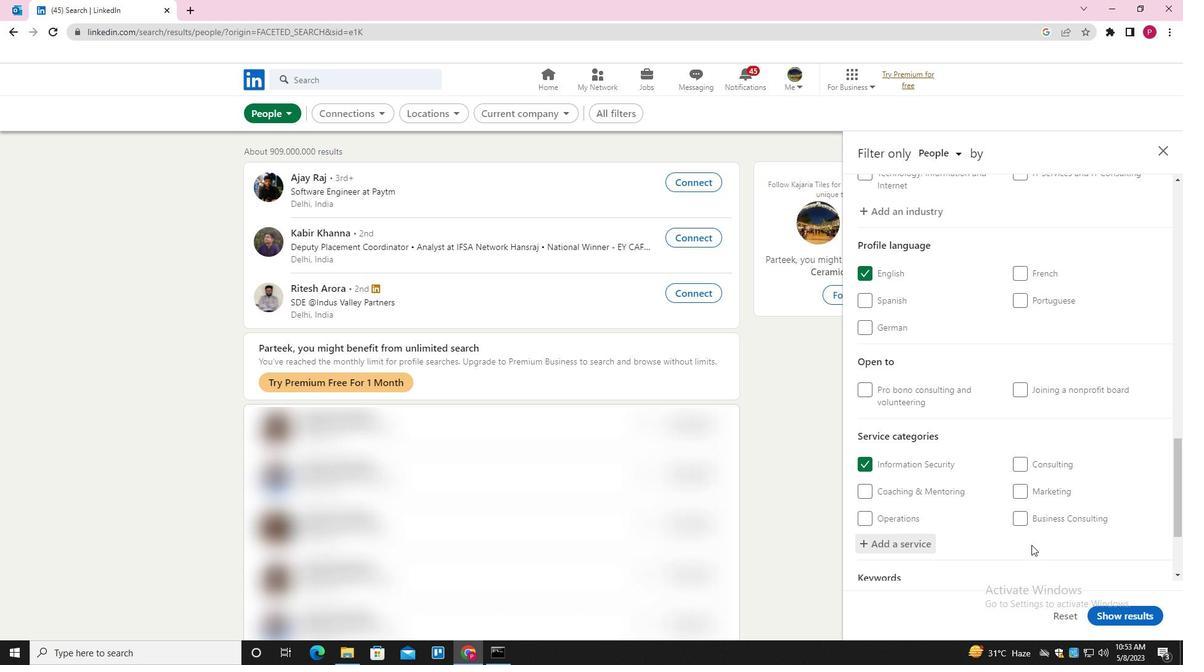 
Action: Mouse scrolled (1031, 552) with delta (0, 0)
Screenshot: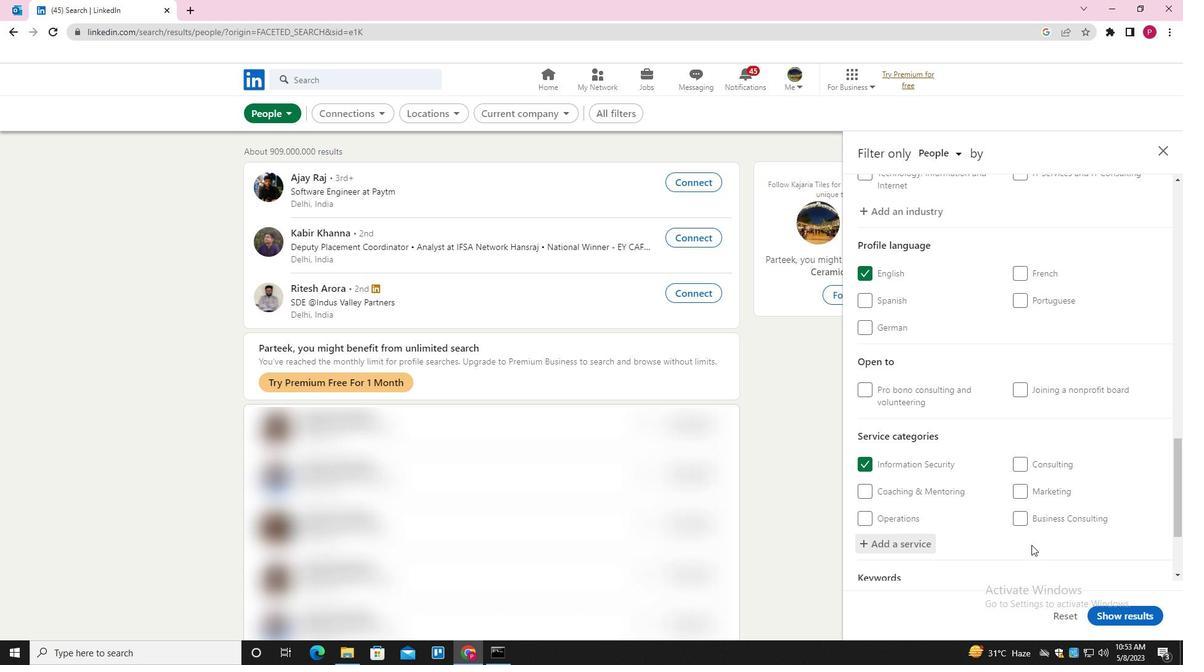 
Action: Mouse moved to (979, 523)
Screenshot: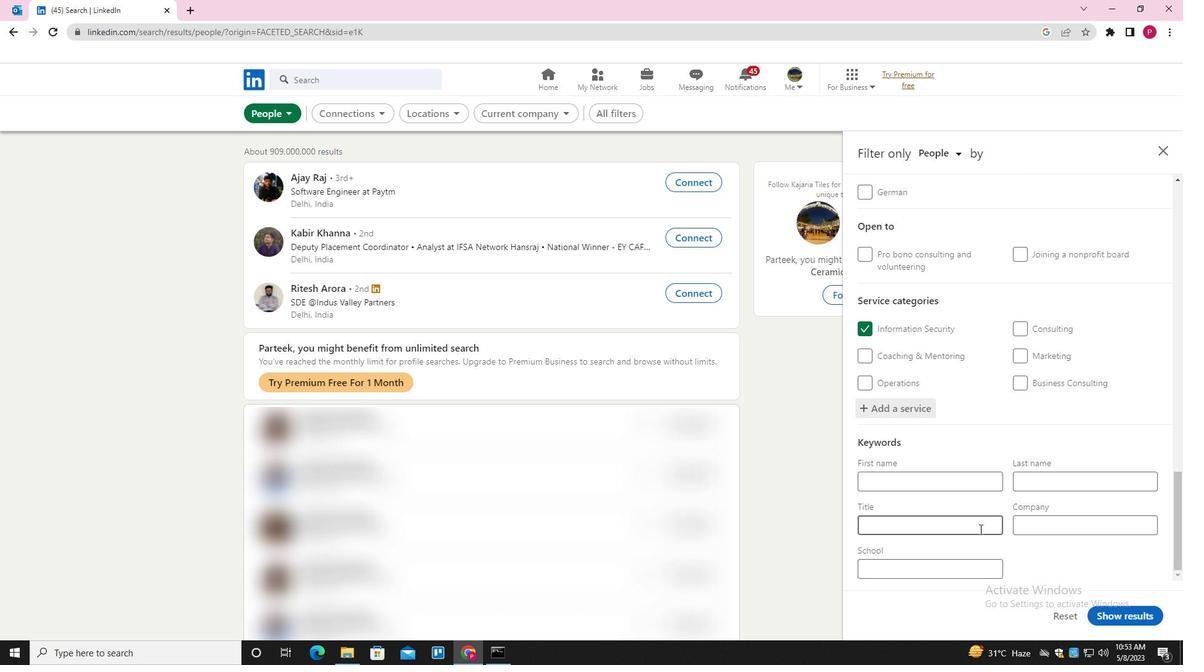
Action: Mouse pressed left at (979, 523)
Screenshot: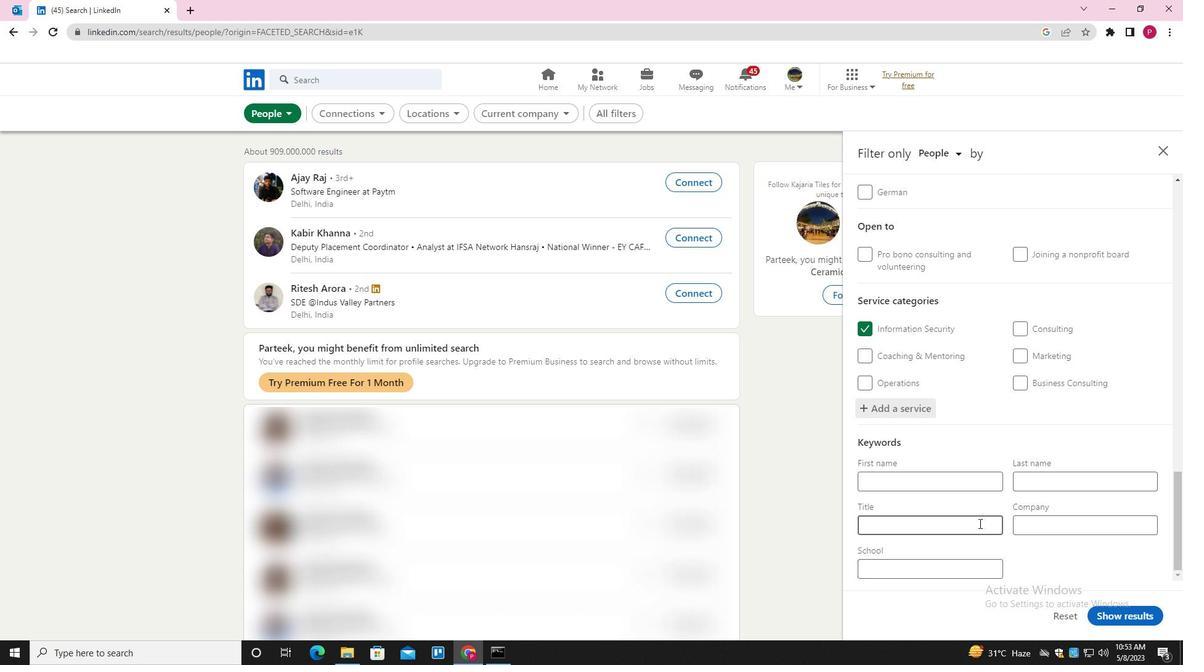 
Action: Mouse moved to (981, 521)
Screenshot: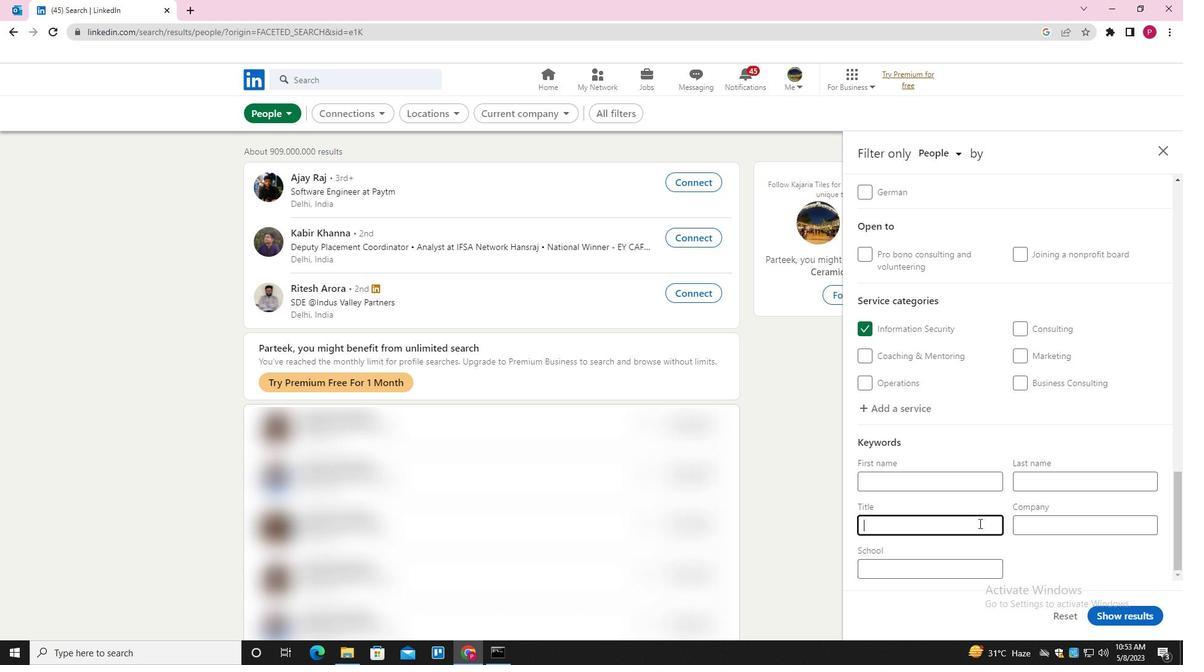 
Action: Key pressed <Key.shift>EVENTS<Key.space><Key.shift>MANAGER
Screenshot: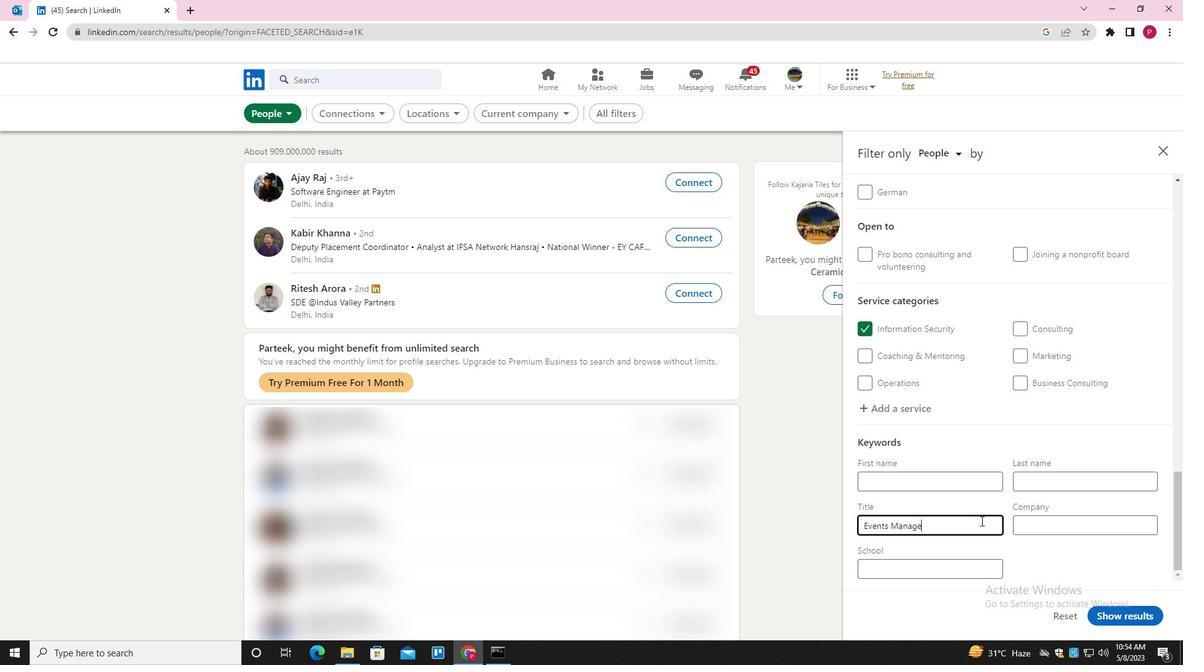 
Action: Mouse moved to (1111, 614)
Screenshot: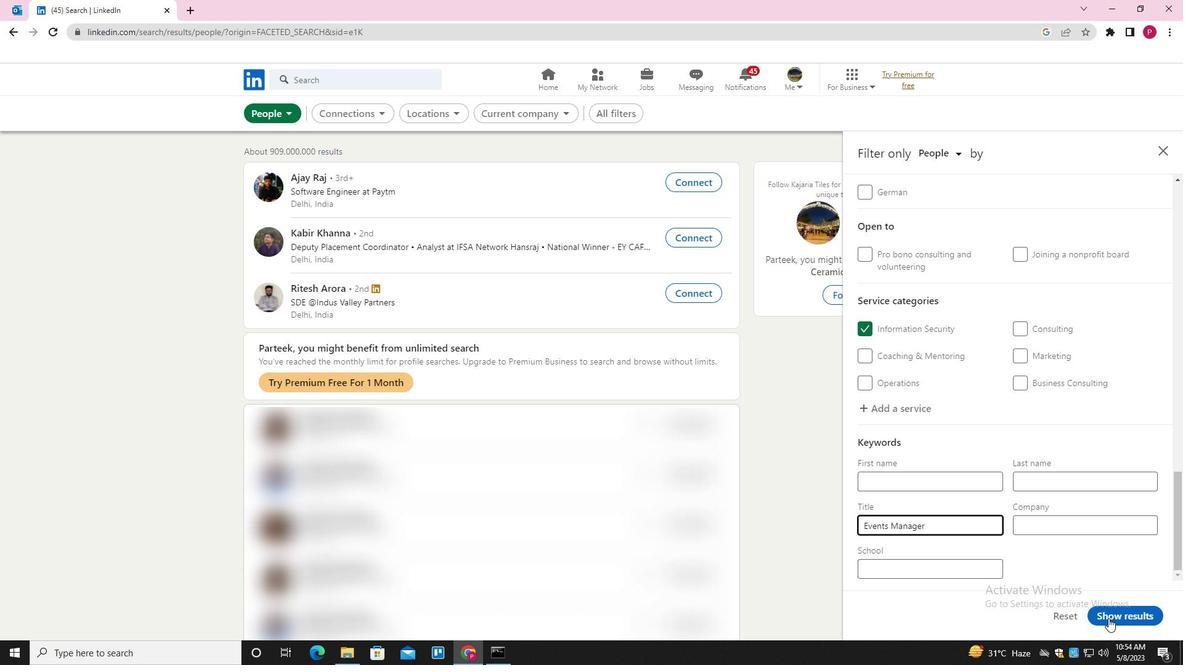 
Action: Mouse pressed left at (1111, 614)
Screenshot: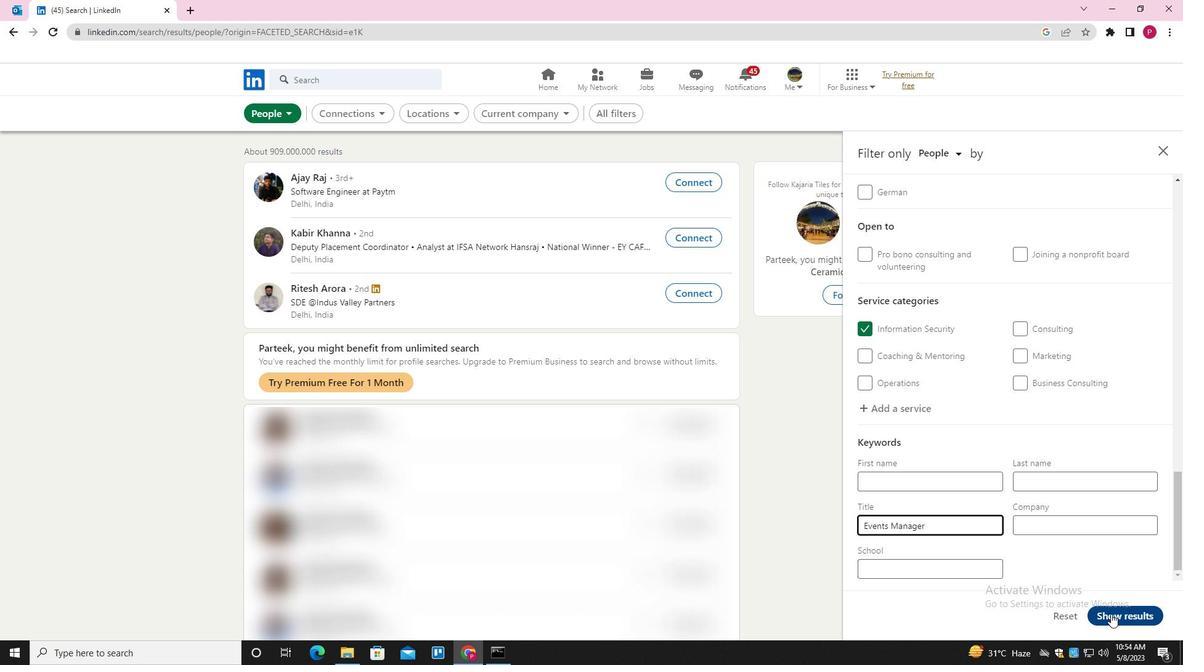 
Action: Mouse moved to (493, 326)
Screenshot: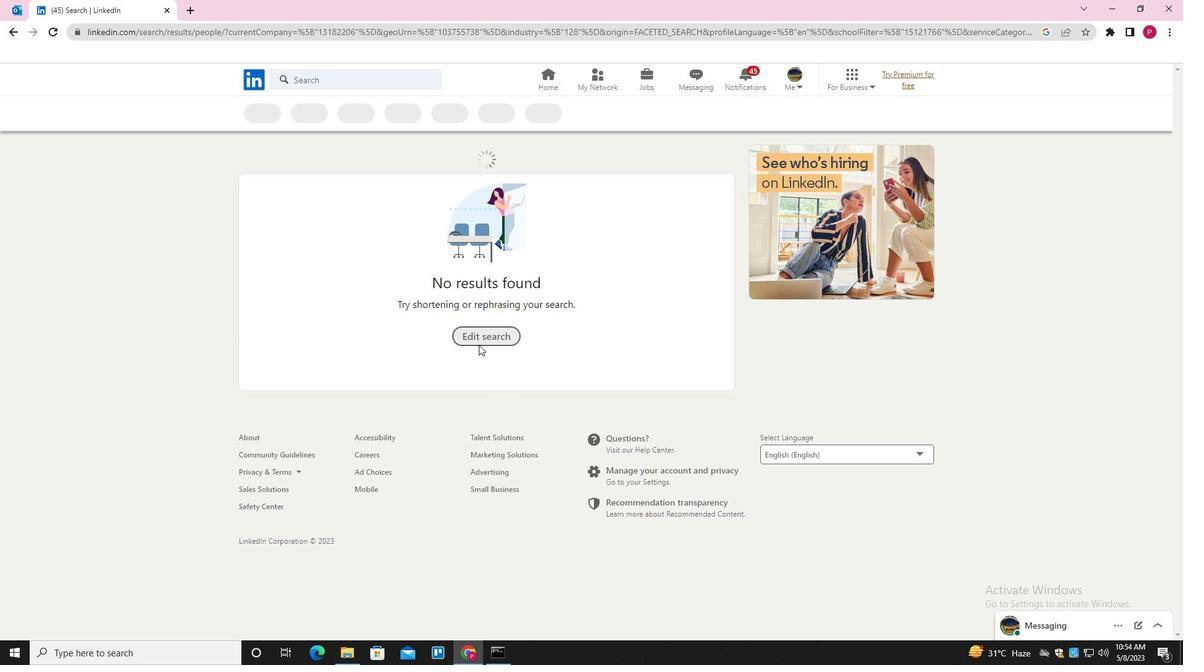 
